 Task: Design a simple paperclip holder.
Action: Mouse moved to (206, 169)
Screenshot: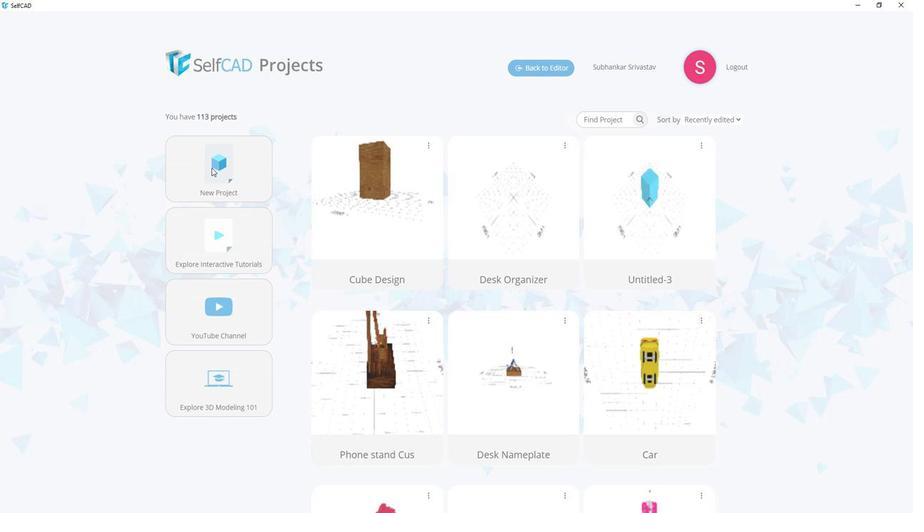 
Action: Mouse pressed left at (206, 169)
Screenshot: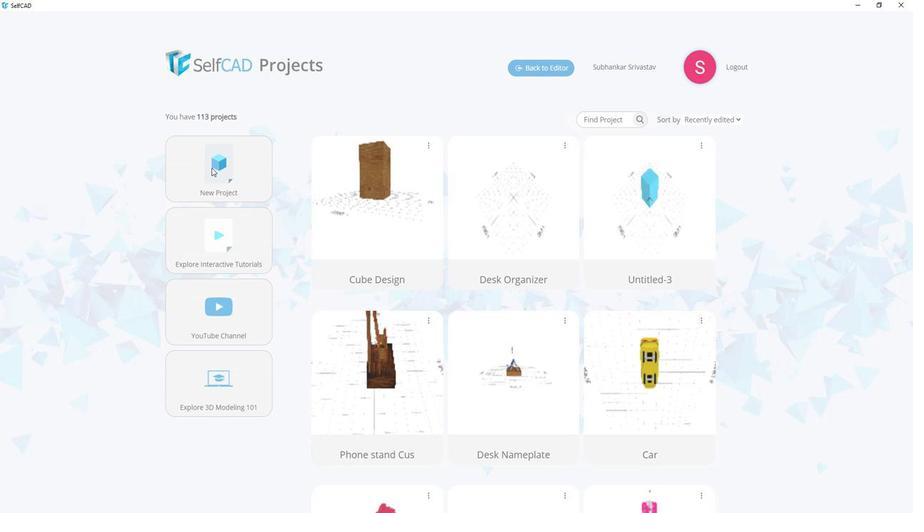 
Action: Mouse moved to (436, 216)
Screenshot: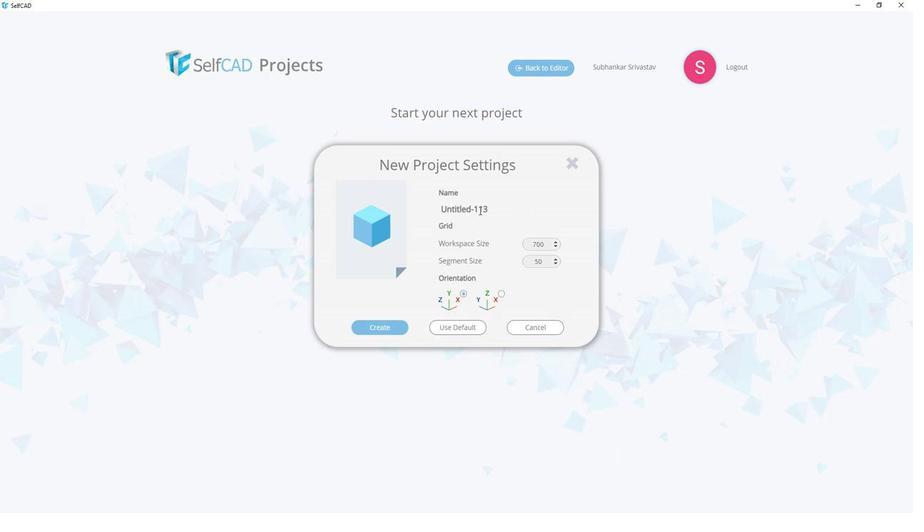 
Action: Mouse pressed left at (436, 216)
Screenshot: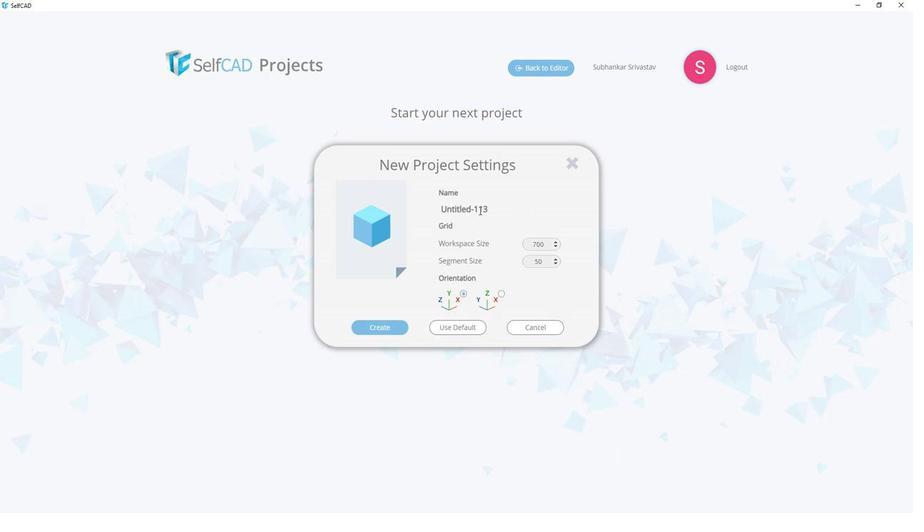 
Action: Mouse pressed left at (436, 216)
Screenshot: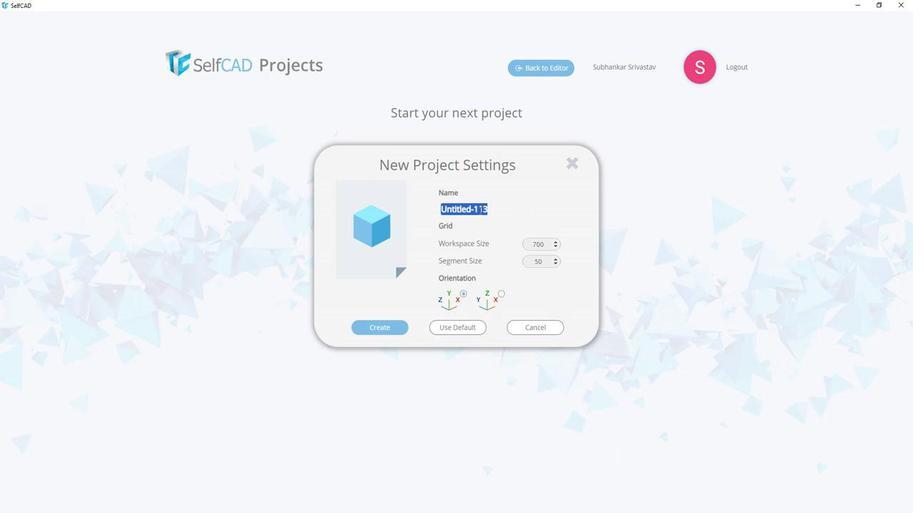 
Action: Key pressed <Key.shift><Key.shift><Key.shift>Paperclip<Key.space><Key.shift>Holder
Screenshot: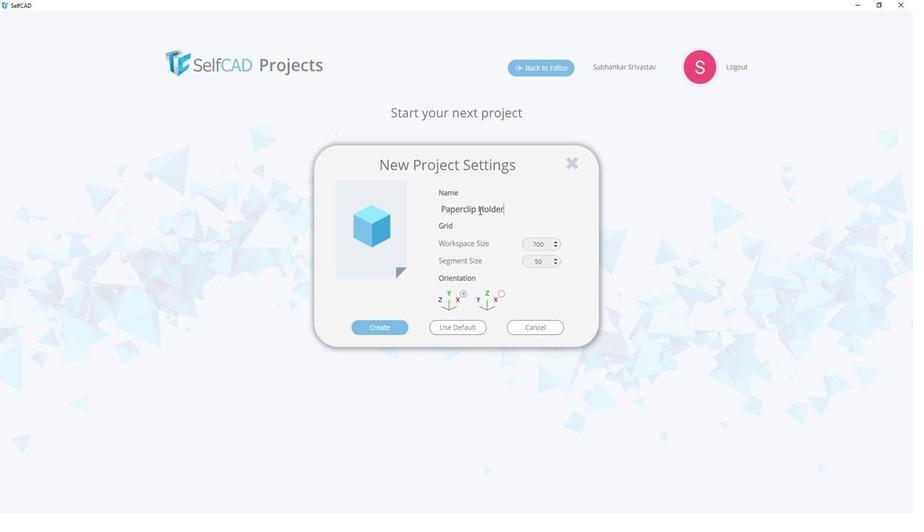 
Action: Mouse moved to (365, 343)
Screenshot: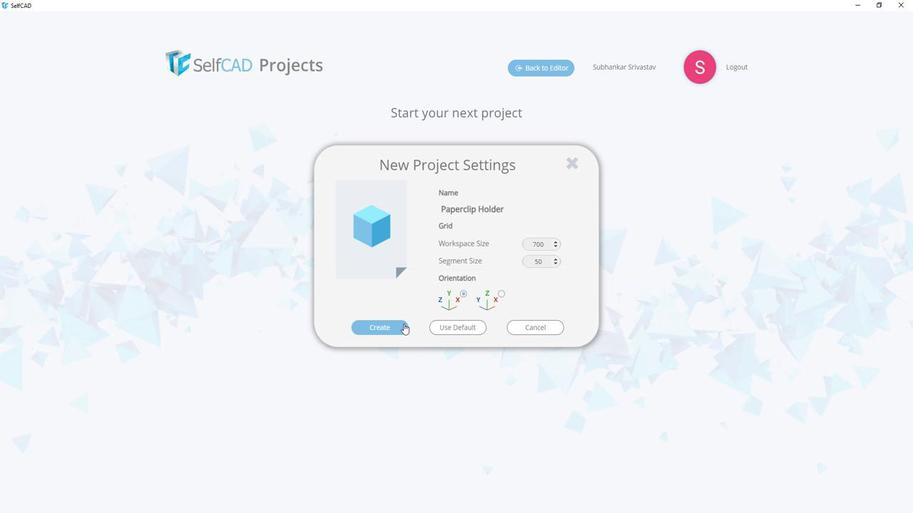 
Action: Mouse pressed left at (365, 343)
Screenshot: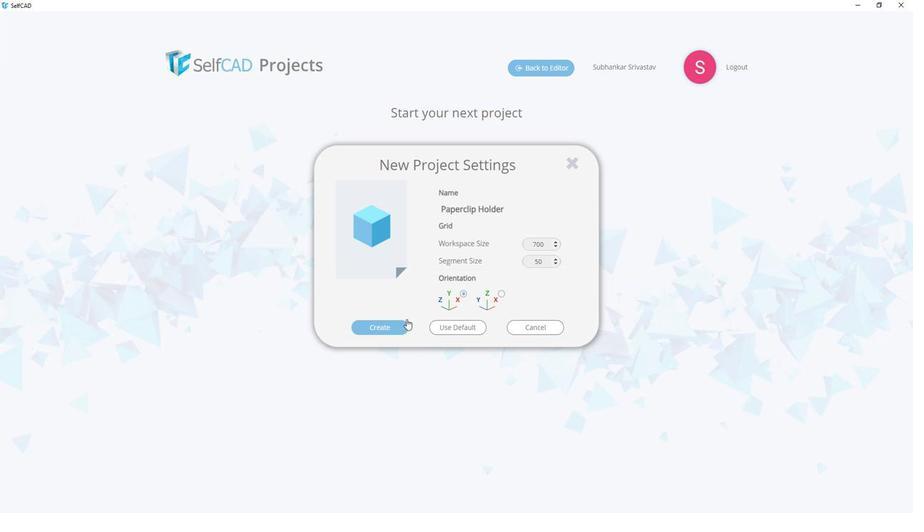 
Action: Mouse moved to (62, 211)
Screenshot: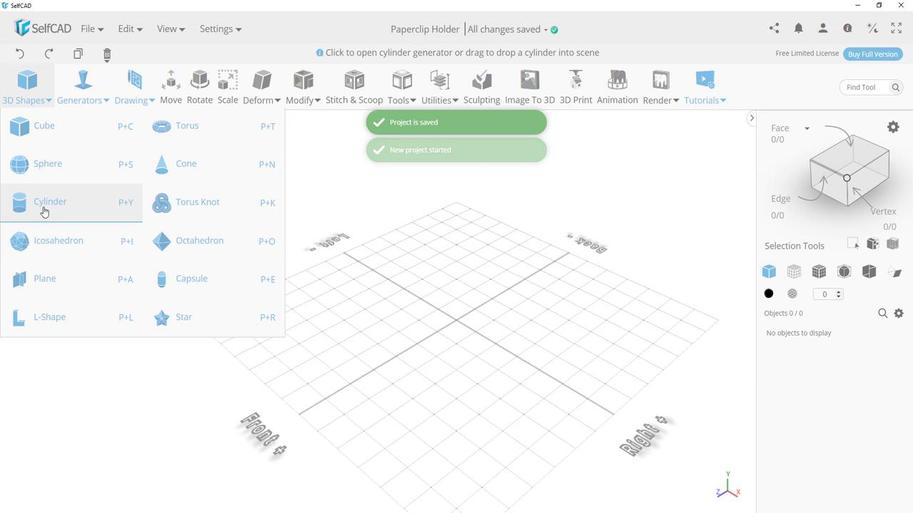 
Action: Mouse pressed left at (62, 211)
Screenshot: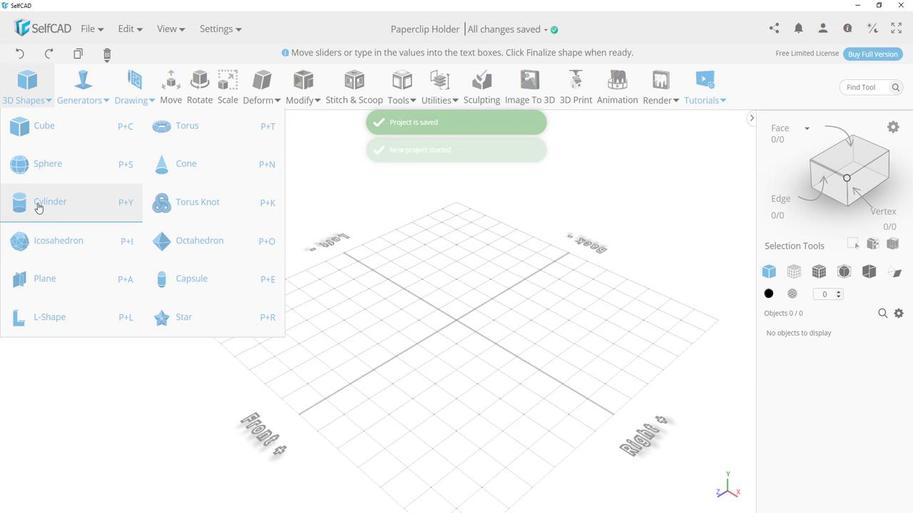 
Action: Mouse moved to (39, 184)
Screenshot: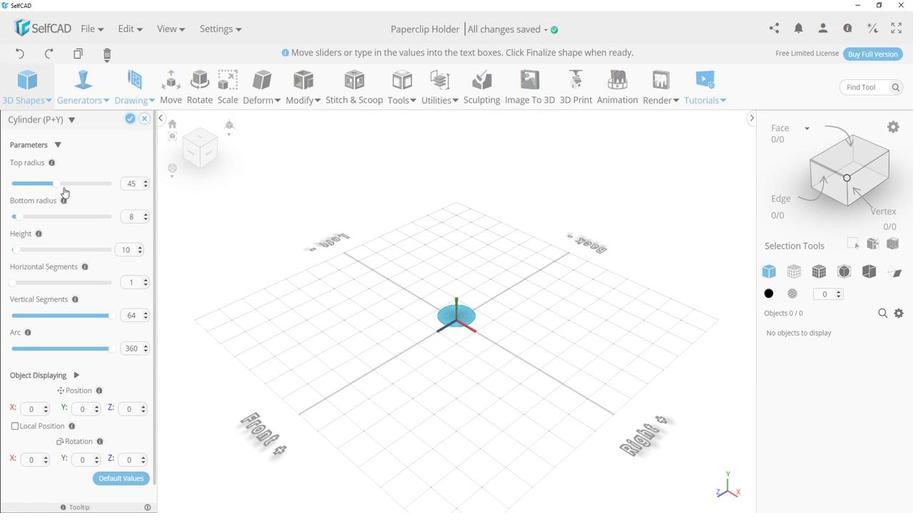 
Action: Mouse pressed left at (39, 184)
Screenshot: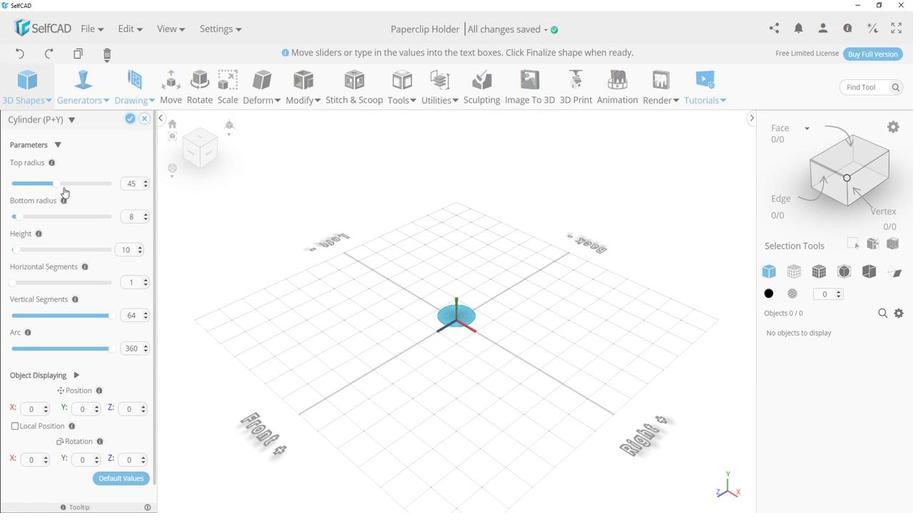 
Action: Mouse moved to (149, 189)
Screenshot: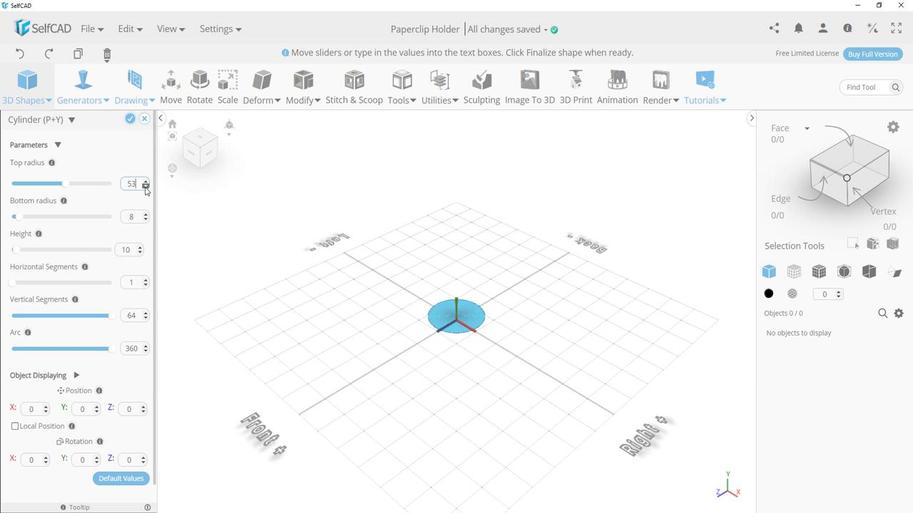 
Action: Mouse pressed left at (149, 189)
Screenshot: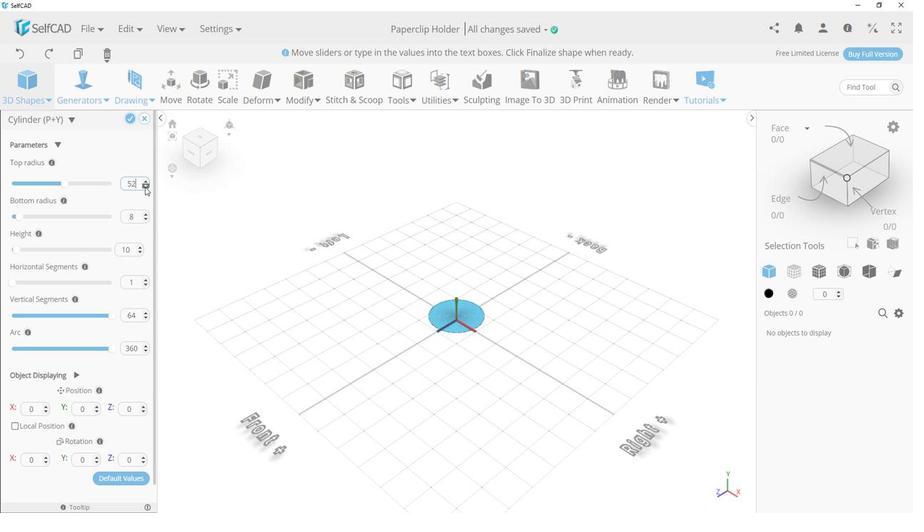 
Action: Mouse pressed left at (149, 189)
Screenshot: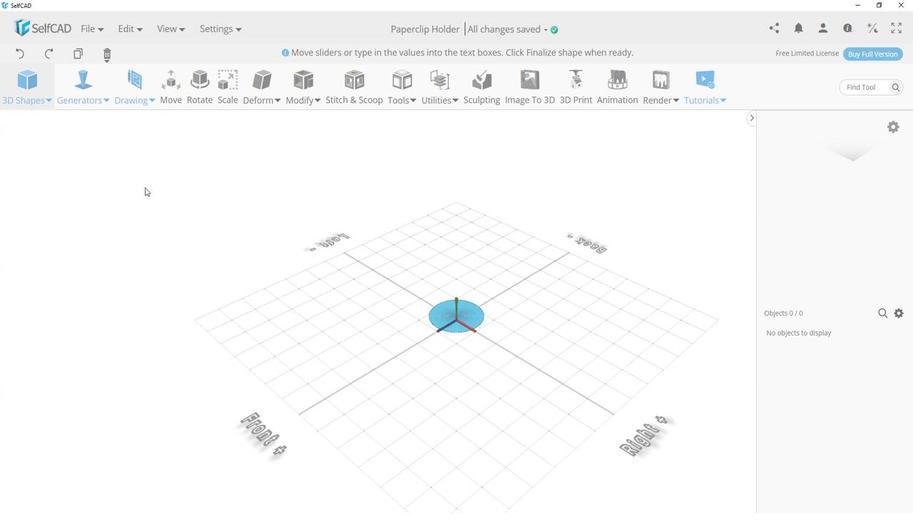 
Action: Mouse moved to (149, 190)
Screenshot: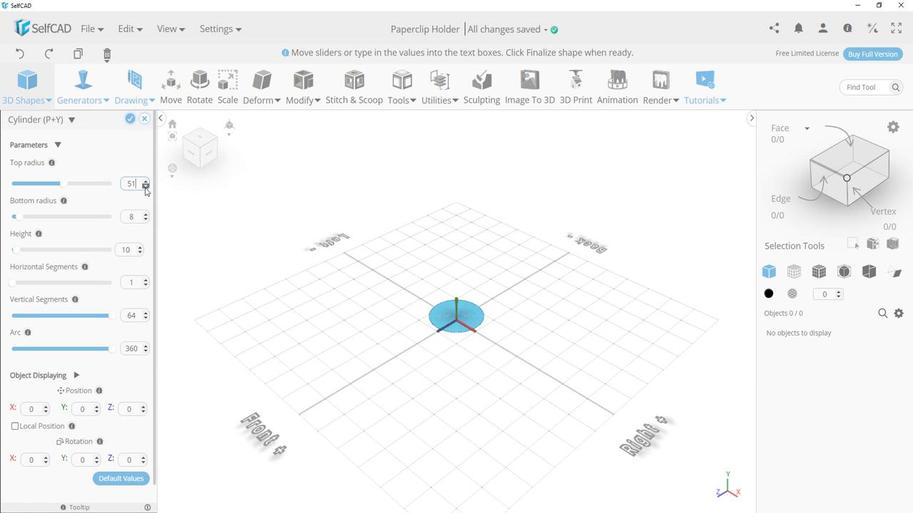 
Action: Mouse pressed left at (149, 190)
Screenshot: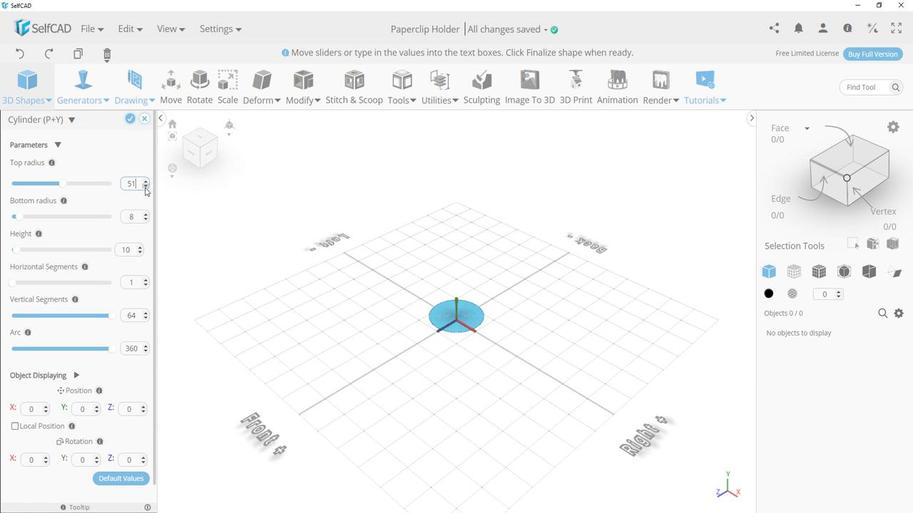 
Action: Mouse pressed left at (149, 190)
Screenshot: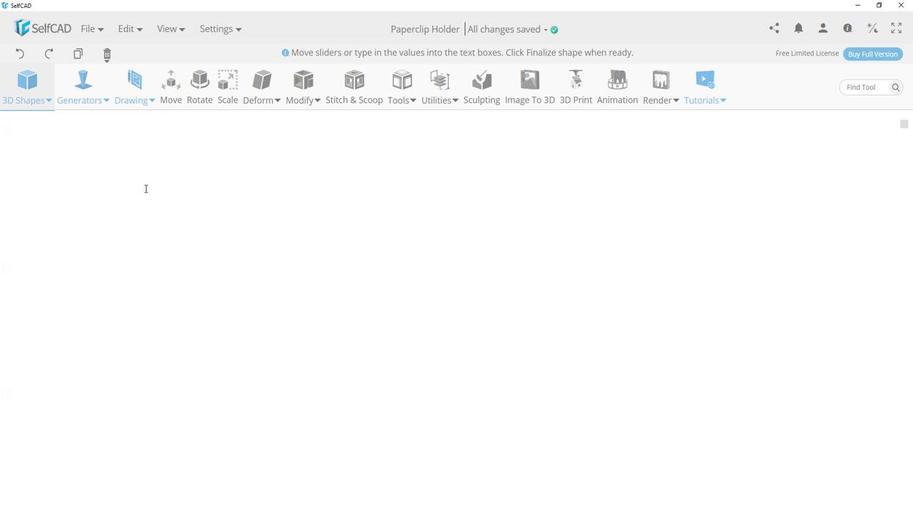 
Action: Mouse moved to (77, 220)
Screenshot: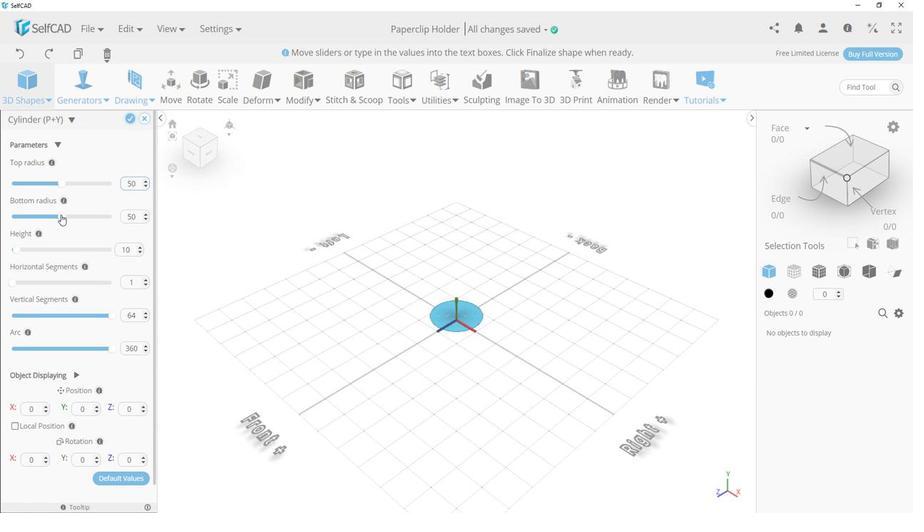 
Action: Mouse pressed left at (77, 220)
Screenshot: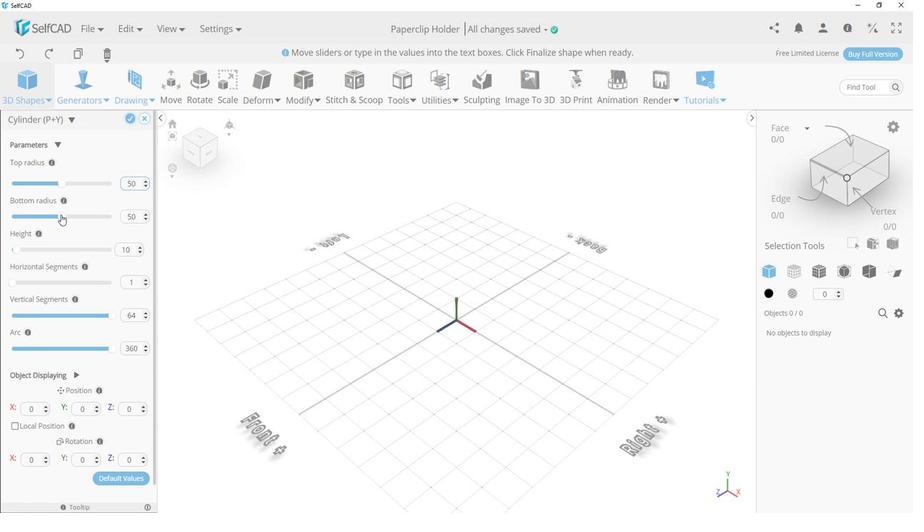 
Action: Mouse moved to (136, 118)
Screenshot: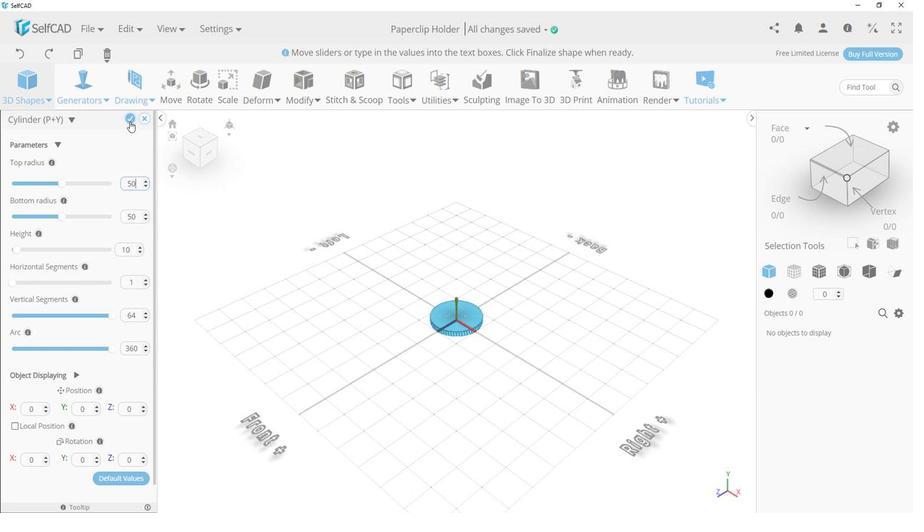 
Action: Mouse pressed left at (136, 118)
Screenshot: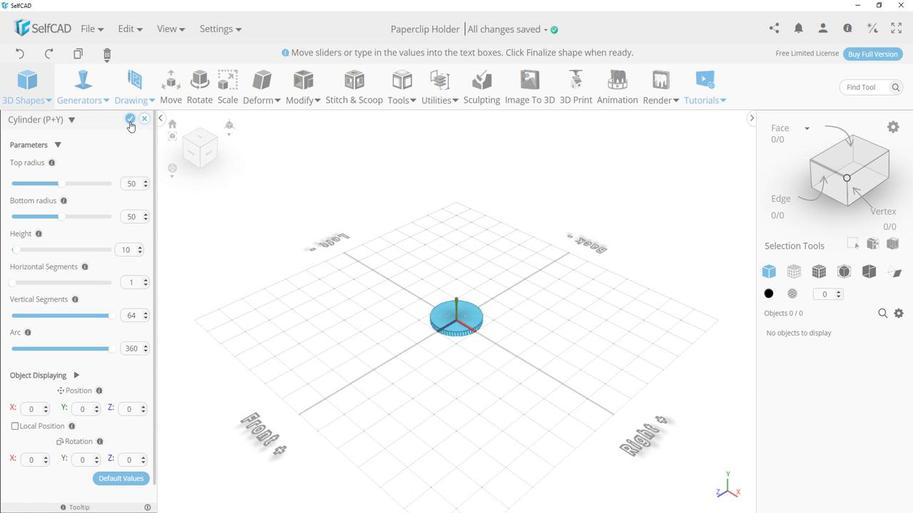 
Action: Mouse moved to (729, 281)
Screenshot: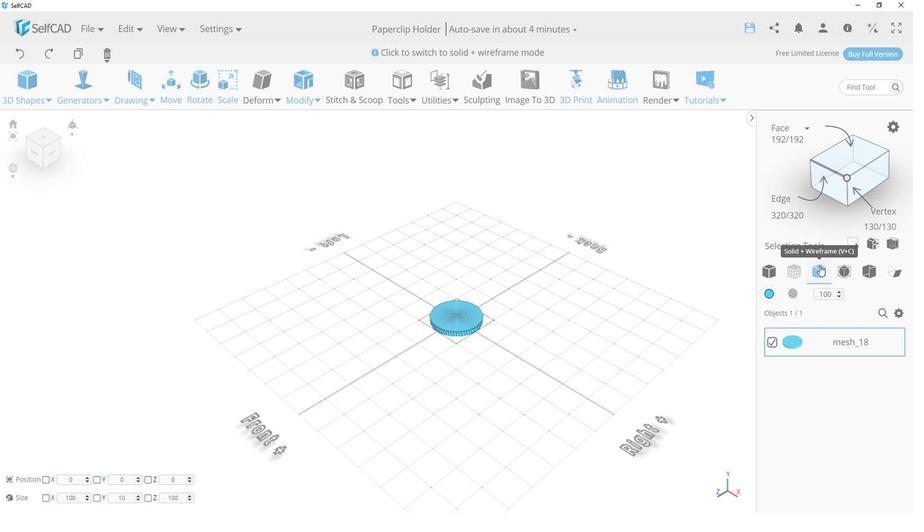 
Action: Mouse pressed left at (729, 281)
Screenshot: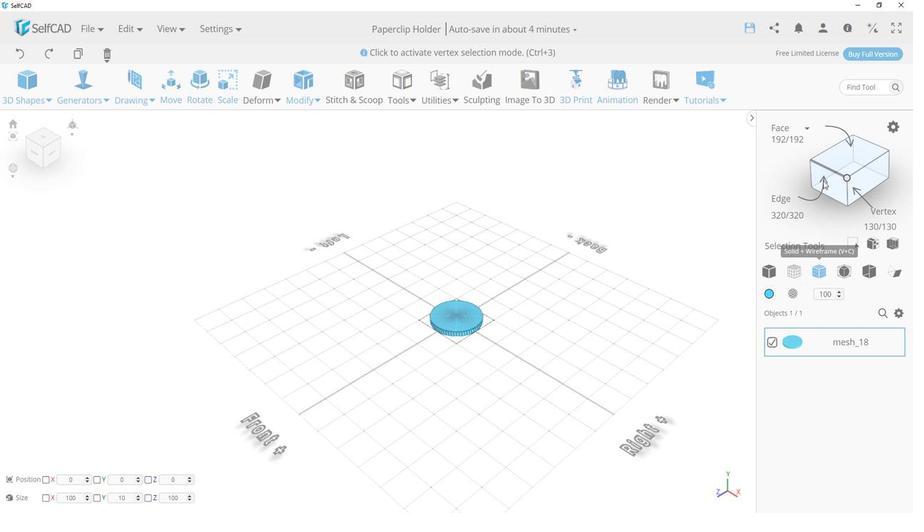 
Action: Mouse moved to (749, 159)
Screenshot: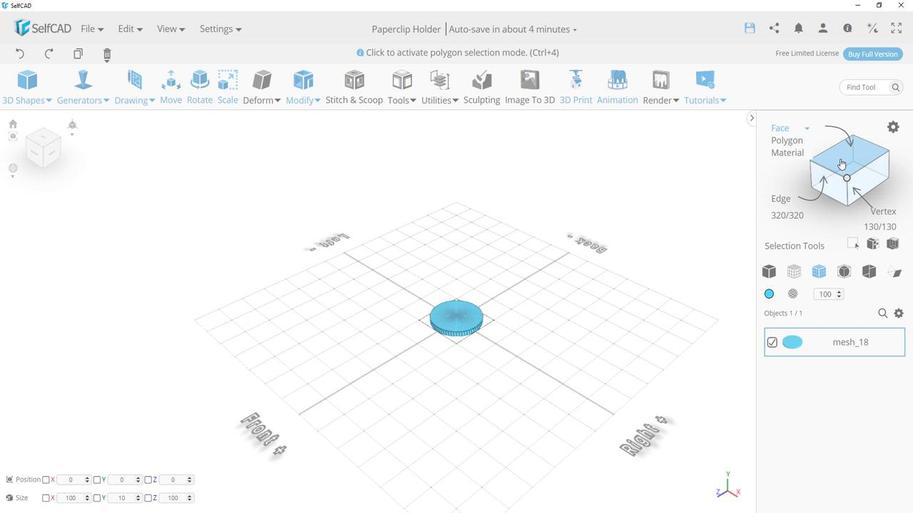 
Action: Mouse pressed left at (749, 159)
Screenshot: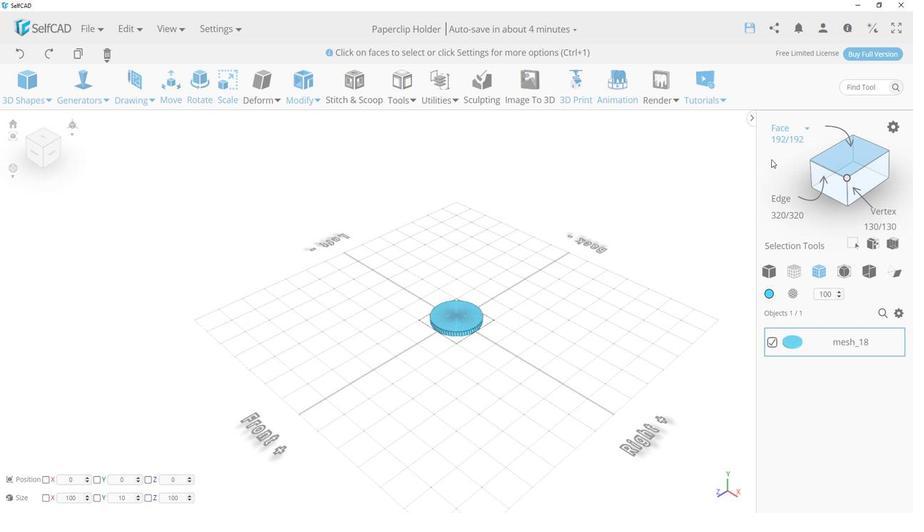 
Action: Mouse moved to (711, 129)
Screenshot: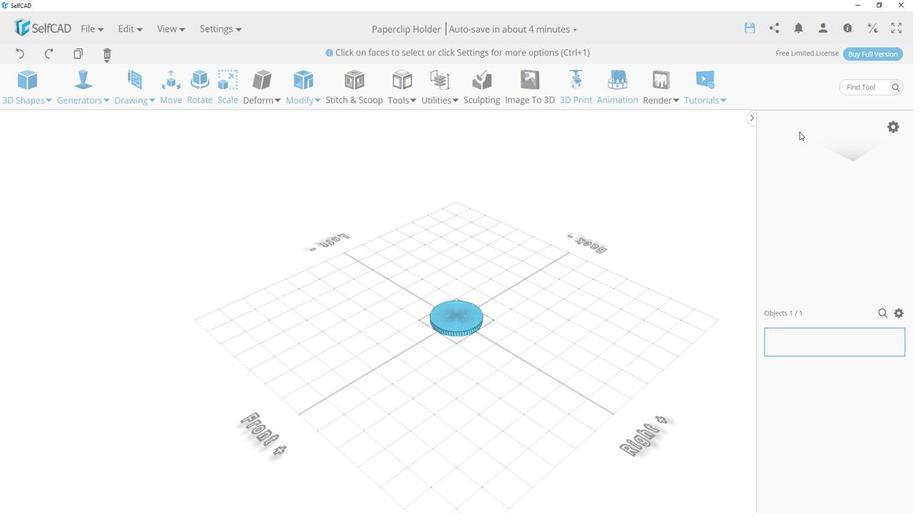
Action: Mouse pressed left at (711, 129)
Screenshot: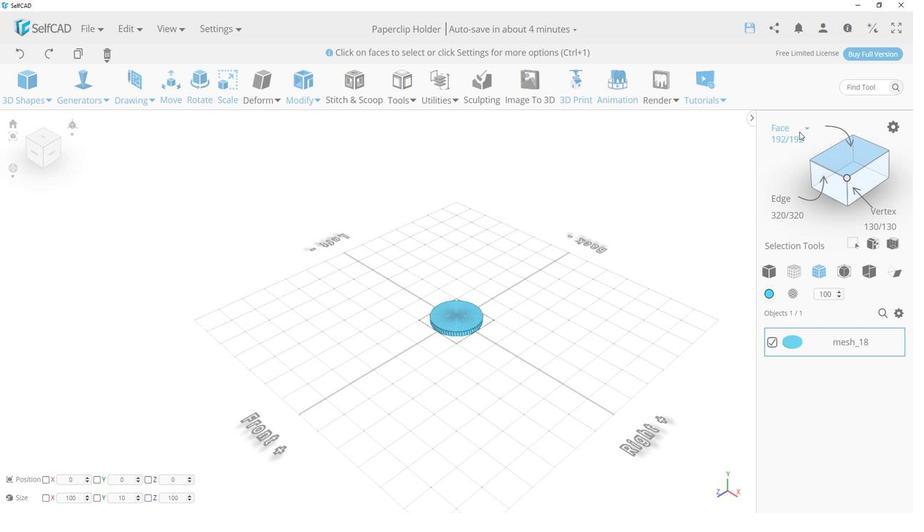 
Action: Mouse moved to (701, 139)
Screenshot: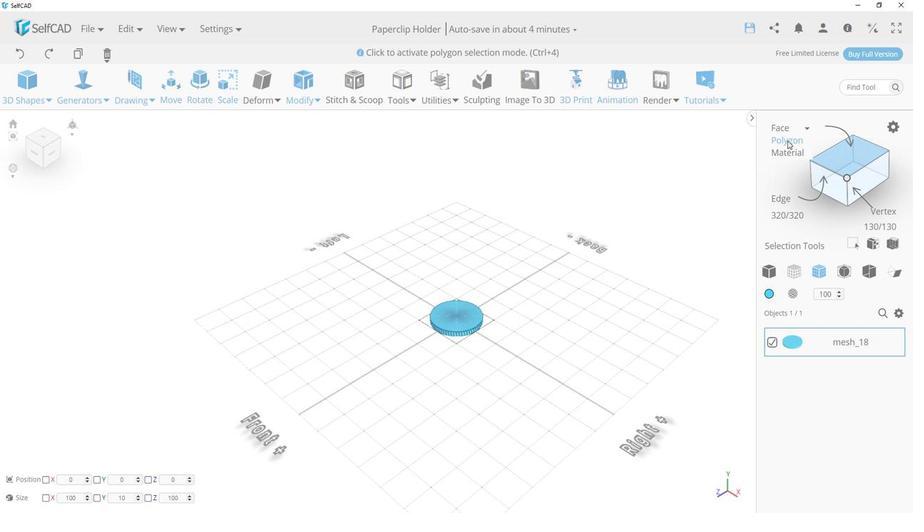 
Action: Mouse pressed left at (701, 139)
Screenshot: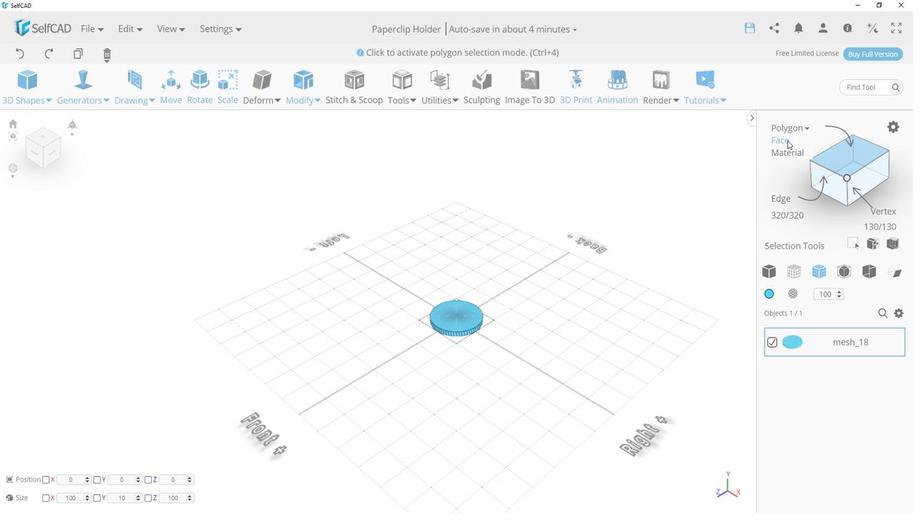 
Action: Mouse moved to (415, 328)
Screenshot: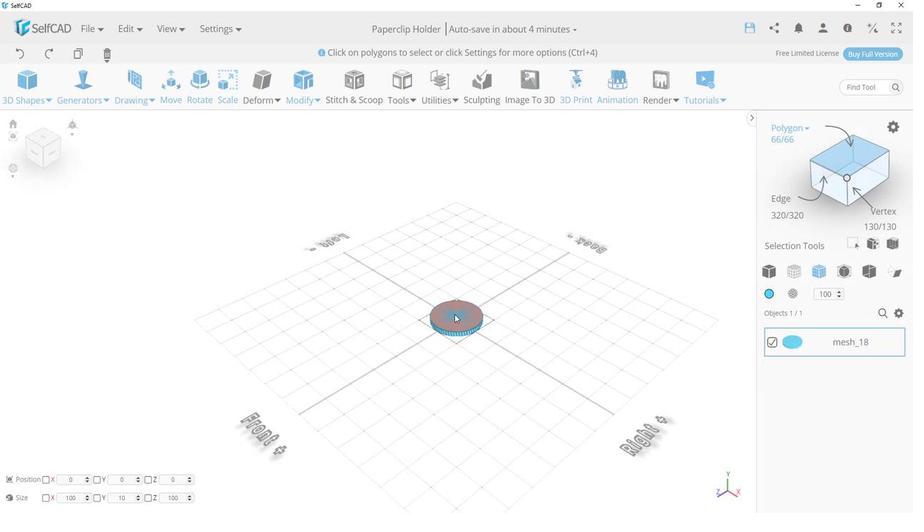 
Action: Mouse pressed left at (415, 328)
Screenshot: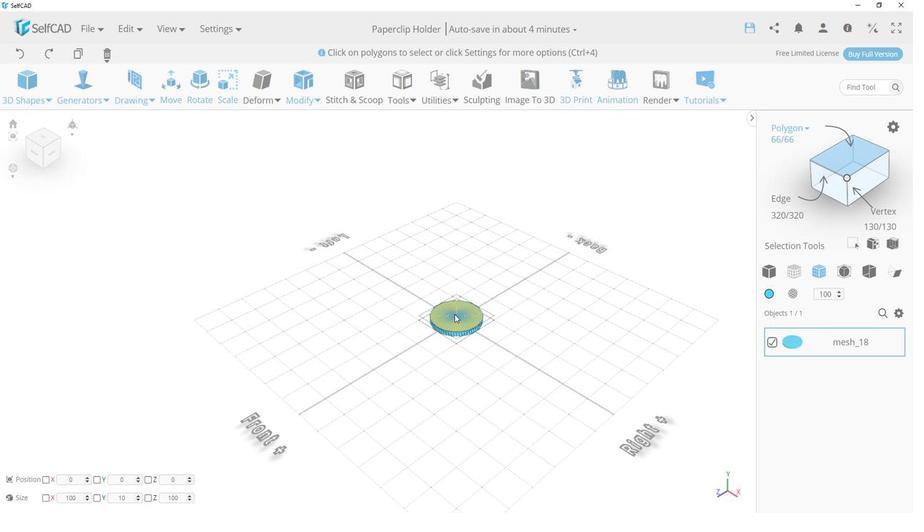 
Action: Mouse moved to (490, 287)
Screenshot: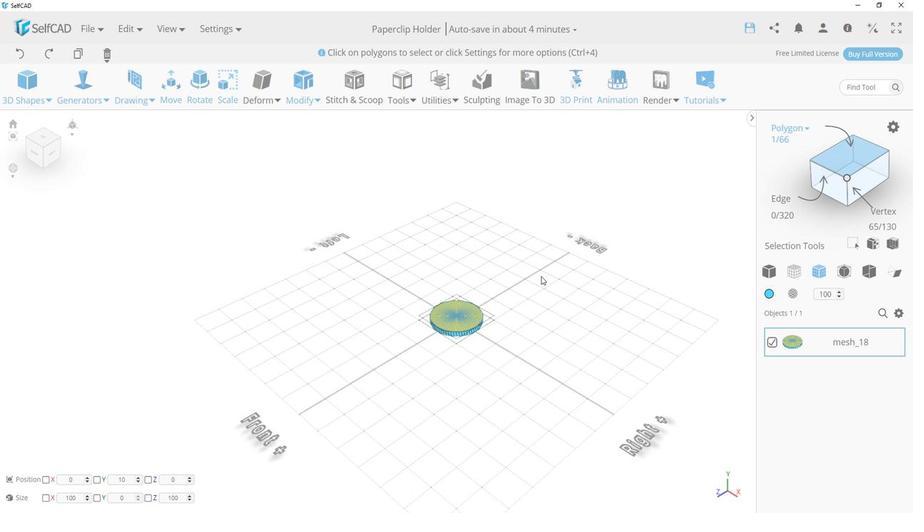 
Action: Mouse scrolled (490, 287) with delta (0, 0)
Screenshot: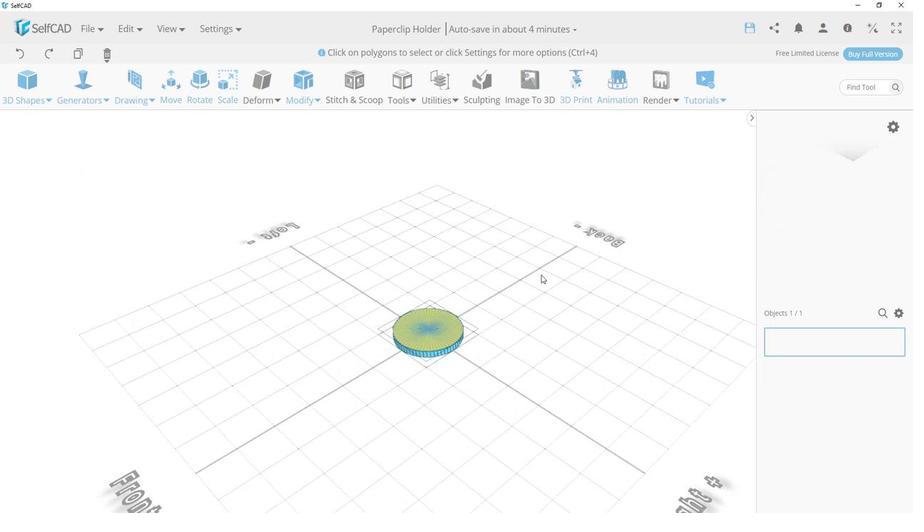 
Action: Mouse scrolled (490, 287) with delta (0, 0)
Screenshot: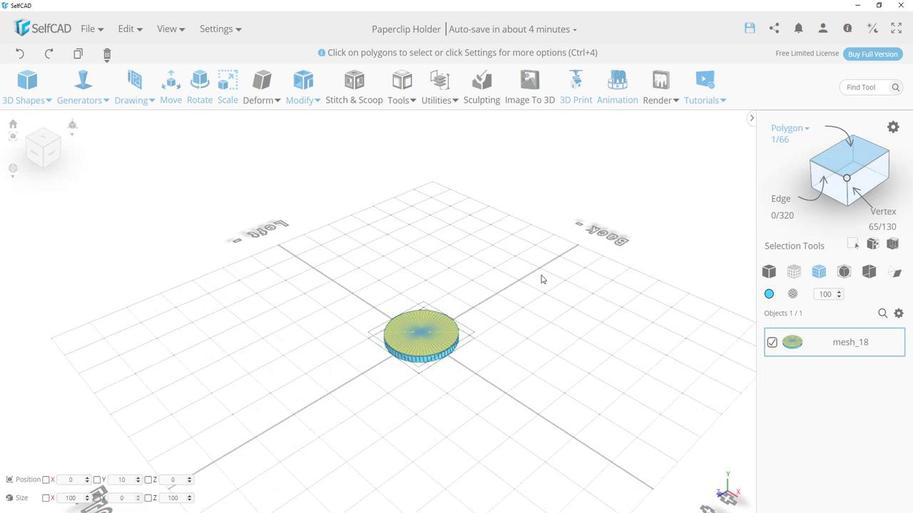 
Action: Mouse scrolled (490, 287) with delta (0, 0)
Screenshot: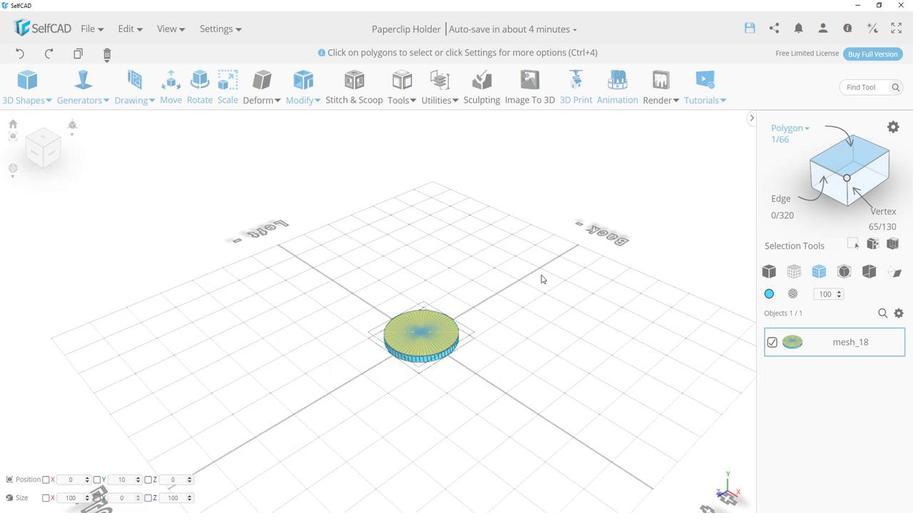 
Action: Mouse scrolled (490, 287) with delta (0, 0)
Screenshot: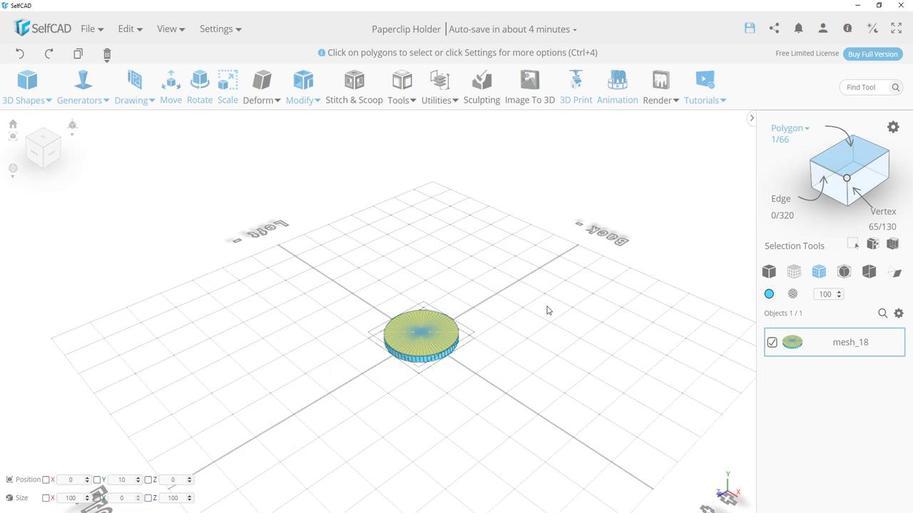 
Action: Mouse scrolled (490, 287) with delta (0, 0)
Screenshot: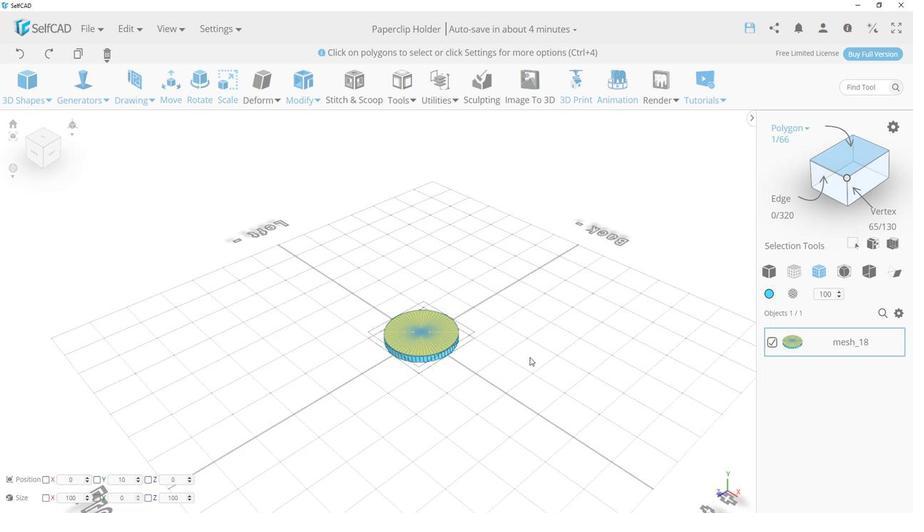 
Action: Mouse scrolled (490, 287) with delta (0, 0)
Screenshot: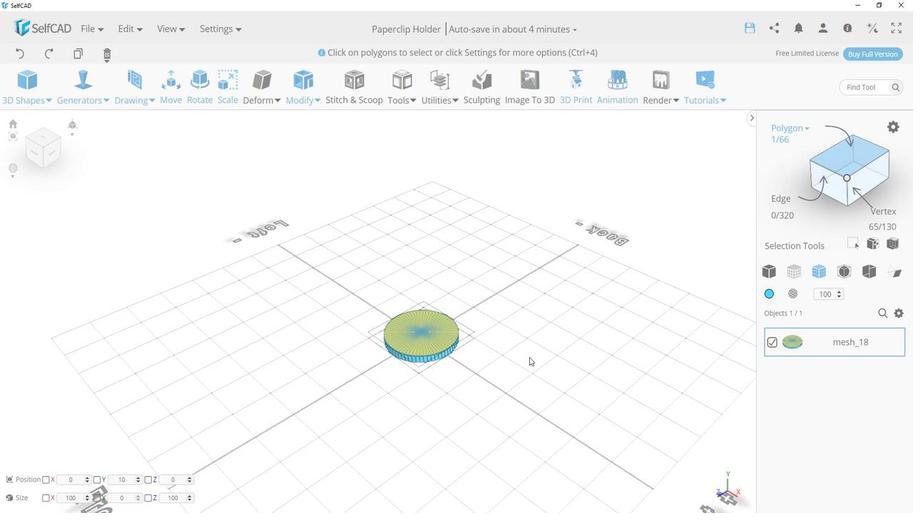 
Action: Mouse moved to (480, 375)
Screenshot: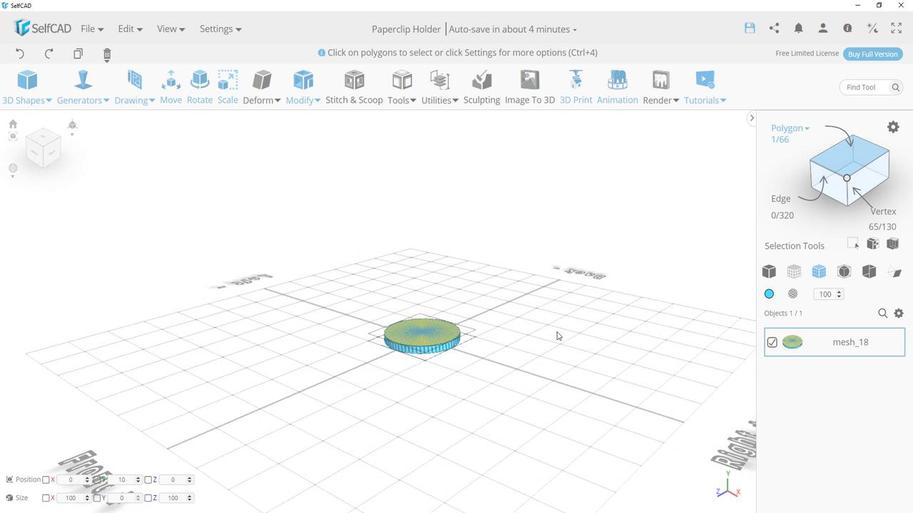 
Action: Mouse pressed left at (480, 375)
Screenshot: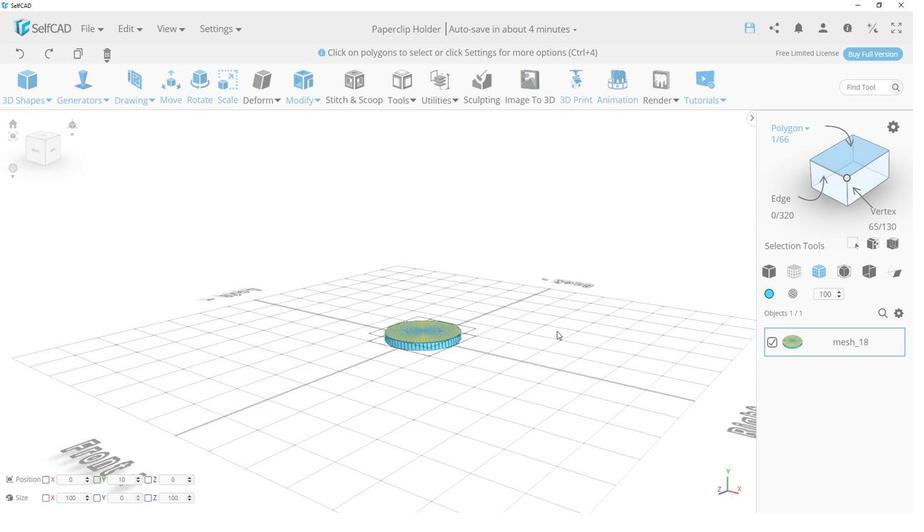 
Action: Mouse moved to (298, 131)
Screenshot: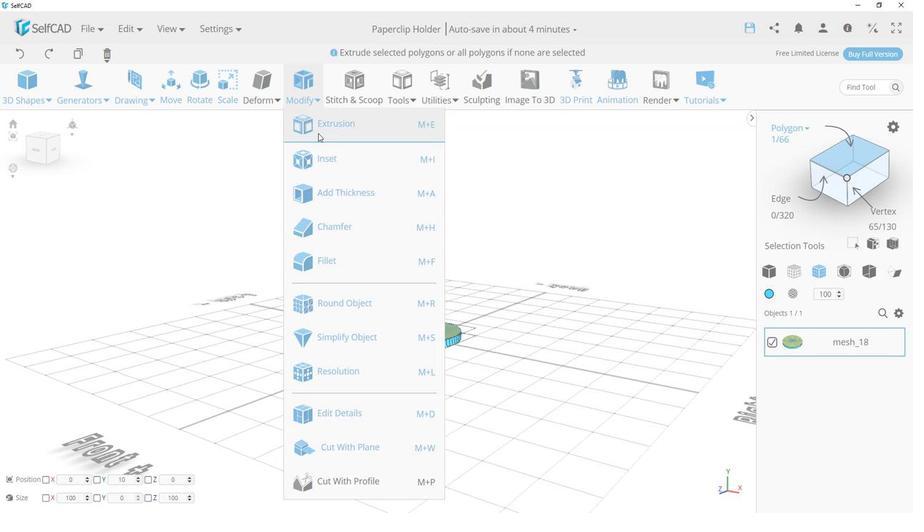 
Action: Mouse pressed left at (298, 131)
Screenshot: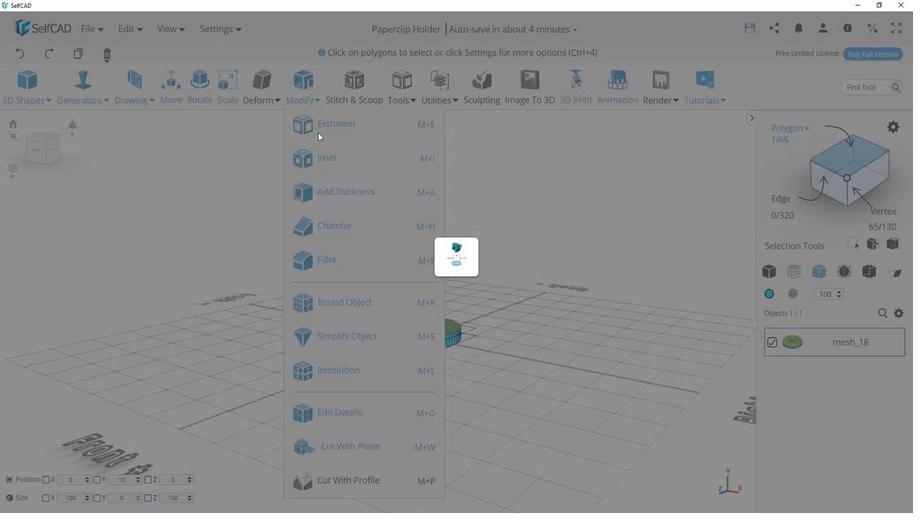 
Action: Mouse moved to (149, 152)
Screenshot: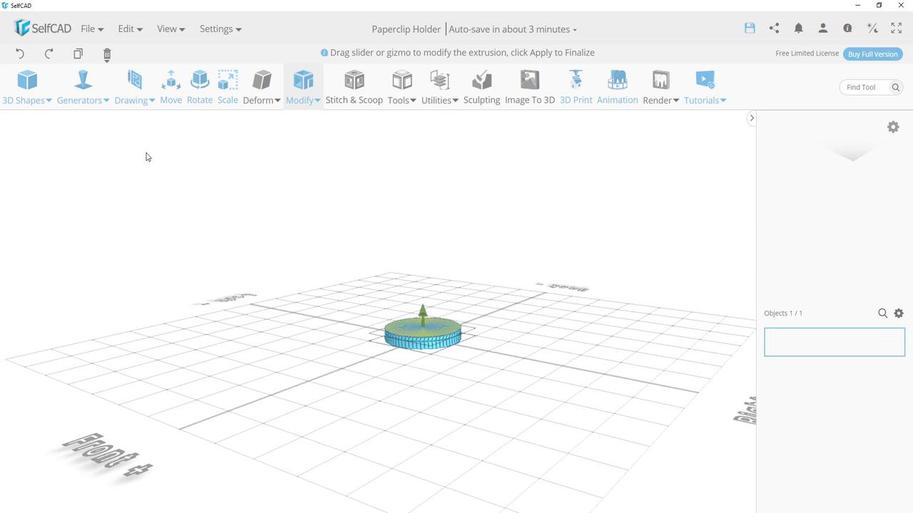 
Action: Mouse pressed left at (149, 152)
Screenshot: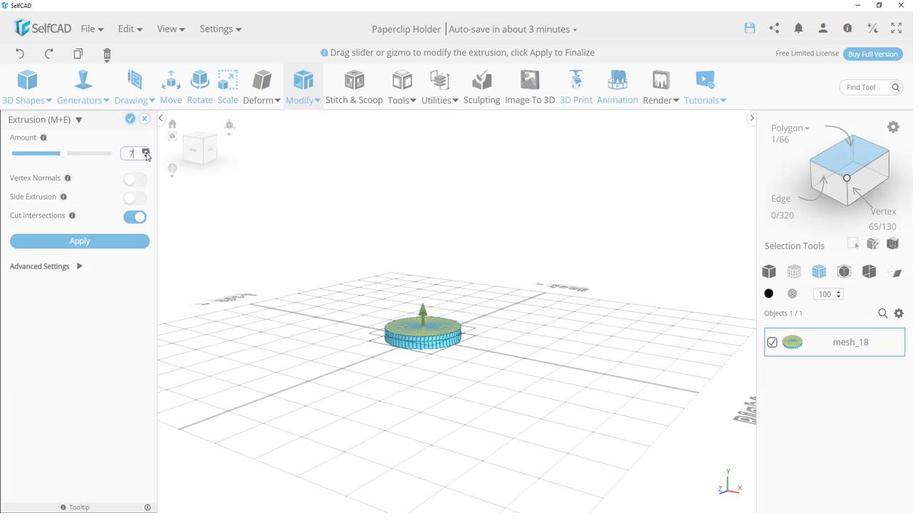 
Action: Mouse pressed left at (149, 152)
Screenshot: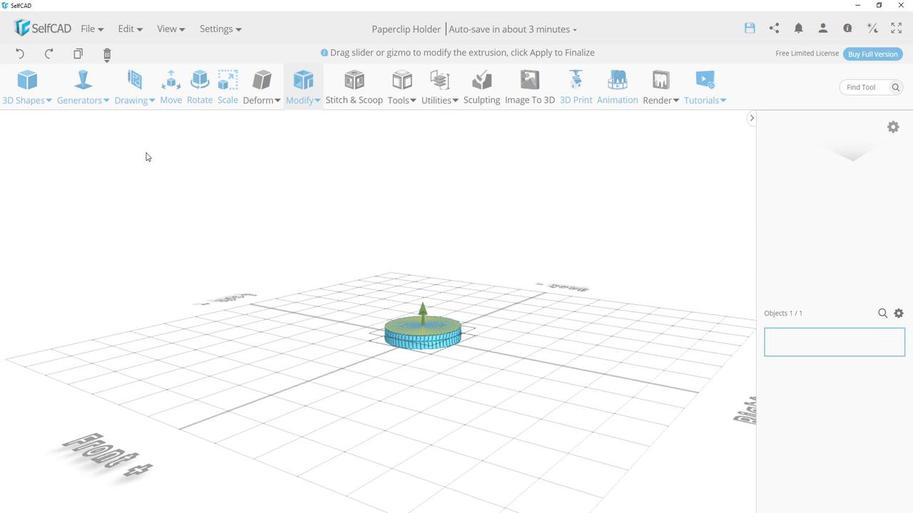 
Action: Mouse pressed left at (149, 152)
Screenshot: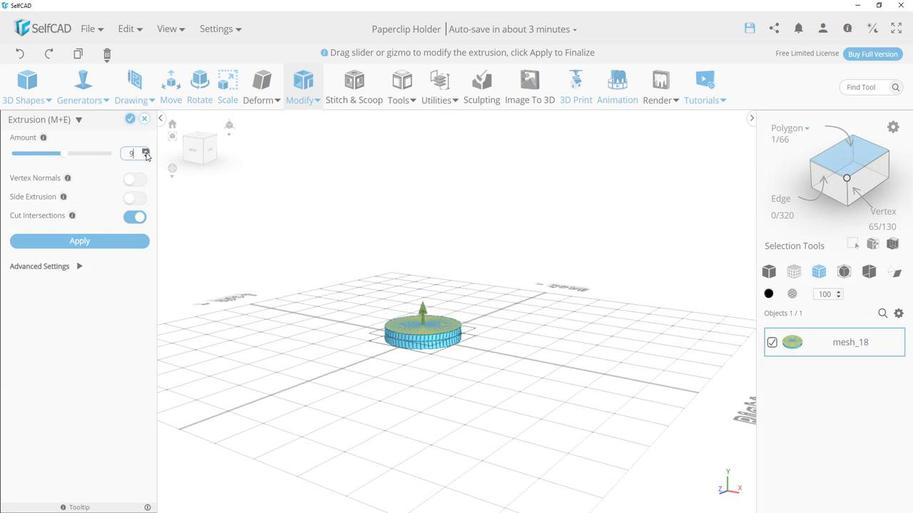 
Action: Mouse pressed left at (149, 152)
Screenshot: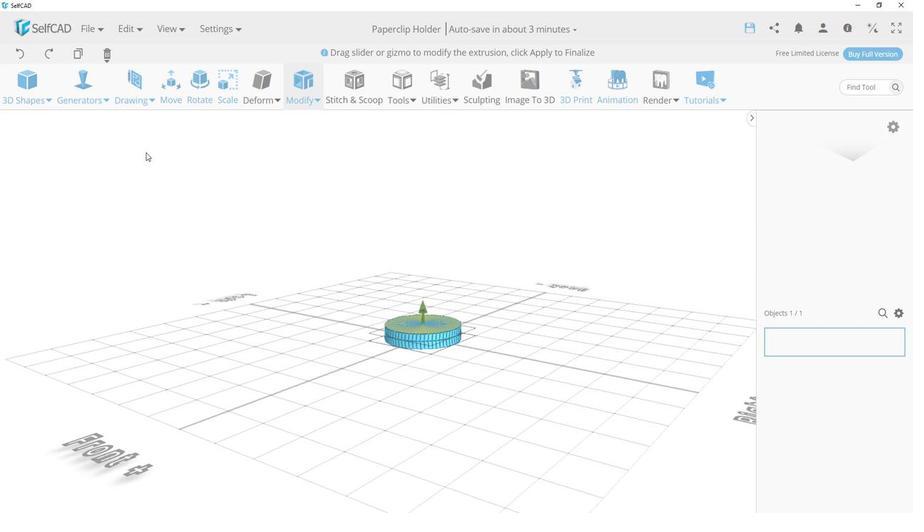 
Action: Mouse pressed left at (149, 152)
Screenshot: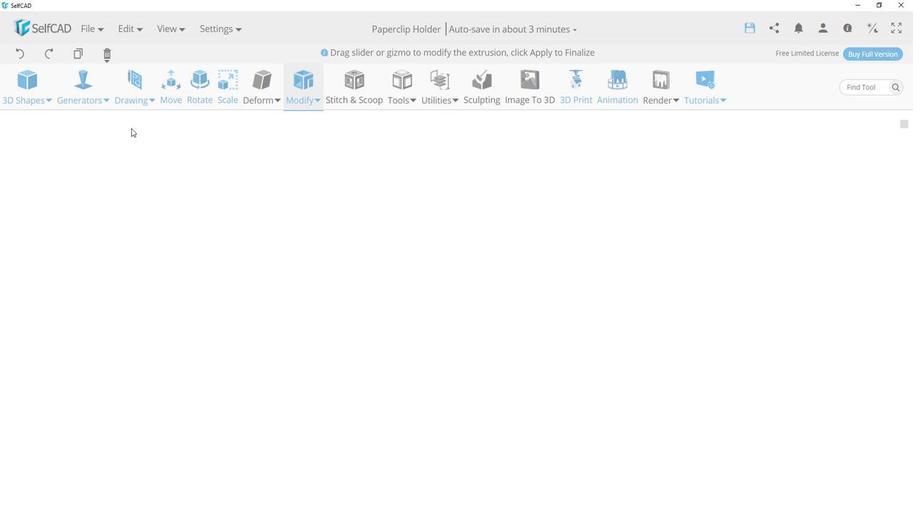 
Action: Mouse moved to (136, 116)
Screenshot: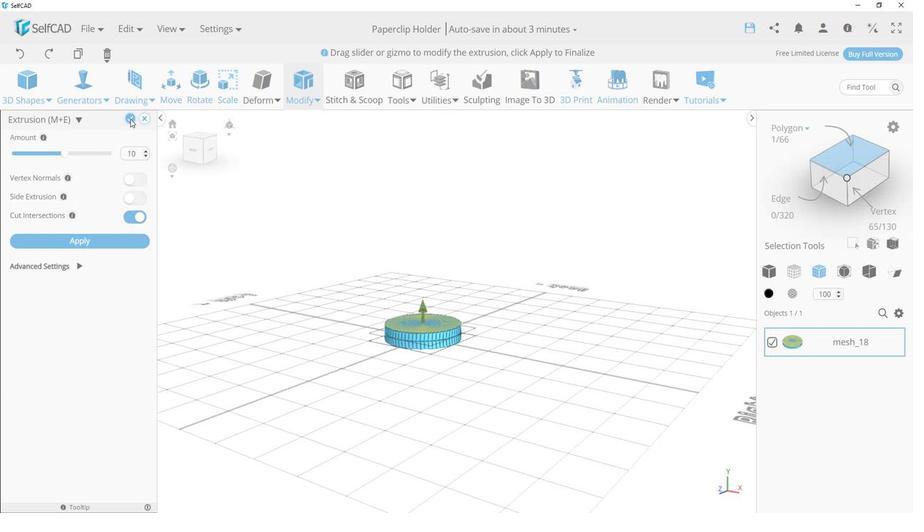 
Action: Mouse pressed left at (136, 116)
Screenshot: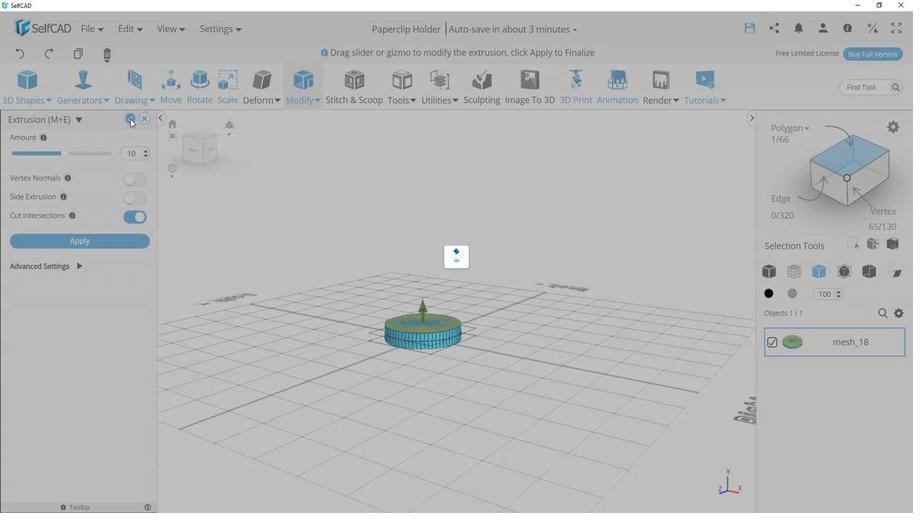 
Action: Mouse moved to (49, 528)
Screenshot: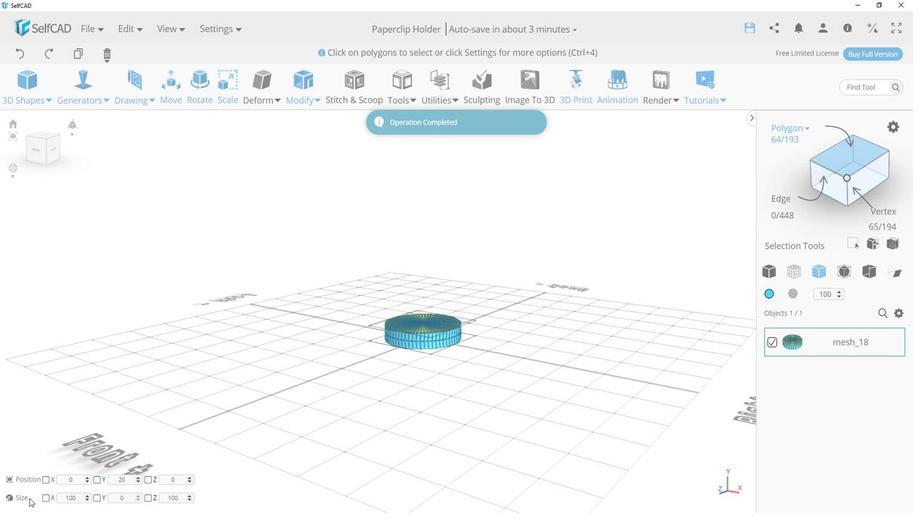 
Action: Mouse pressed left at (49, 528)
Screenshot: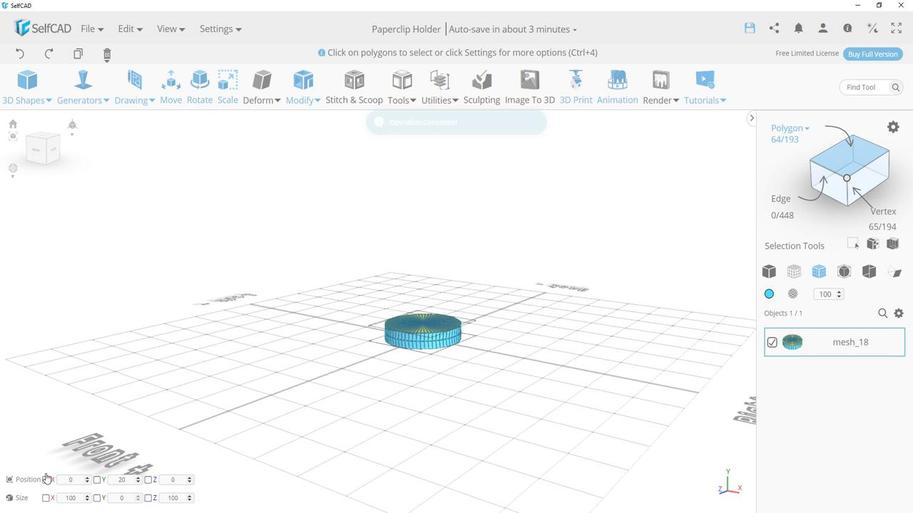 
Action: Mouse moved to (269, 352)
Screenshot: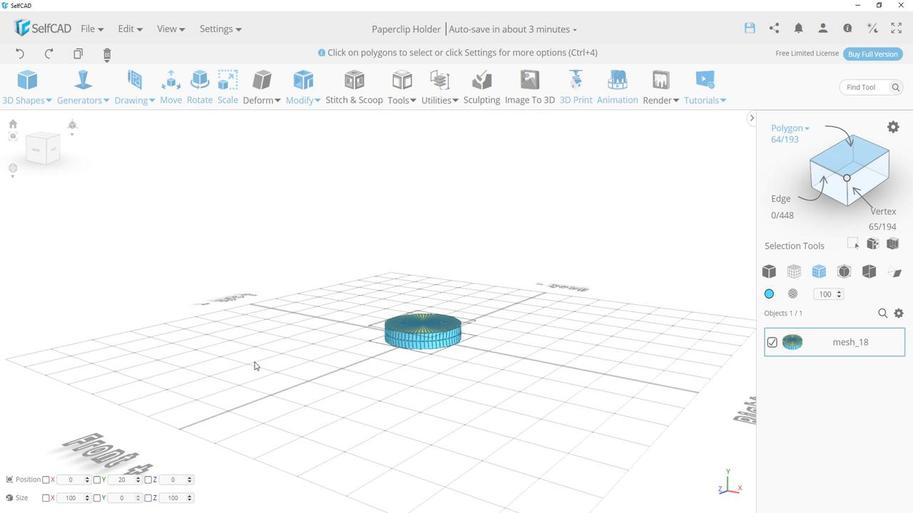 
Action: Mouse pressed left at (269, 352)
Screenshot: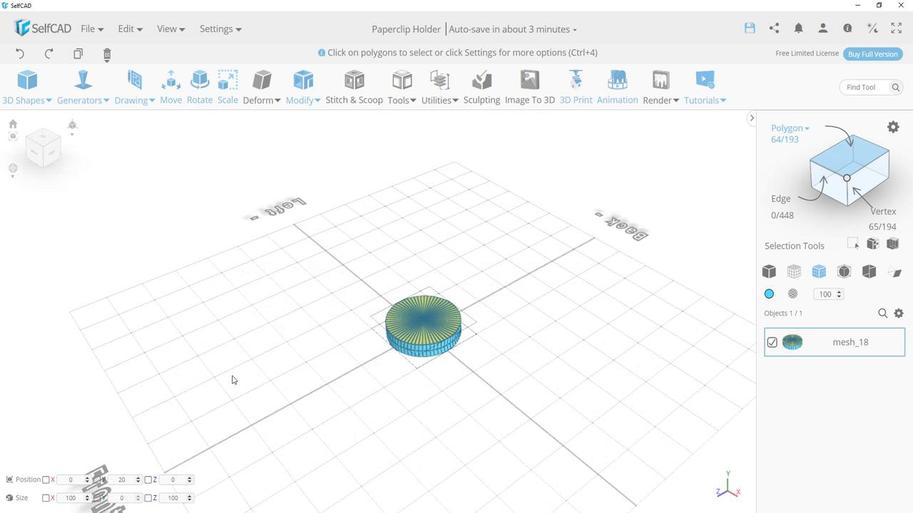 
Action: Mouse moved to (48, 528)
Screenshot: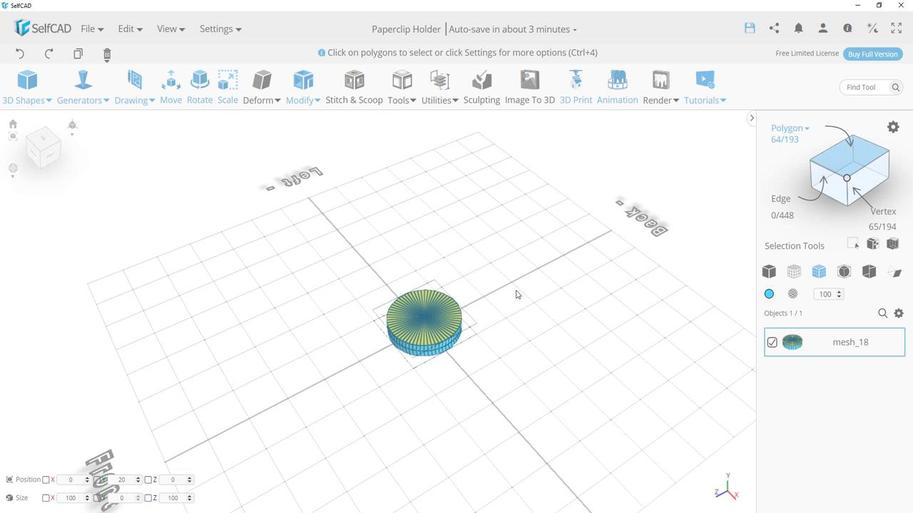 
Action: Mouse pressed left at (48, 528)
Screenshot: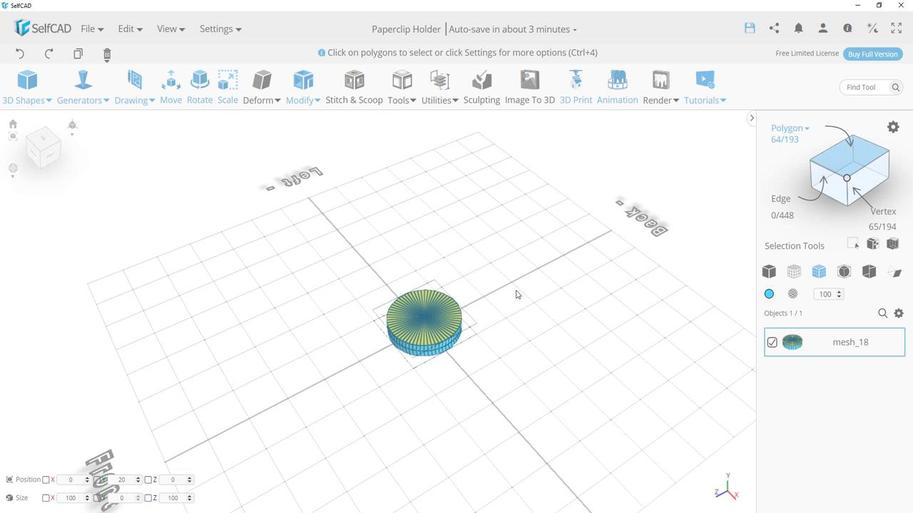 
Action: Mouse moved to (373, 321)
Screenshot: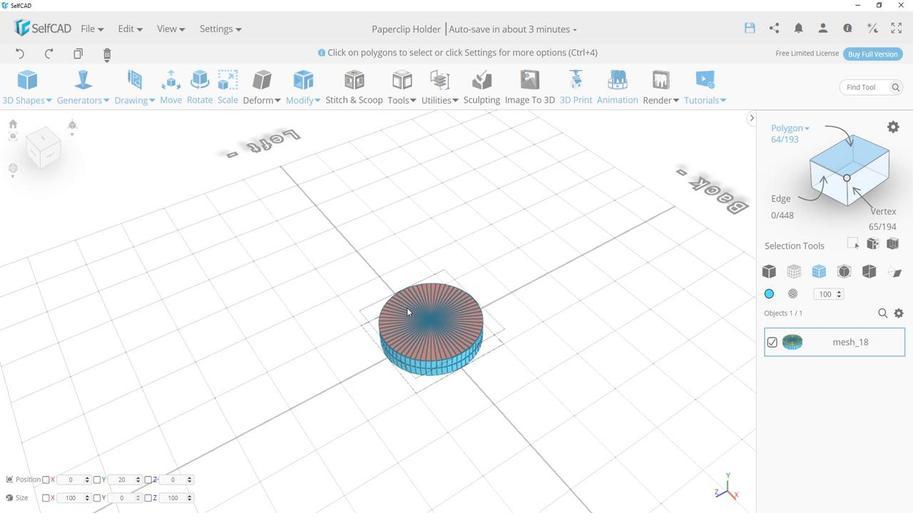 
Action: Mouse scrolled (373, 322) with delta (0, 0)
Screenshot: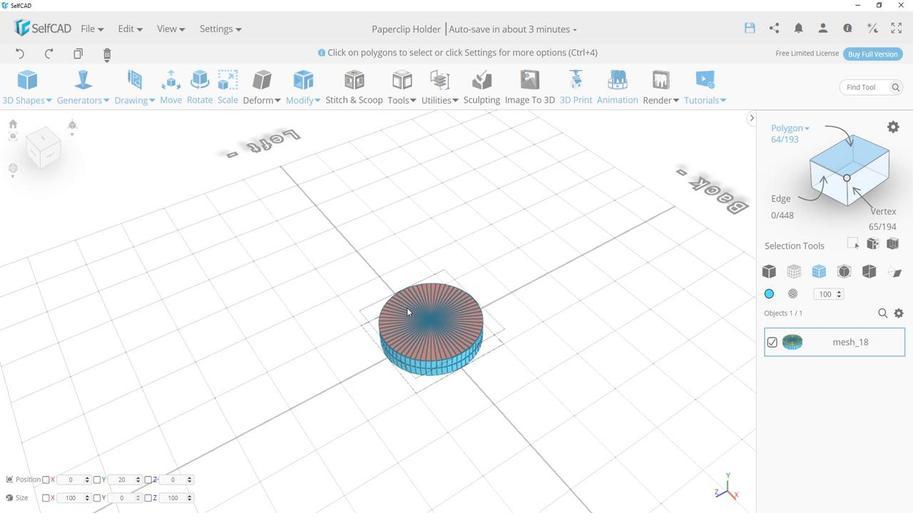
Action: Mouse scrolled (373, 322) with delta (0, 0)
Screenshot: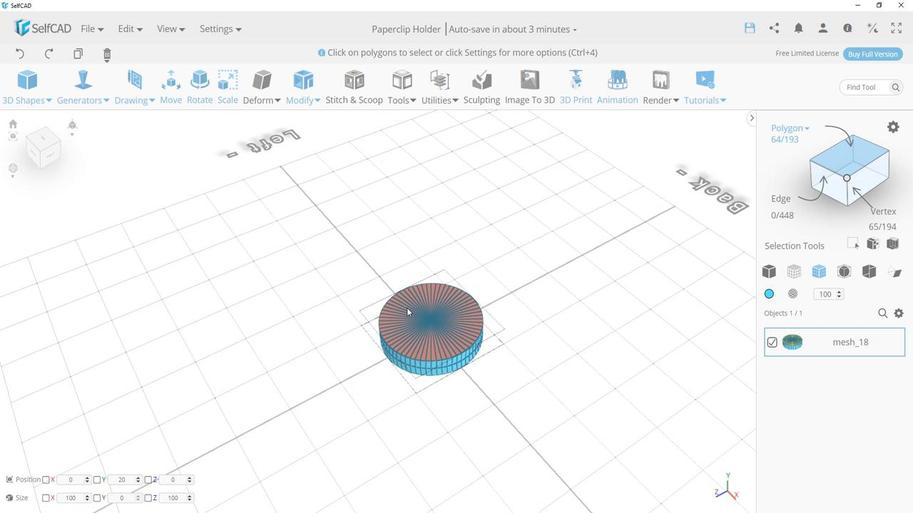 
Action: Mouse moved to (374, 321)
Screenshot: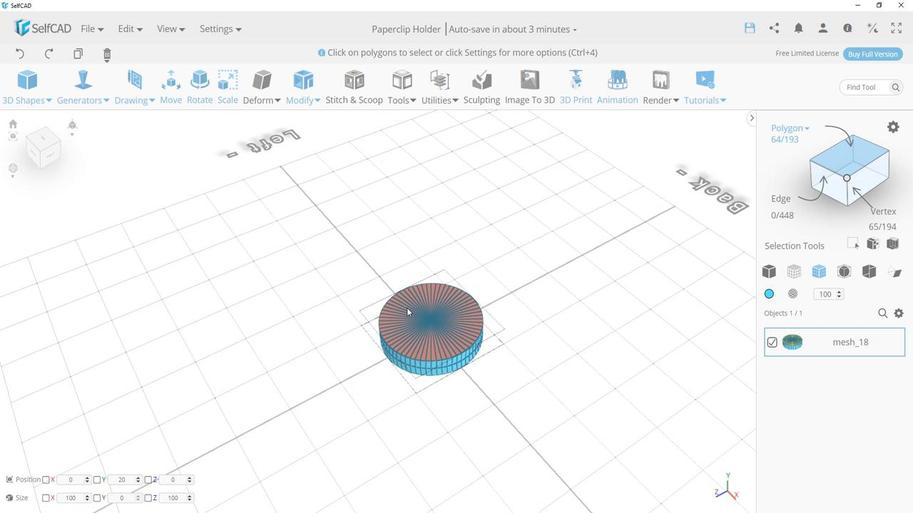 
Action: Mouse scrolled (374, 322) with delta (0, 0)
Screenshot: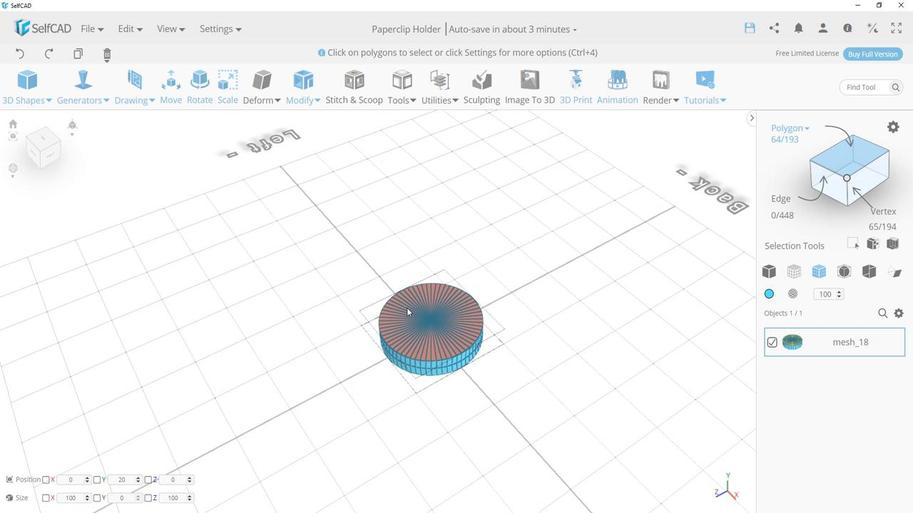 
Action: Mouse moved to (374, 321)
Screenshot: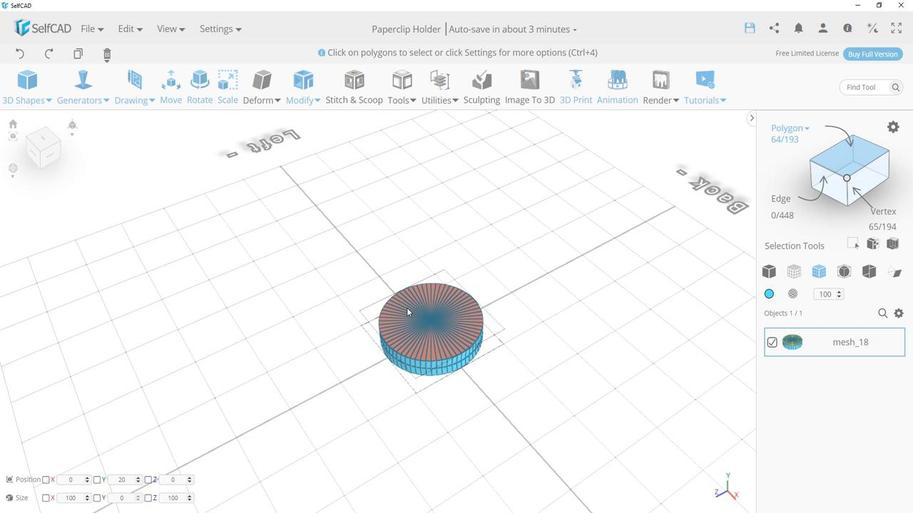
Action: Mouse scrolled (374, 321) with delta (0, 0)
Screenshot: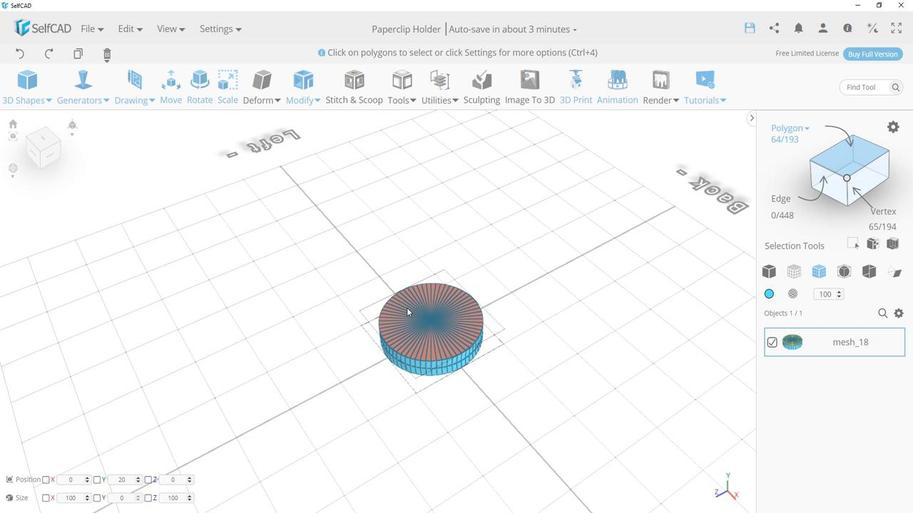 
Action: Mouse scrolled (374, 321) with delta (0, 0)
Screenshot: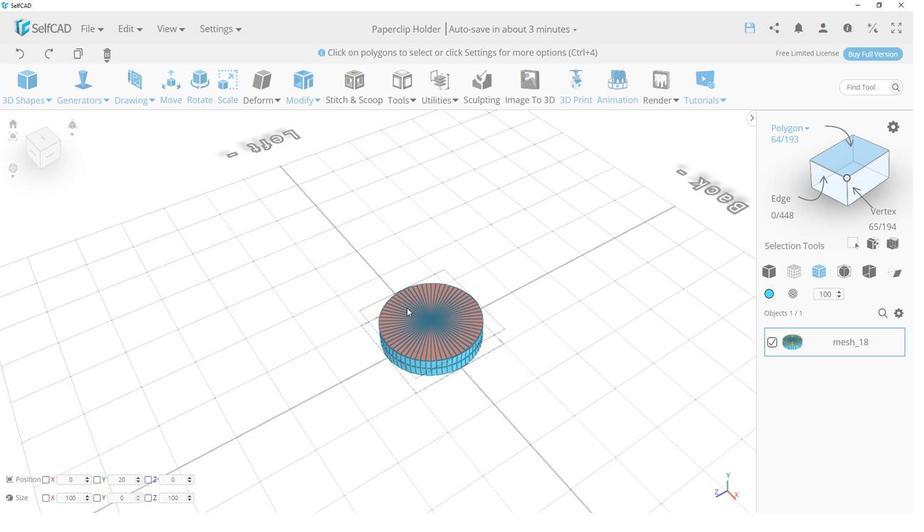 
Action: Mouse scrolled (374, 321) with delta (0, 0)
Screenshot: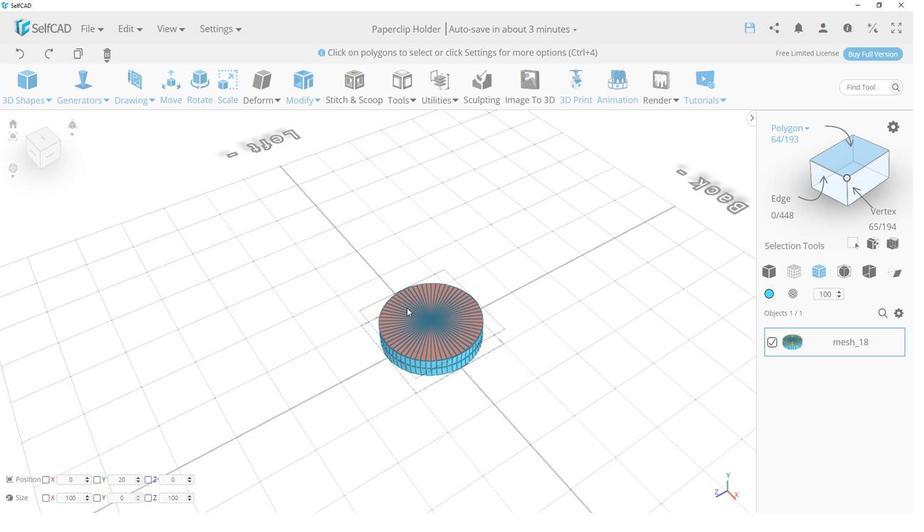 
Action: Mouse moved to (42, 530)
Screenshot: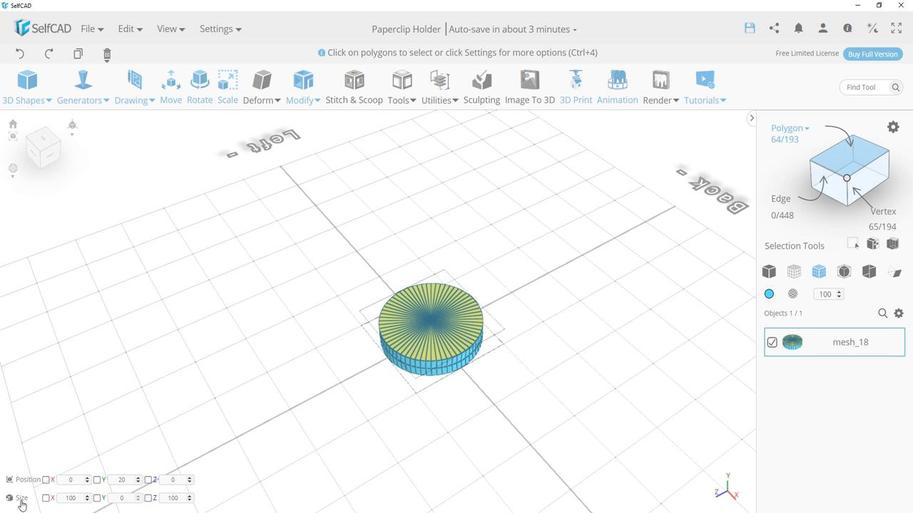 
Action: Mouse pressed left at (42, 530)
Screenshot: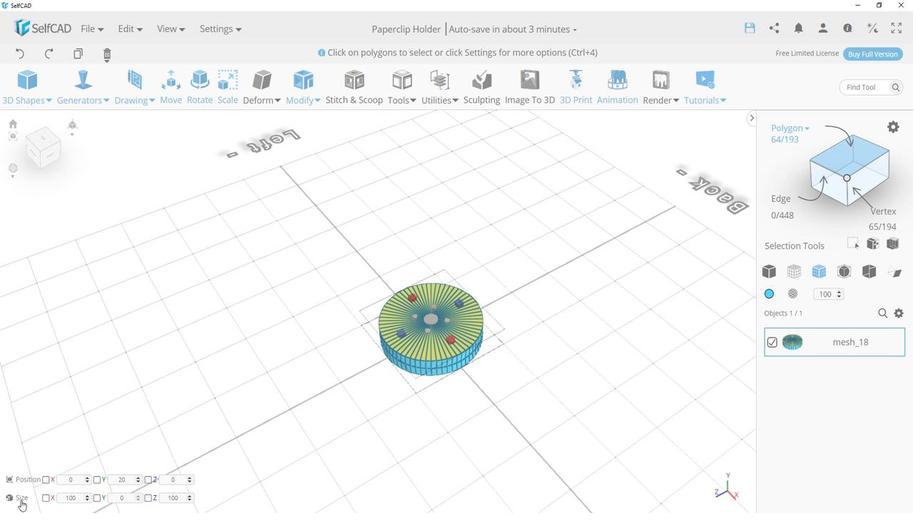 
Action: Mouse moved to (393, 332)
Screenshot: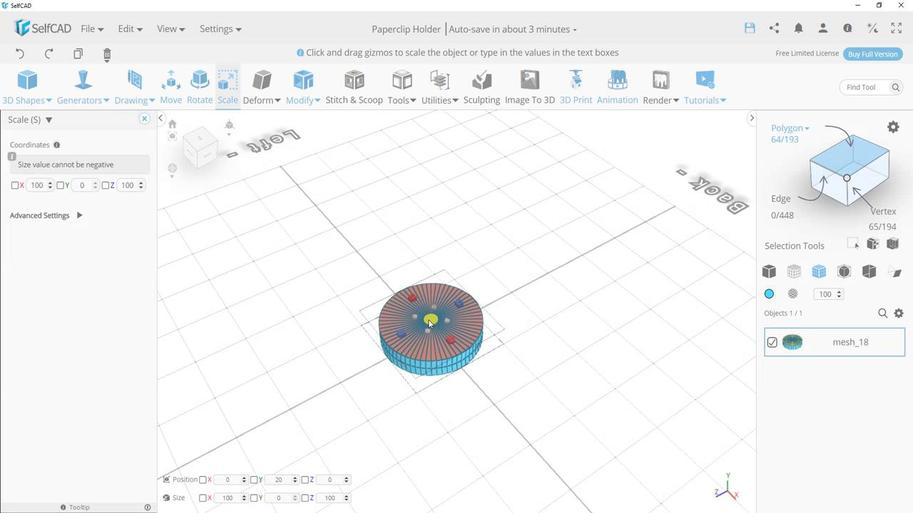 
Action: Mouse pressed left at (393, 332)
Screenshot: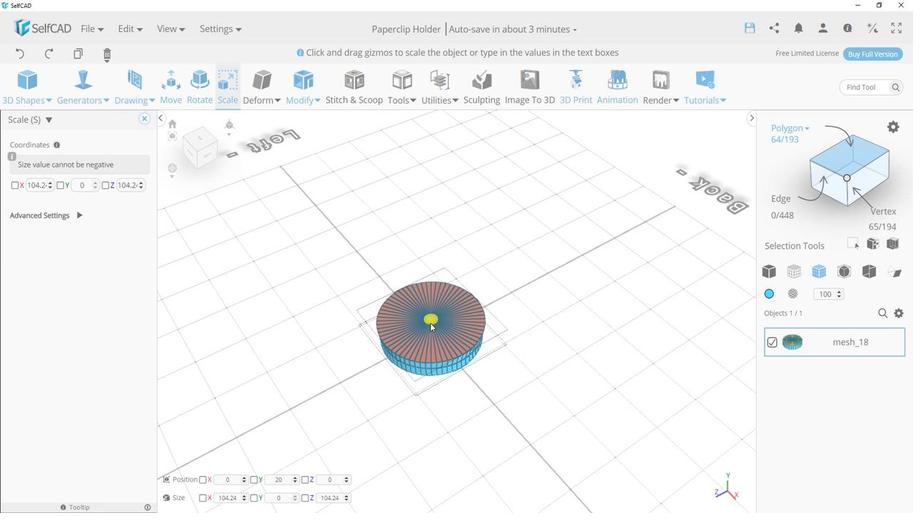 
Action: Mouse moved to (318, 425)
Screenshot: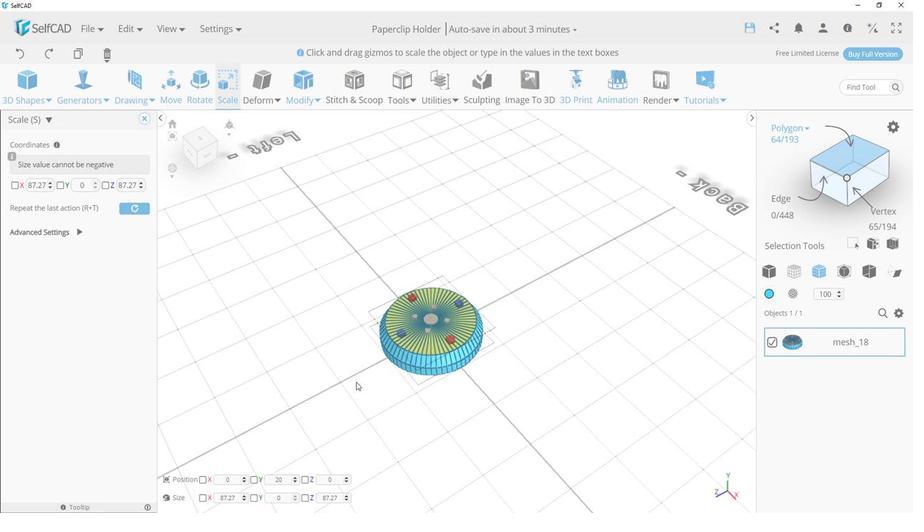 
Action: Mouse pressed left at (318, 425)
Screenshot: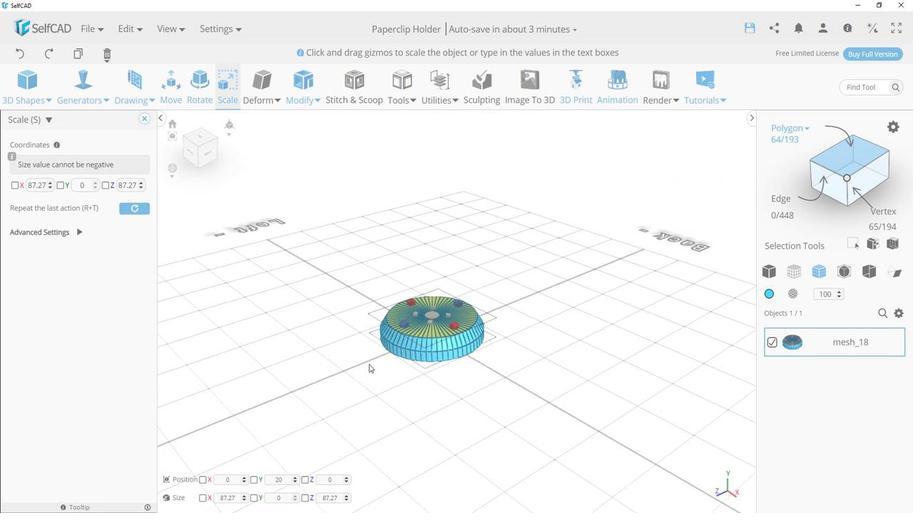
Action: Mouse moved to (350, 369)
Screenshot: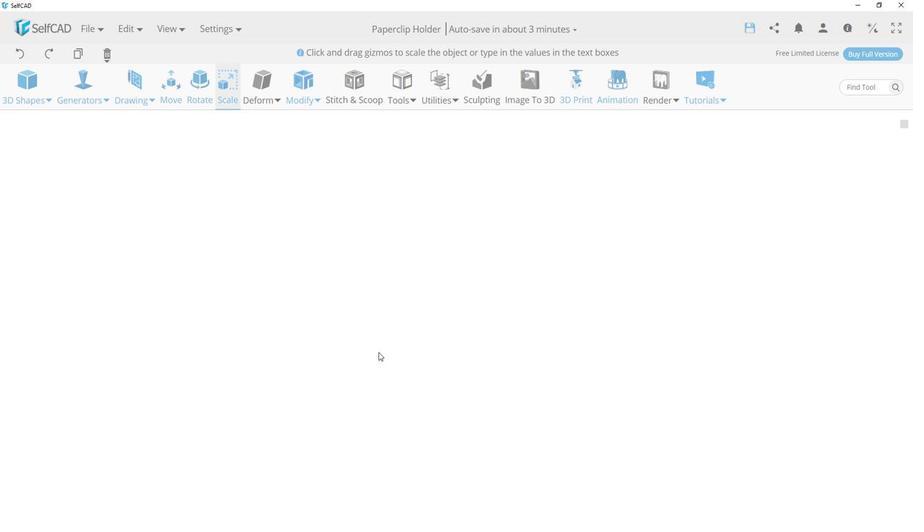 
Action: Mouse pressed left at (350, 369)
Screenshot: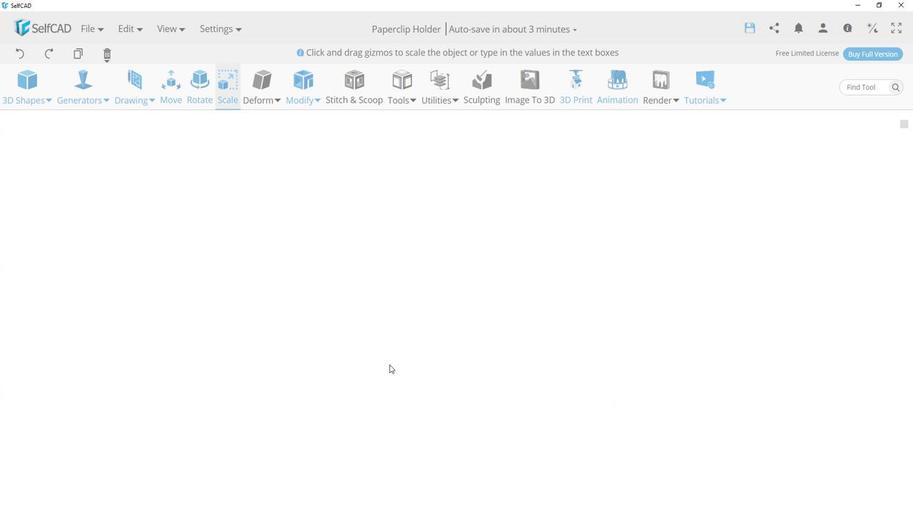 
Action: Mouse moved to (287, 131)
Screenshot: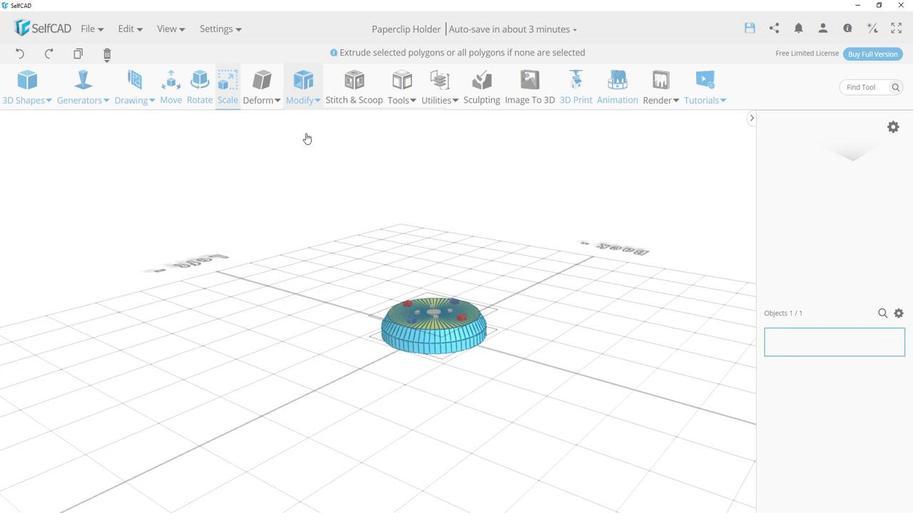 
Action: Mouse pressed left at (287, 131)
Screenshot: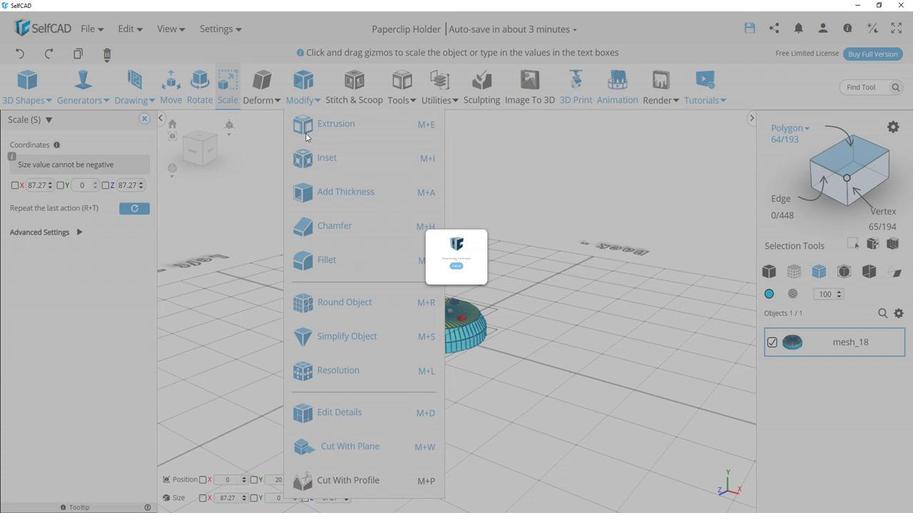 
Action: Mouse moved to (137, 111)
Screenshot: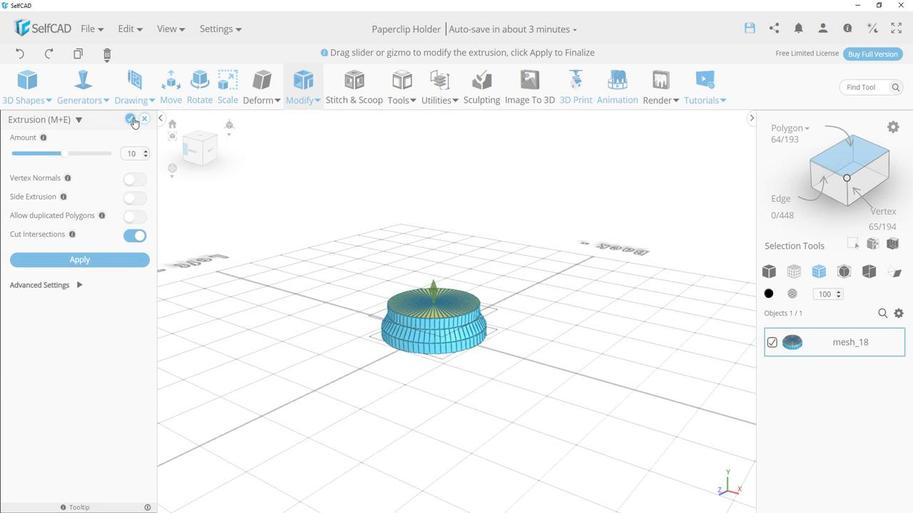
Action: Mouse pressed left at (137, 111)
Screenshot: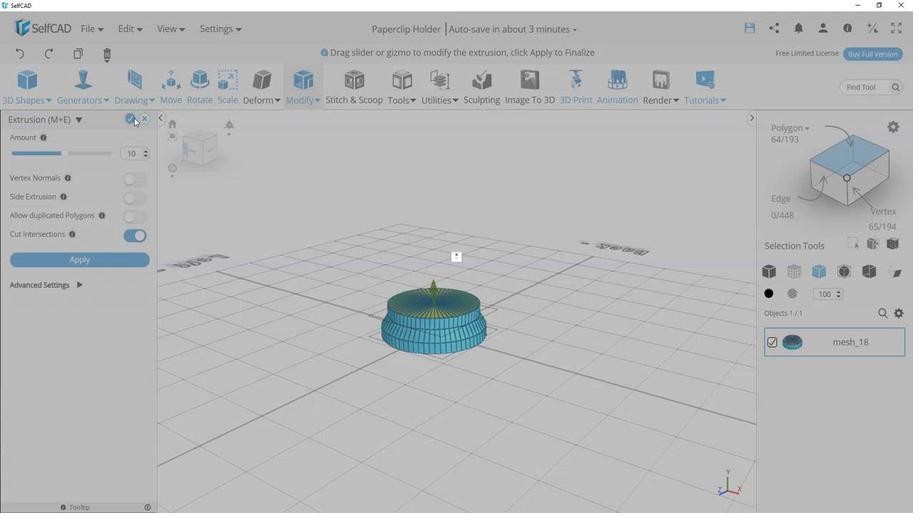 
Action: Mouse moved to (43, 527)
Screenshot: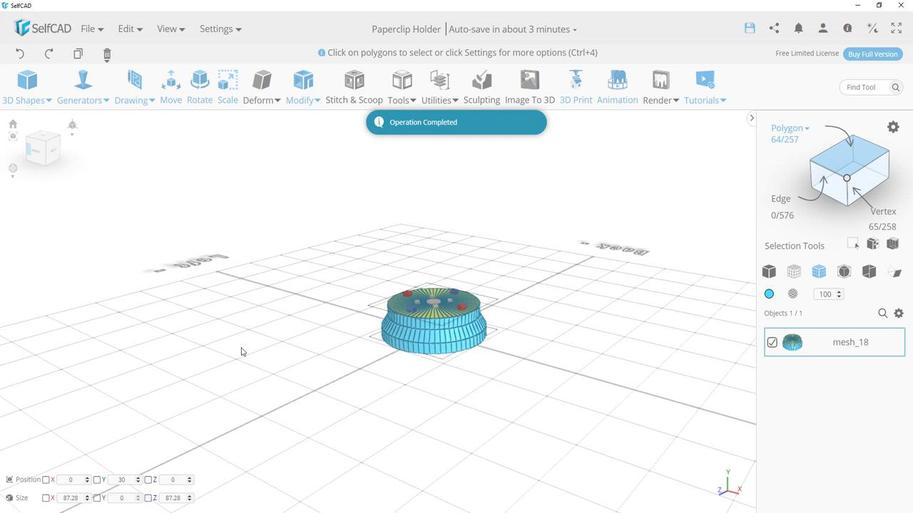 
Action: Mouse pressed left at (43, 527)
Screenshot: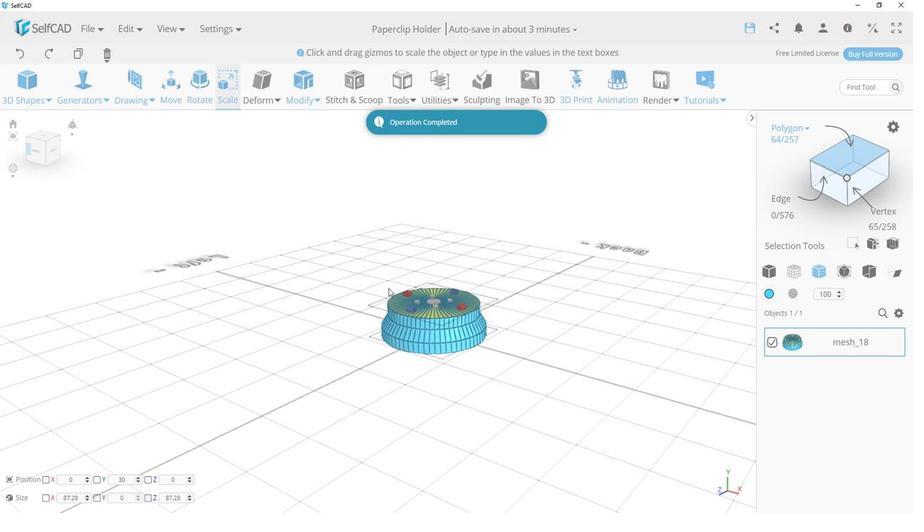 
Action: Mouse moved to (360, 299)
Screenshot: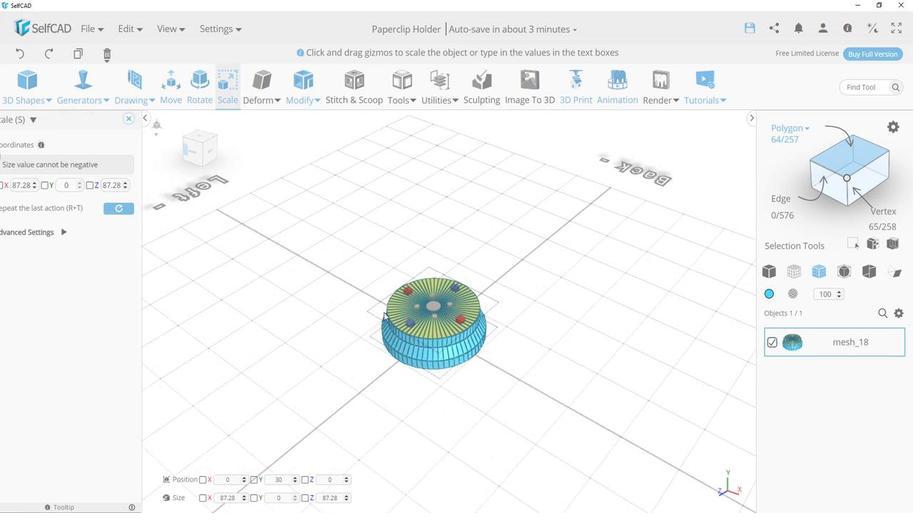 
Action: Mouse pressed left at (360, 299)
Screenshot: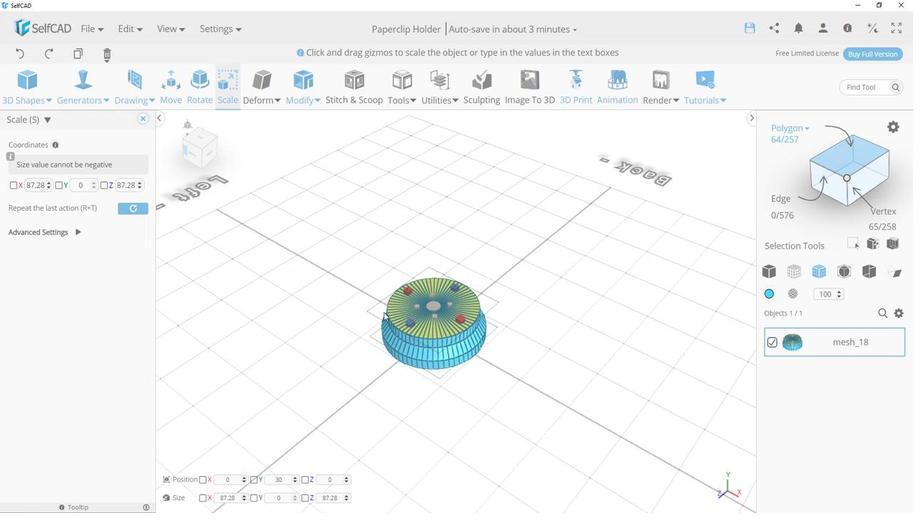 
Action: Mouse moved to (393, 319)
Screenshot: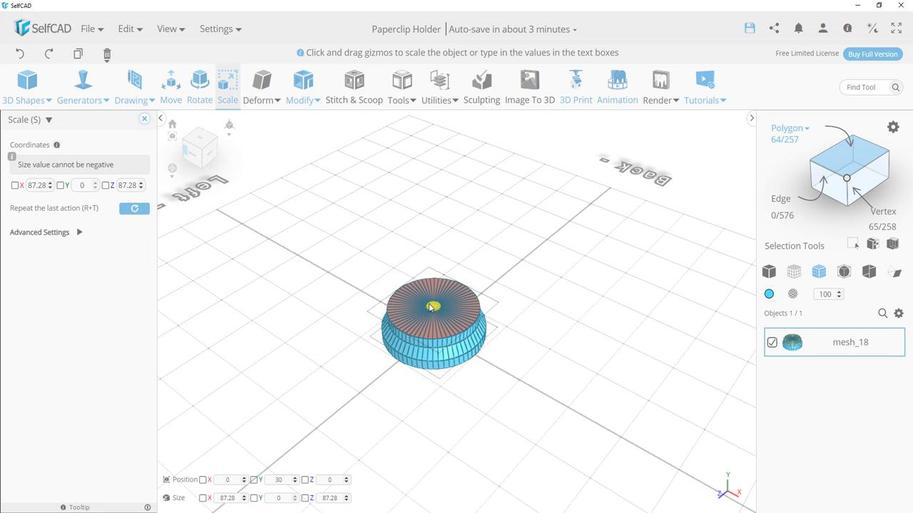 
Action: Mouse pressed left at (393, 319)
Screenshot: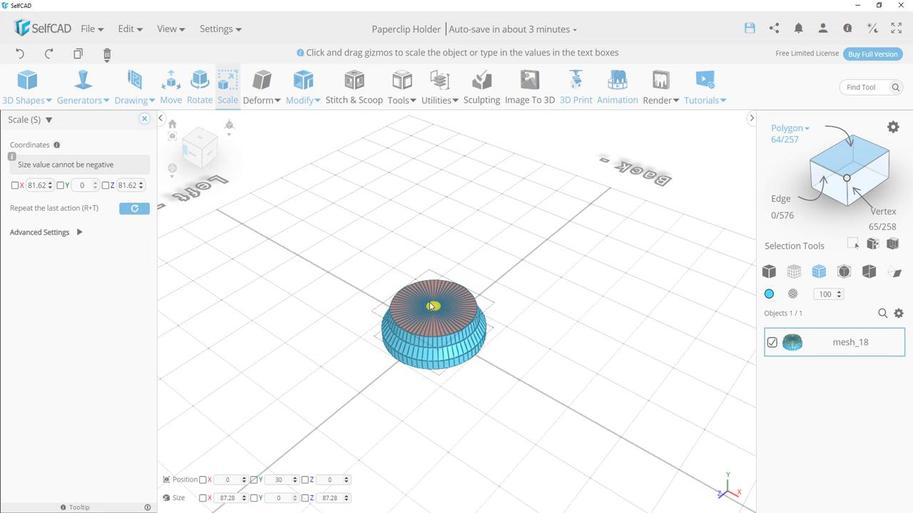 
Action: Mouse moved to (287, 410)
Screenshot: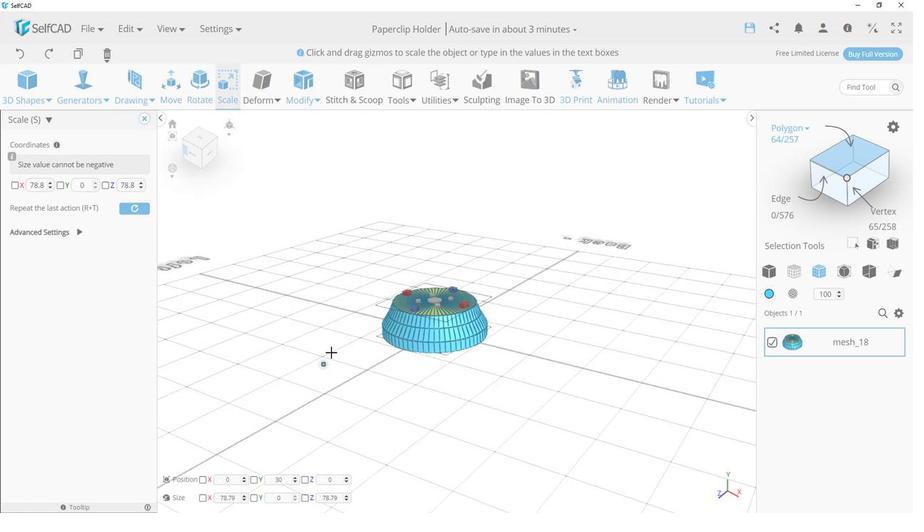 
Action: Mouse pressed left at (287, 410)
Screenshot: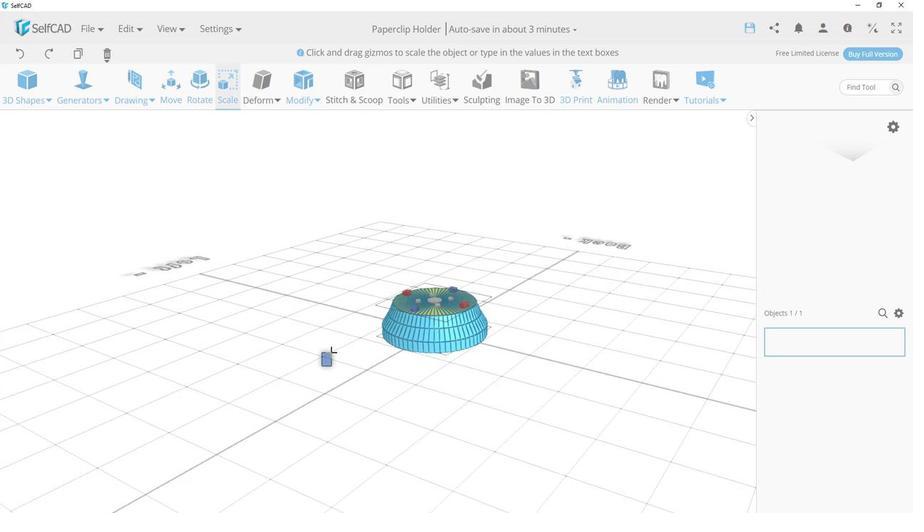
Action: Mouse moved to (301, 384)
Screenshot: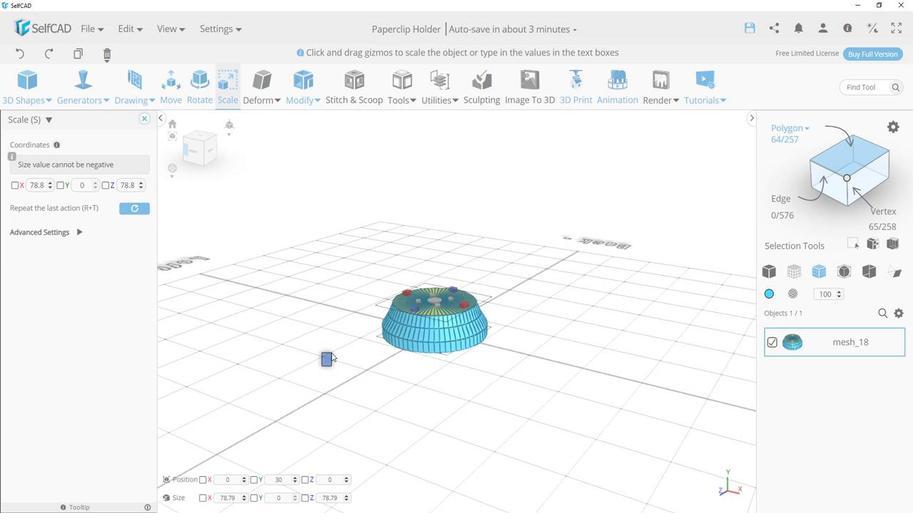 
Action: Mouse pressed right at (301, 384)
Screenshot: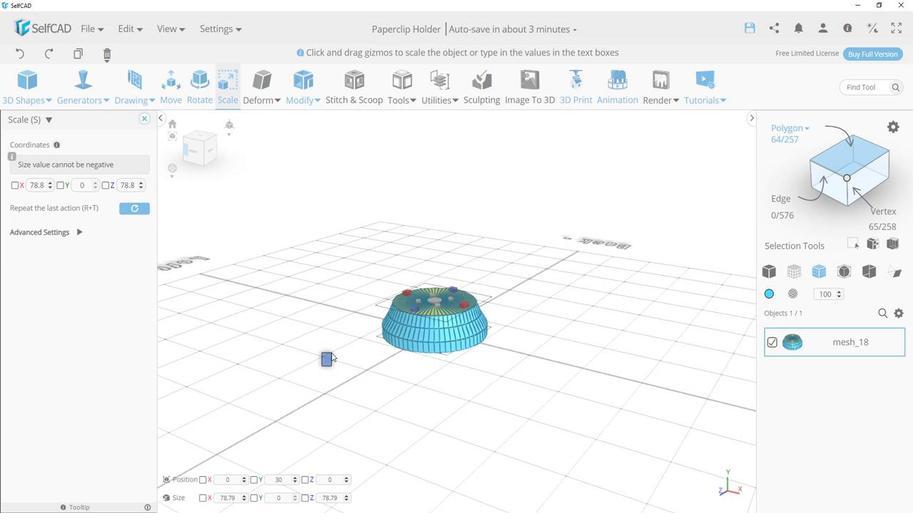
Action: Mouse moved to (308, 387)
Screenshot: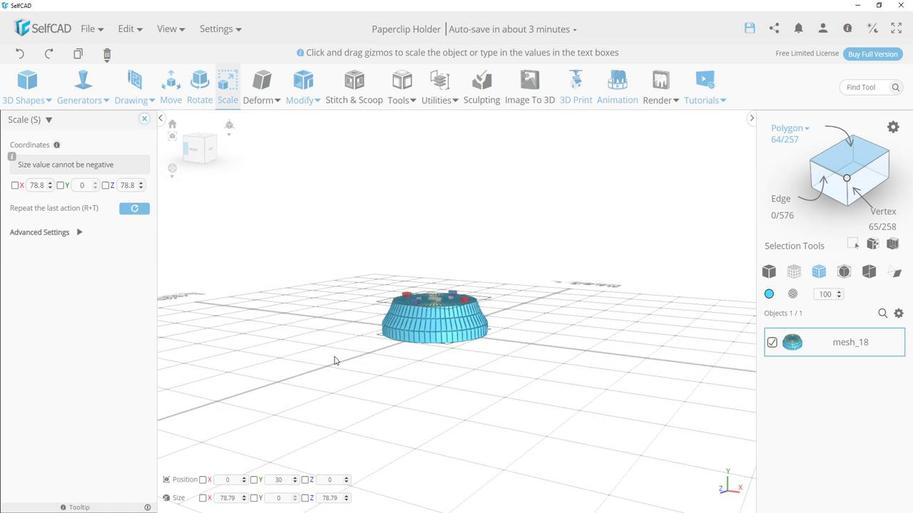 
Action: Mouse pressed left at (308, 387)
Screenshot: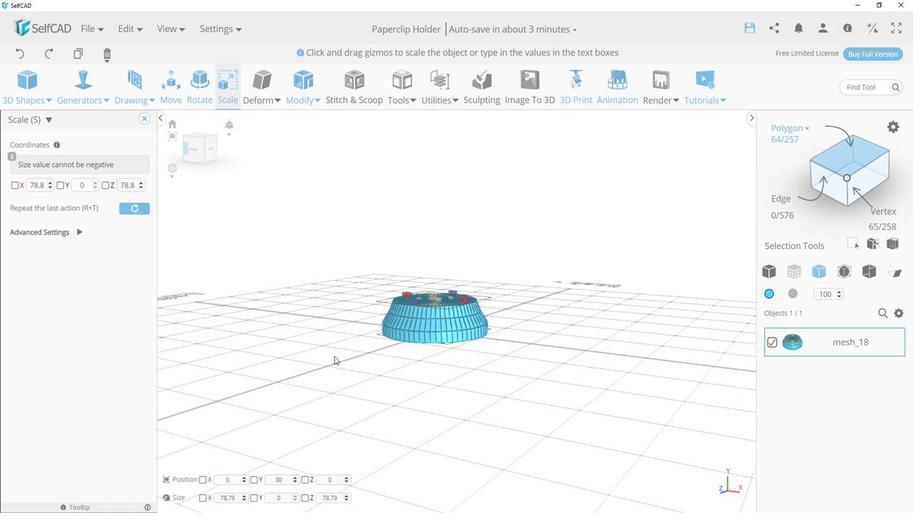 
Action: Mouse moved to (323, 378)
Screenshot: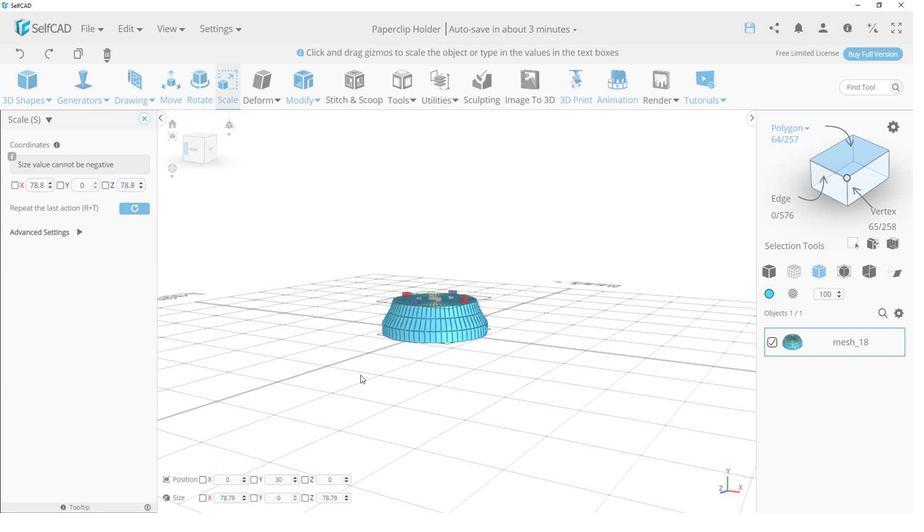 
Action: Mouse pressed left at (323, 378)
Screenshot: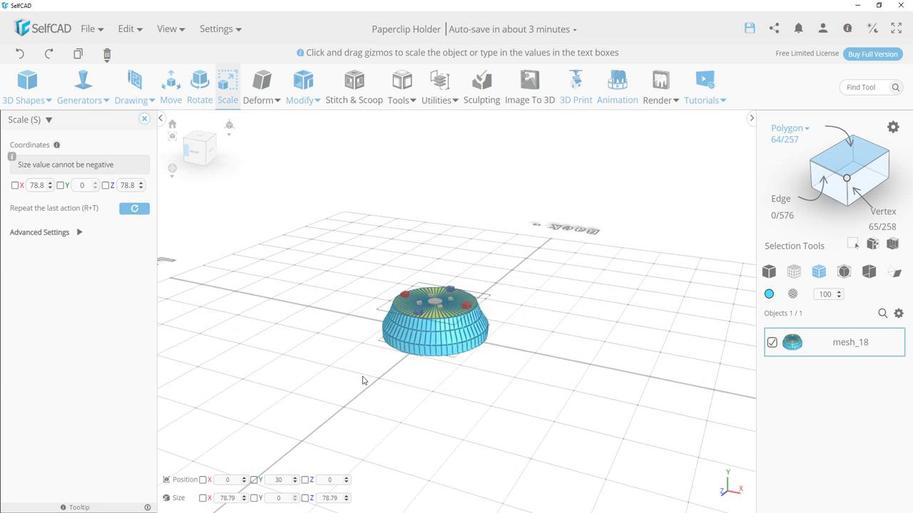 
Action: Mouse moved to (340, 382)
Screenshot: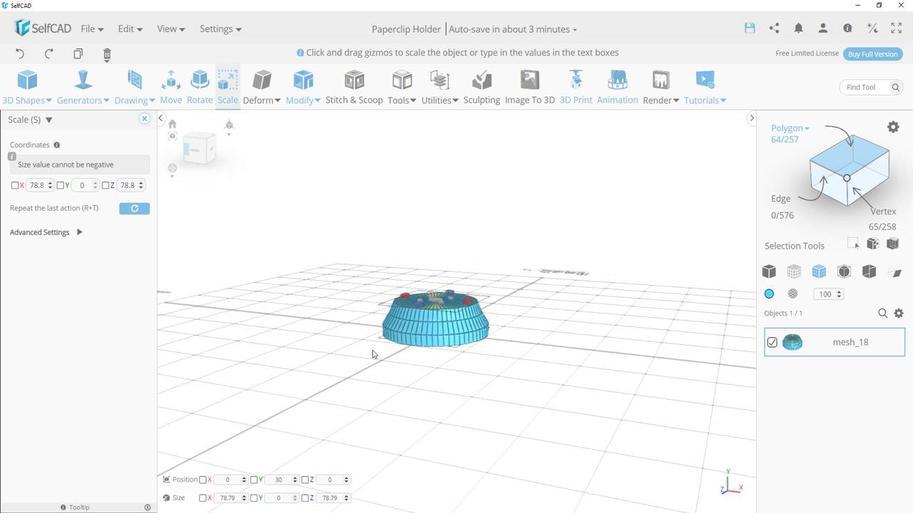 
Action: Mouse pressed left at (340, 382)
Screenshot: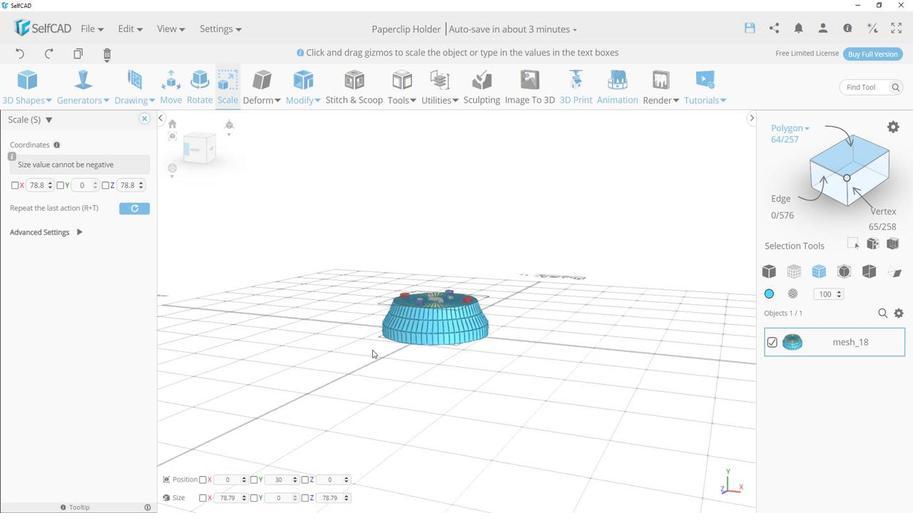 
Action: Mouse moved to (471, 251)
Screenshot: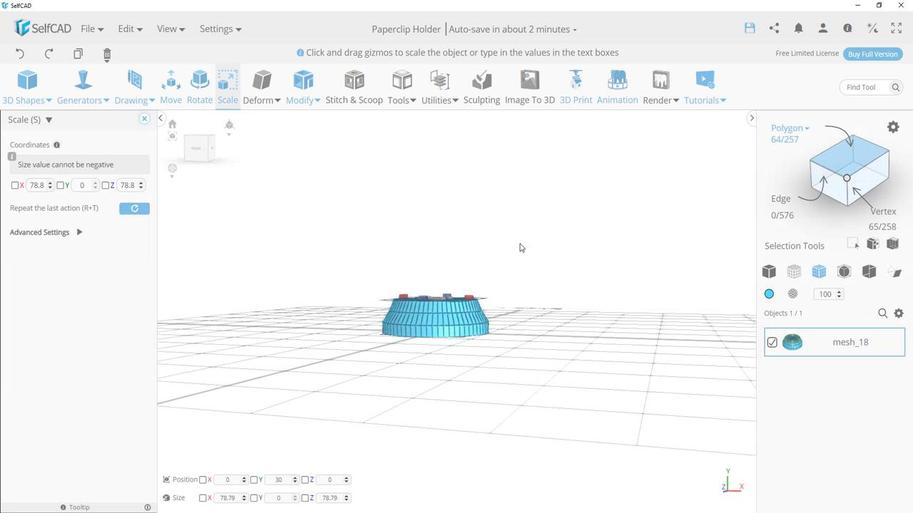 
Action: Mouse pressed left at (471, 251)
Screenshot: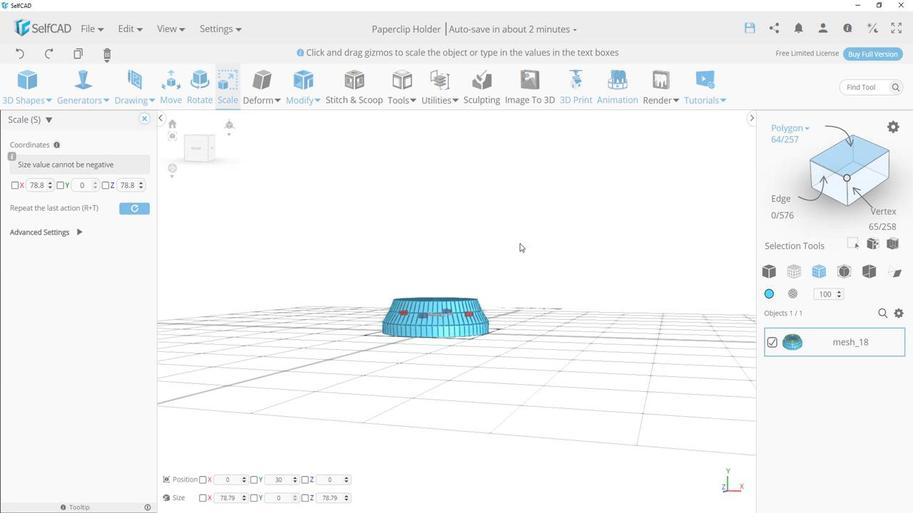 
Action: Mouse moved to (733, 170)
Screenshot: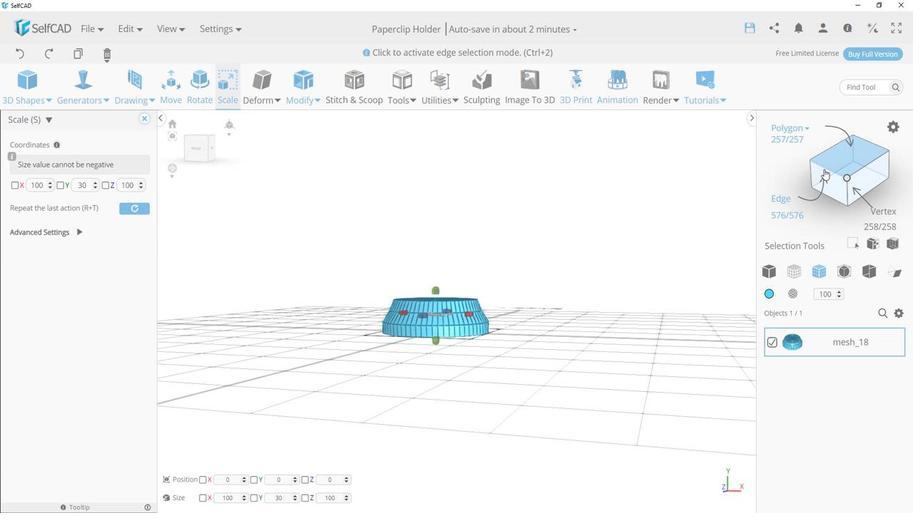 
Action: Mouse pressed left at (733, 170)
Screenshot: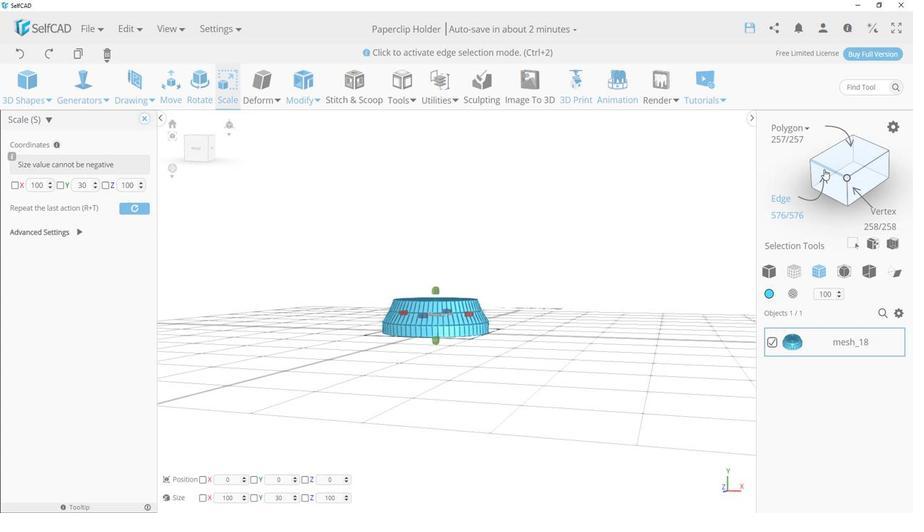 
Action: Mouse moved to (179, 522)
Screenshot: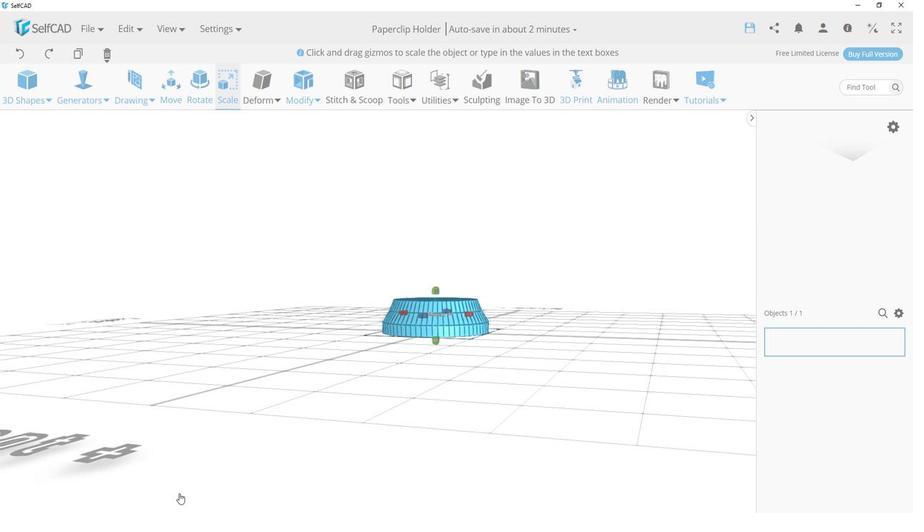 
Action: Mouse pressed left at (179, 522)
Screenshot: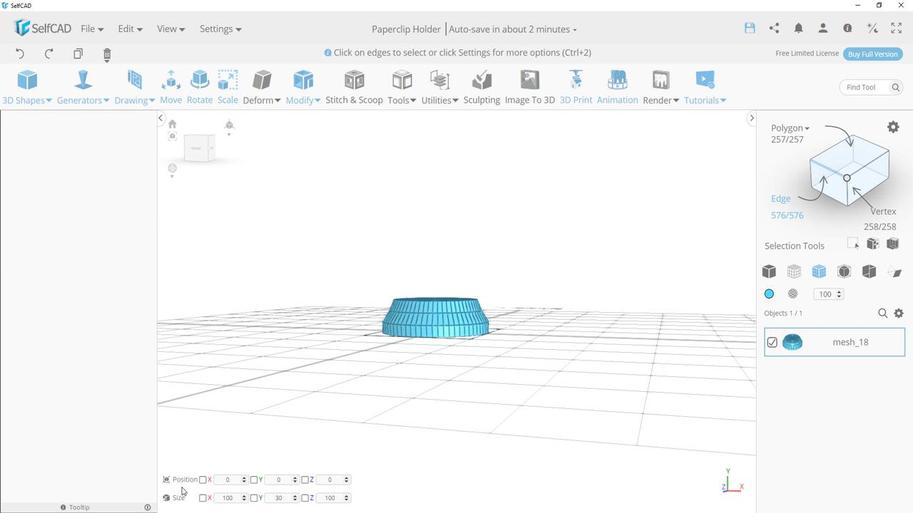 
Action: Mouse moved to (350, 355)
Screenshot: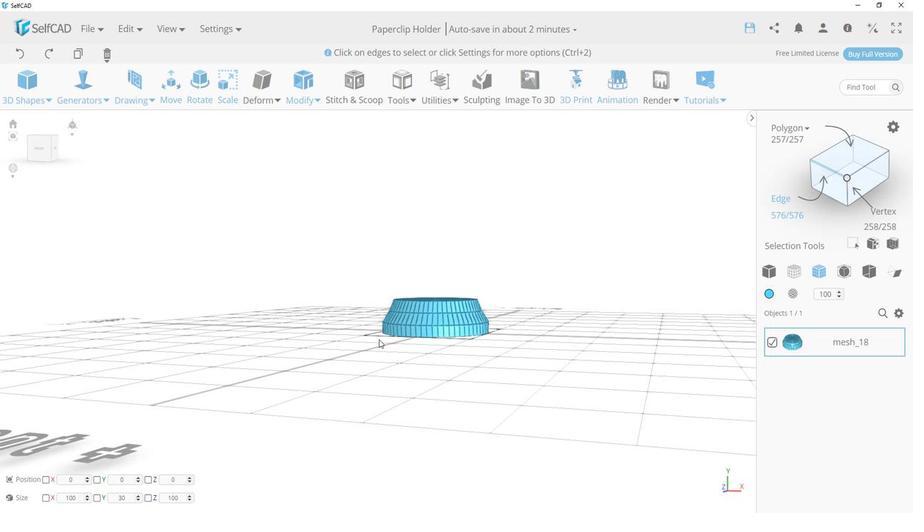 
Action: Mouse scrolled (350, 356) with delta (0, 0)
Screenshot: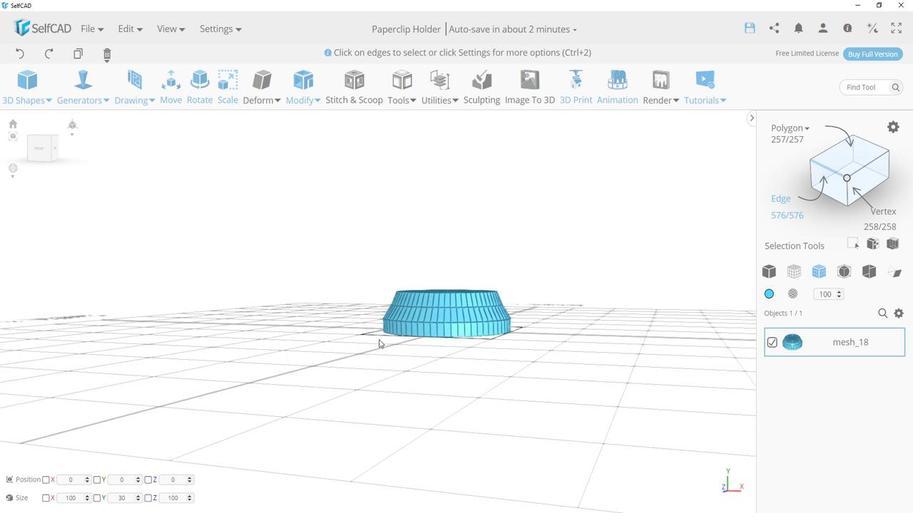 
Action: Mouse scrolled (350, 356) with delta (0, 0)
Screenshot: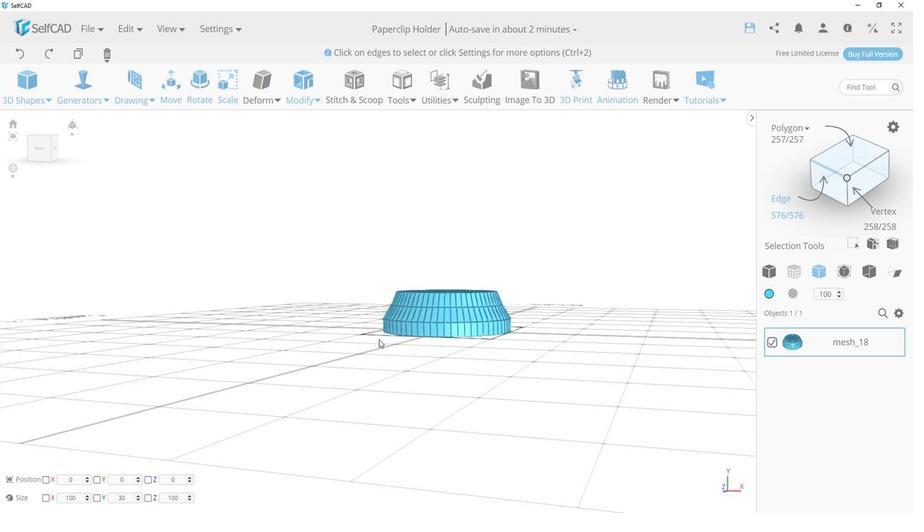 
Action: Mouse scrolled (350, 356) with delta (0, 0)
Screenshot: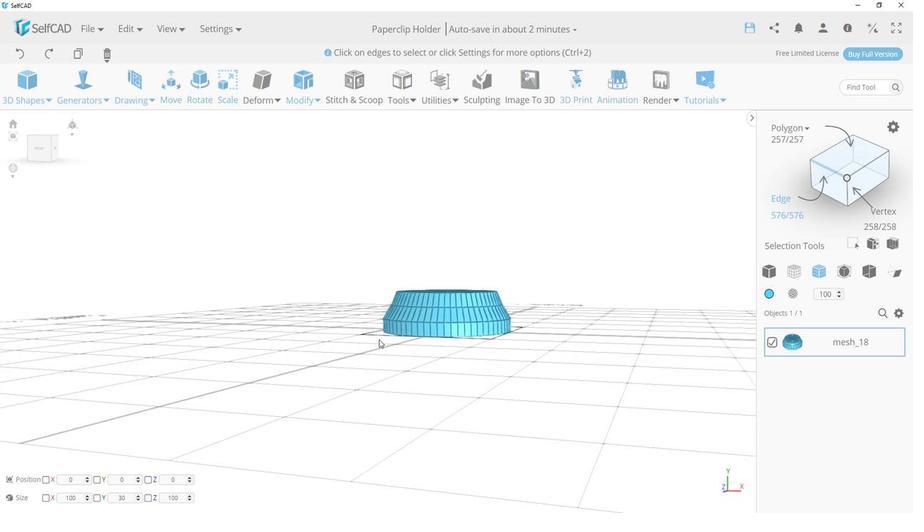 
Action: Mouse scrolled (350, 356) with delta (0, 0)
Screenshot: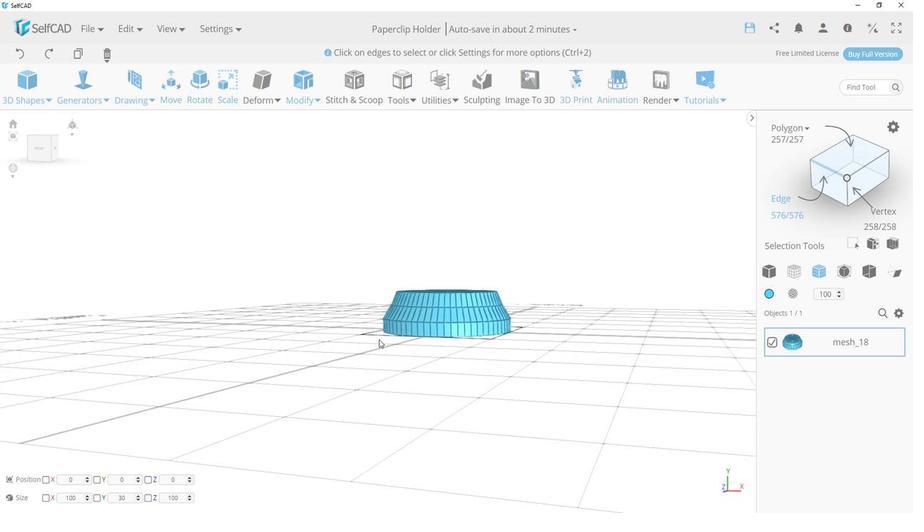 
Action: Mouse scrolled (350, 356) with delta (0, 0)
Screenshot: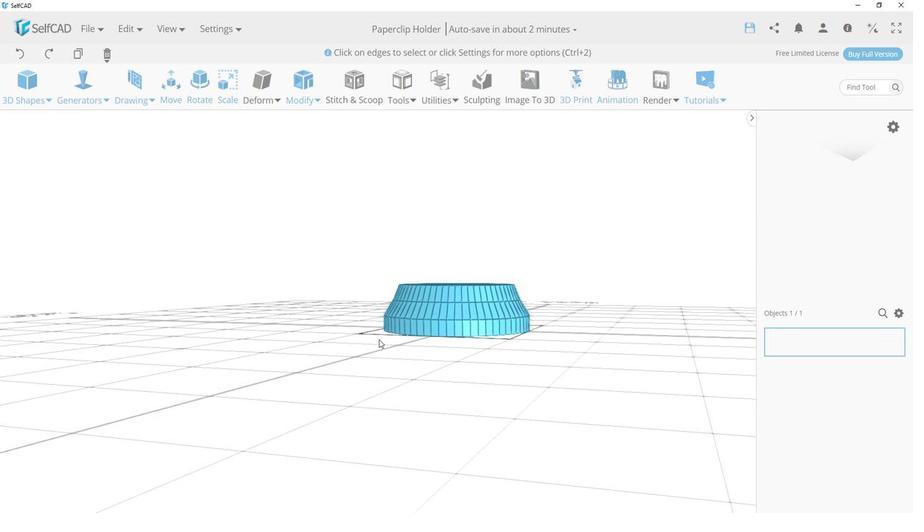 
Action: Mouse scrolled (350, 356) with delta (0, 0)
Screenshot: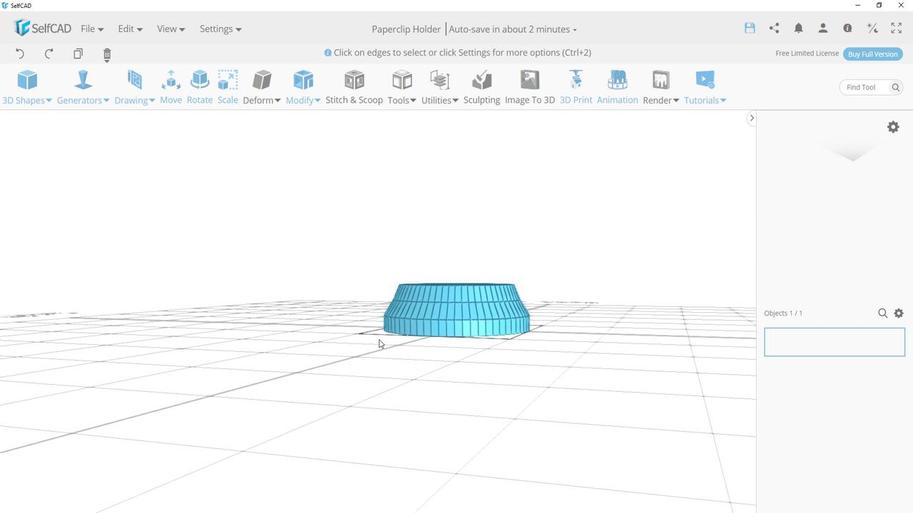 
Action: Mouse scrolled (350, 356) with delta (0, 0)
Screenshot: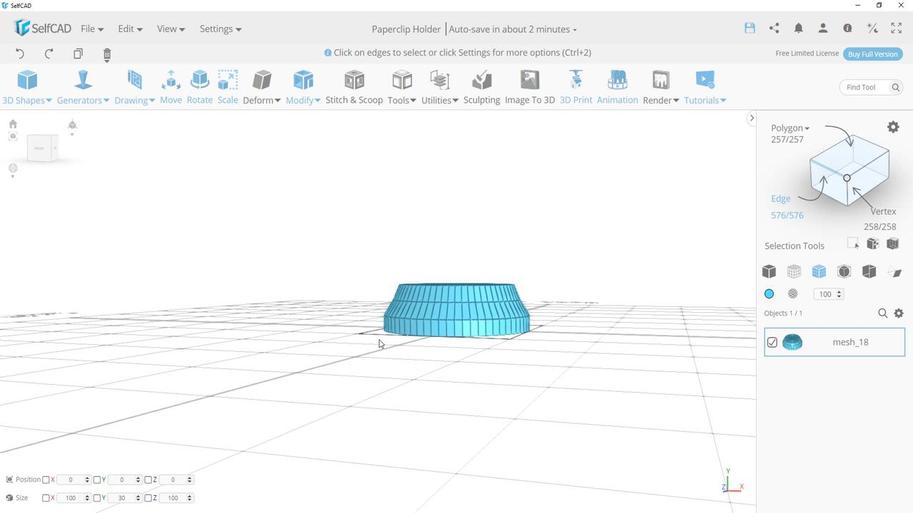 
Action: Mouse moved to (59, 148)
Screenshot: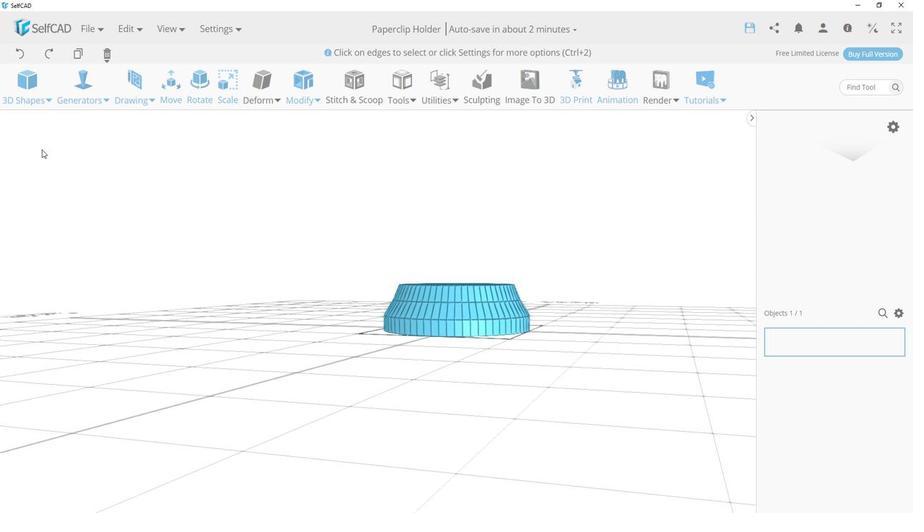 
Action: Mouse pressed left at (59, 148)
Screenshot: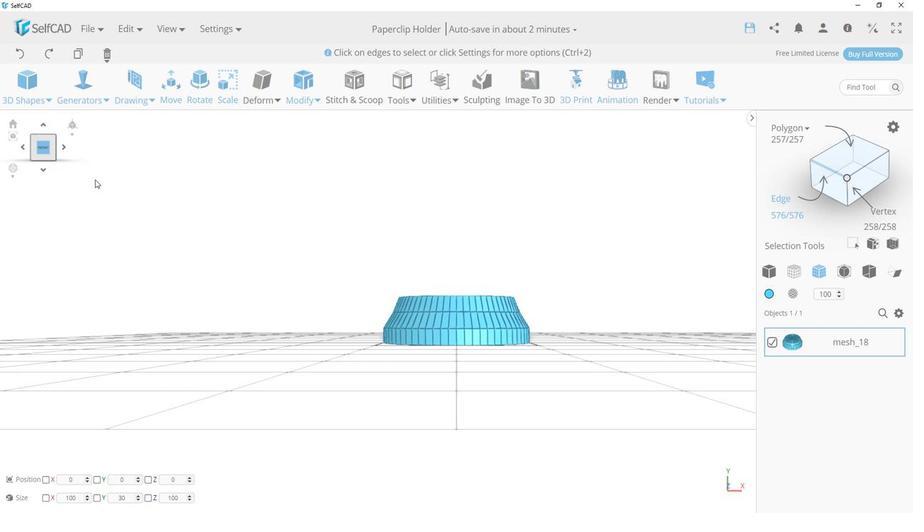 
Action: Mouse moved to (344, 313)
Screenshot: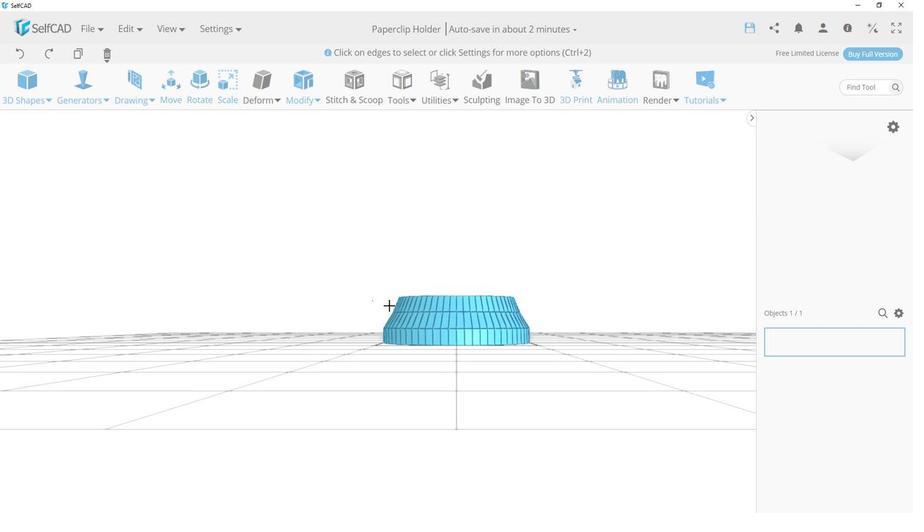 
Action: Mouse pressed right at (344, 313)
Screenshot: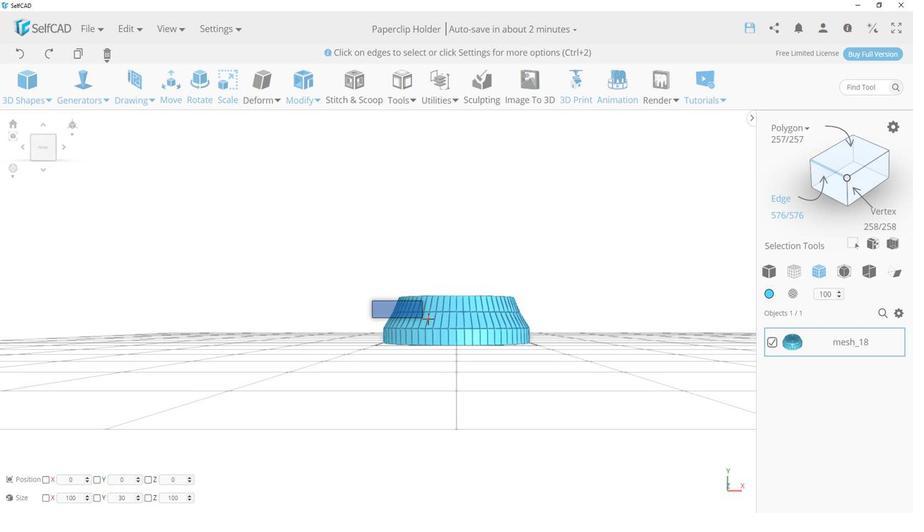 
Action: Mouse moved to (705, 286)
Screenshot: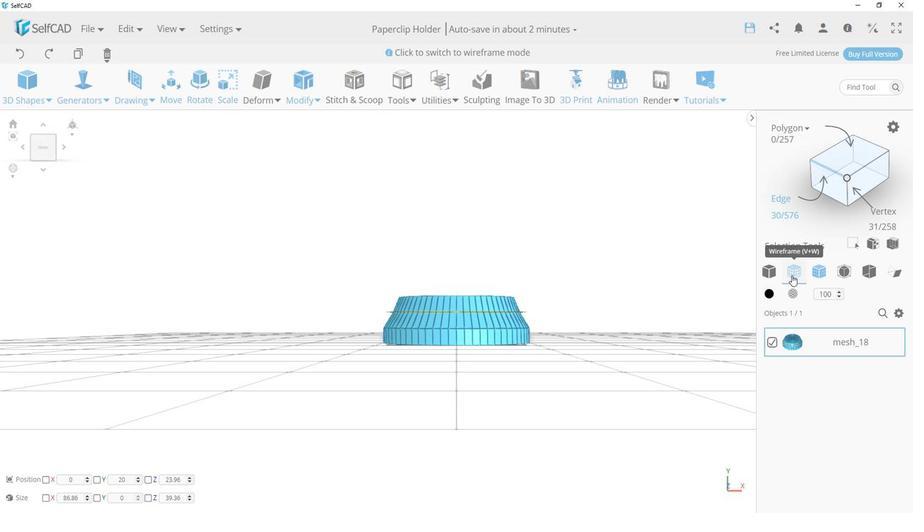 
Action: Mouse pressed left at (705, 286)
Screenshot: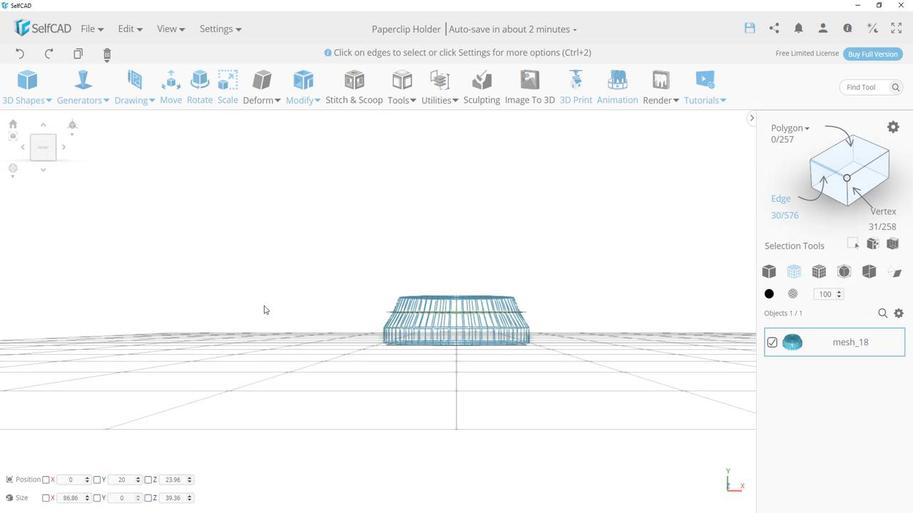 
Action: Mouse moved to (360, 318)
Screenshot: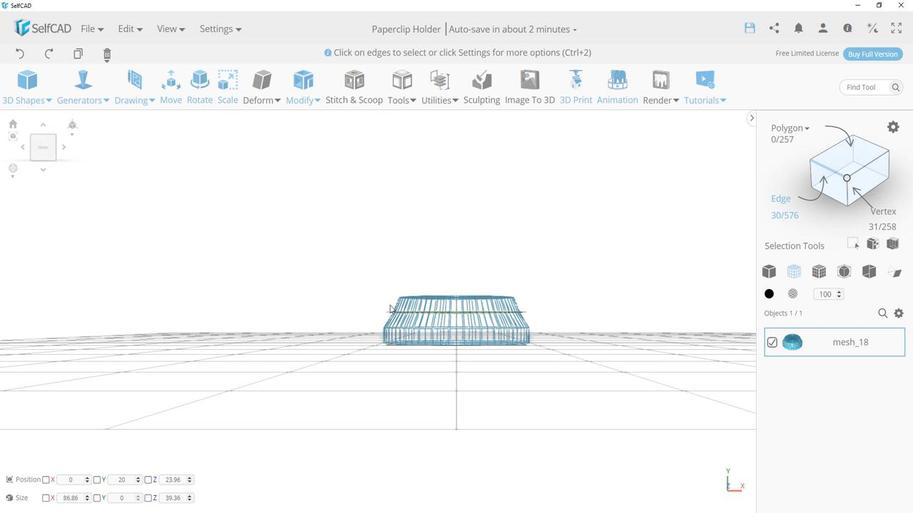 
Action: Mouse pressed right at (360, 318)
Screenshot: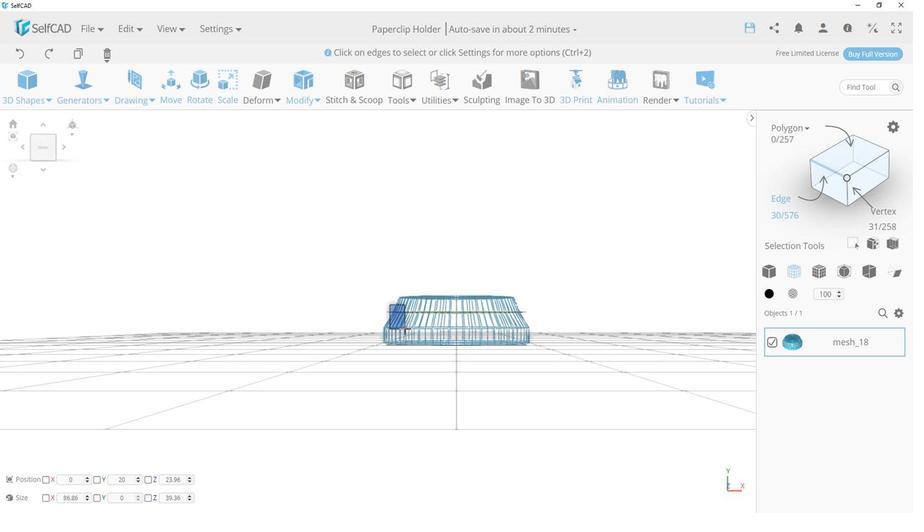 
Action: Mouse moved to (216, 378)
Screenshot: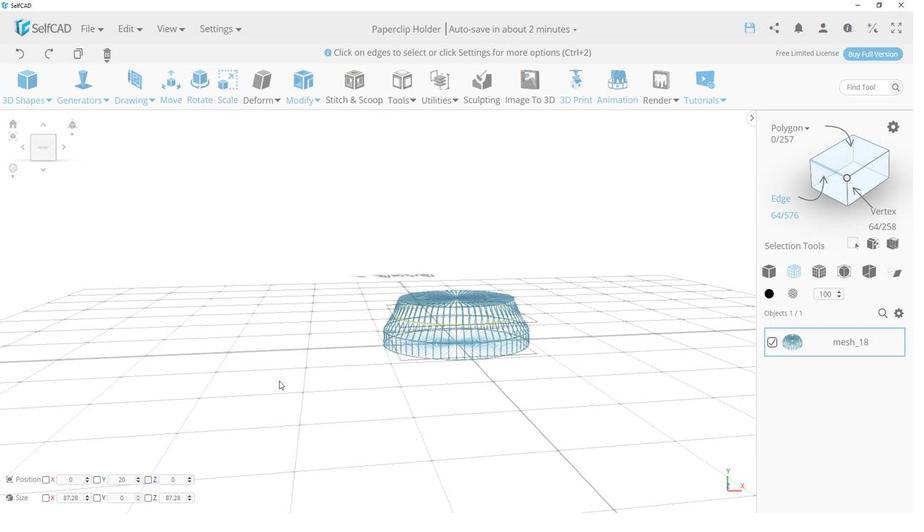 
Action: Mouse pressed left at (216, 378)
Screenshot: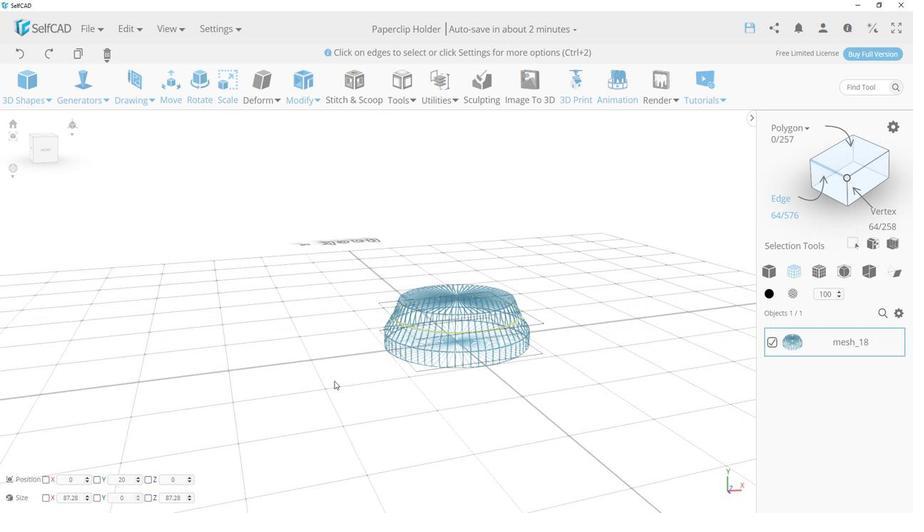 
Action: Mouse moved to (293, 418)
Screenshot: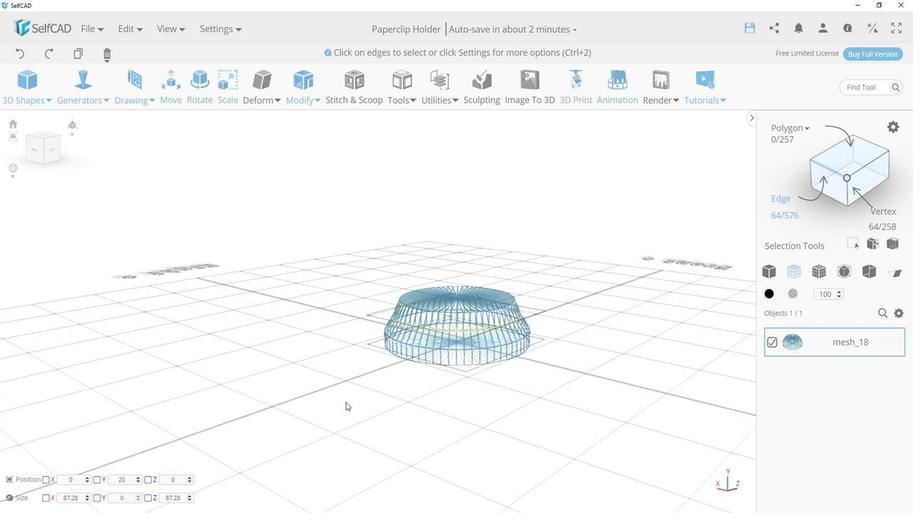 
Action: Mouse pressed left at (293, 418)
Screenshot: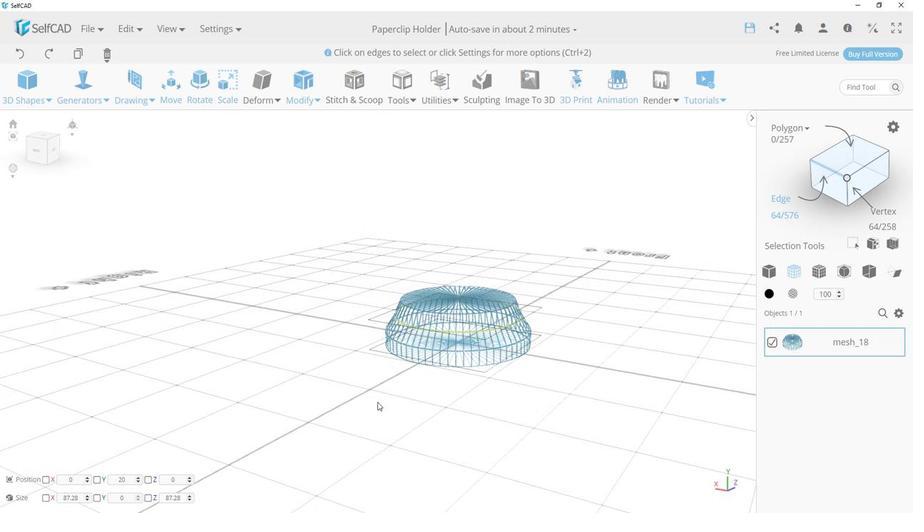 
Action: Mouse moved to (685, 281)
Screenshot: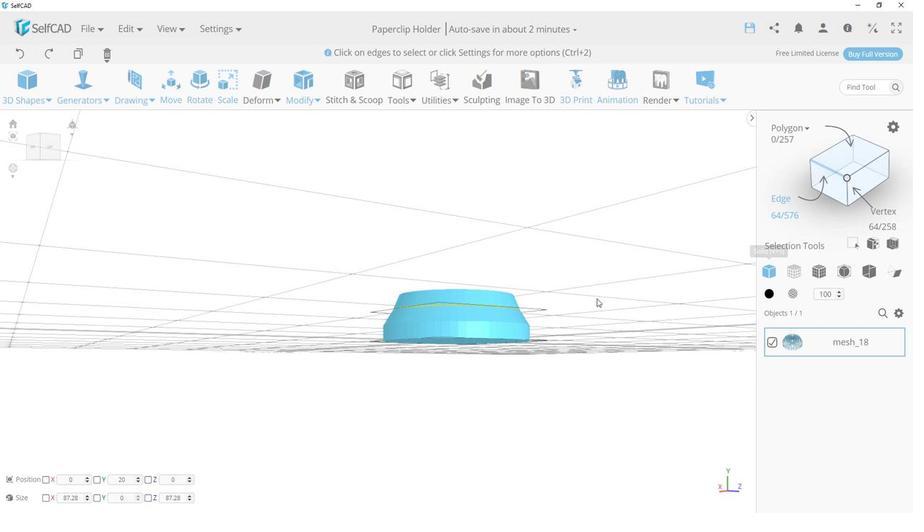 
Action: Mouse pressed left at (685, 281)
Screenshot: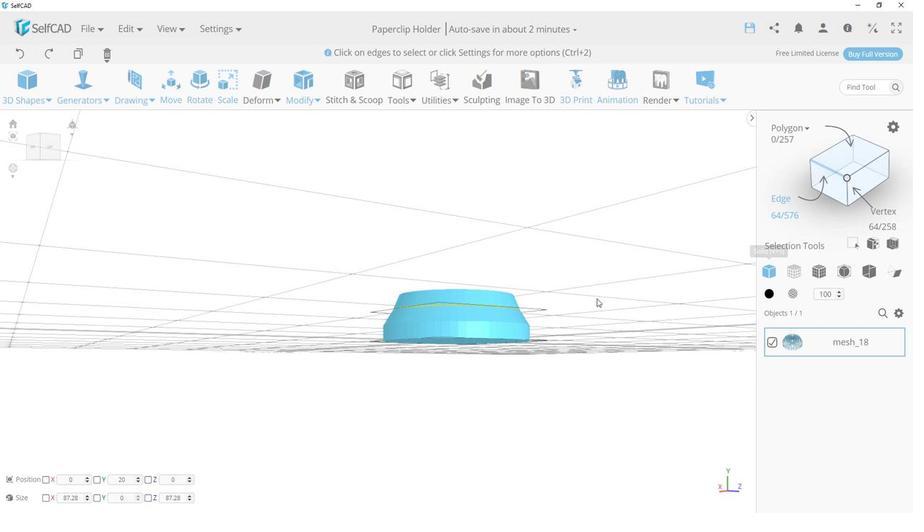 
Action: Mouse moved to (537, 310)
Screenshot: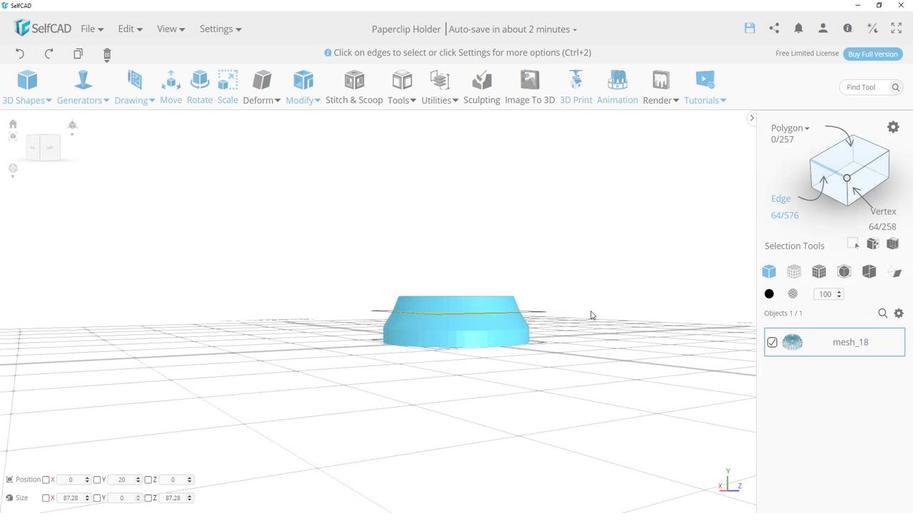
Action: Mouse pressed left at (537, 310)
Screenshot: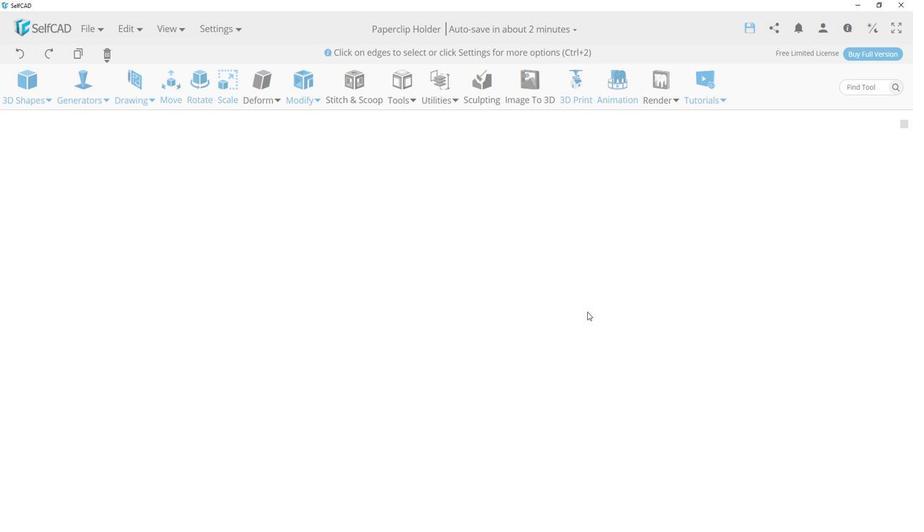 
Action: Mouse moved to (41, 524)
Screenshot: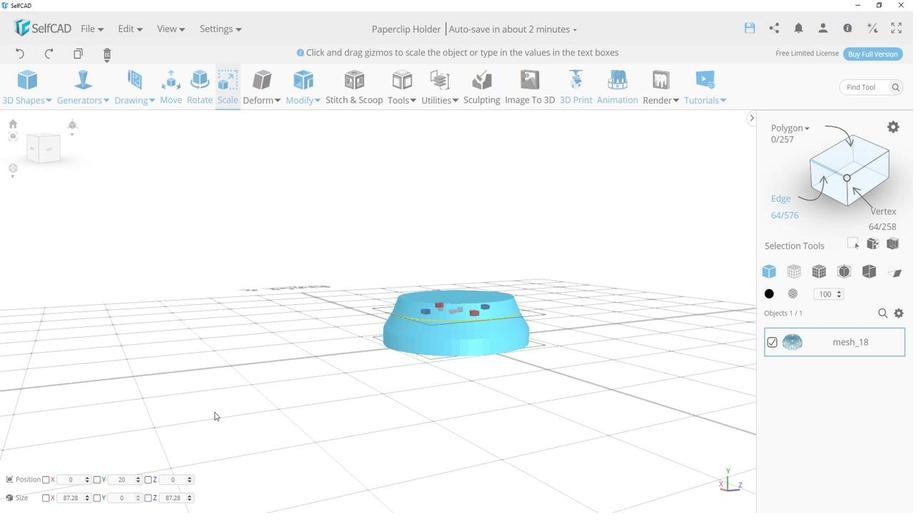 
Action: Mouse pressed left at (41, 524)
Screenshot: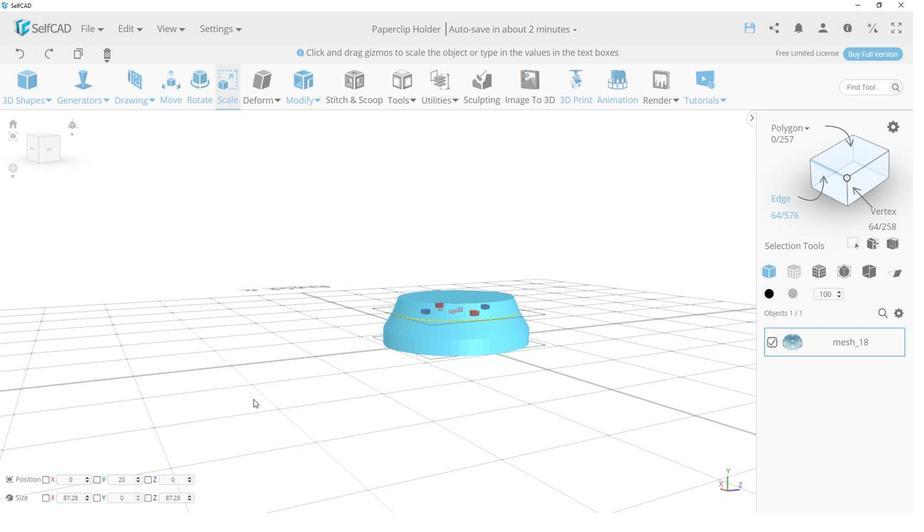
Action: Mouse moved to (258, 412)
Screenshot: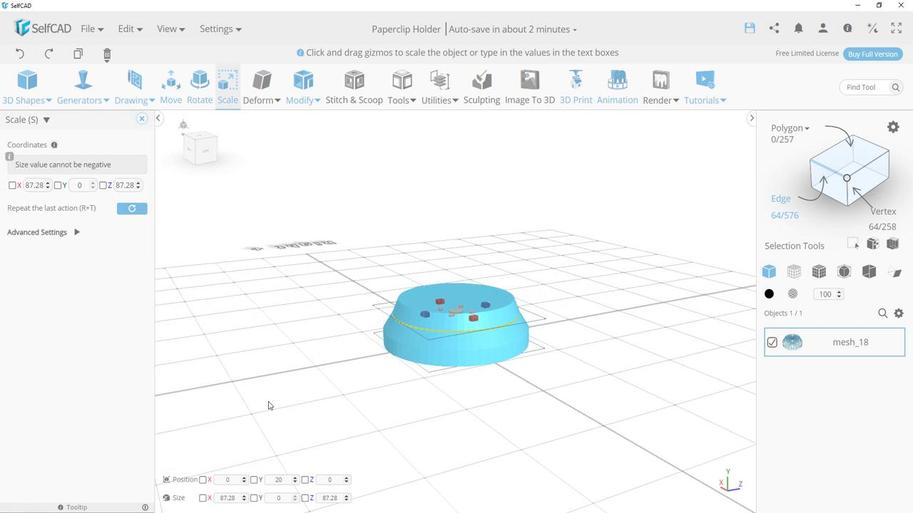
Action: Mouse pressed left at (258, 412)
Screenshot: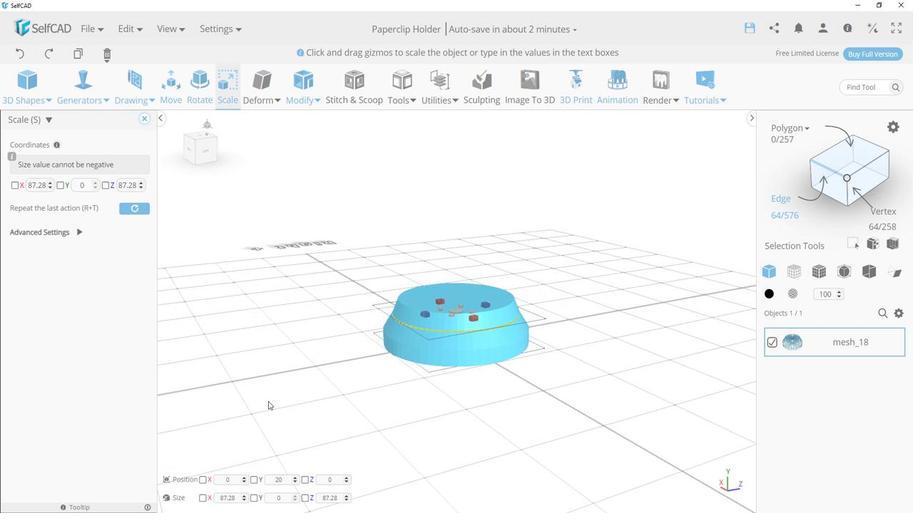 
Action: Mouse moved to (419, 323)
Screenshot: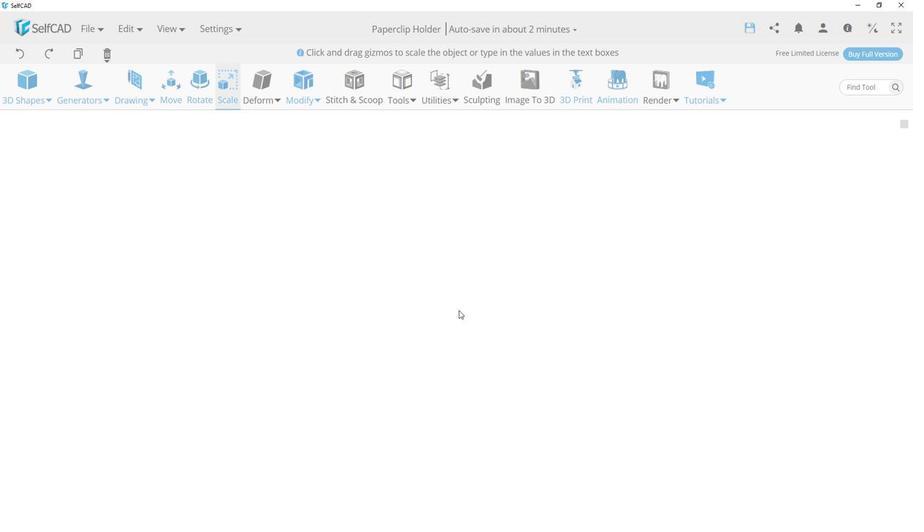 
Action: Mouse pressed left at (419, 323)
Screenshot: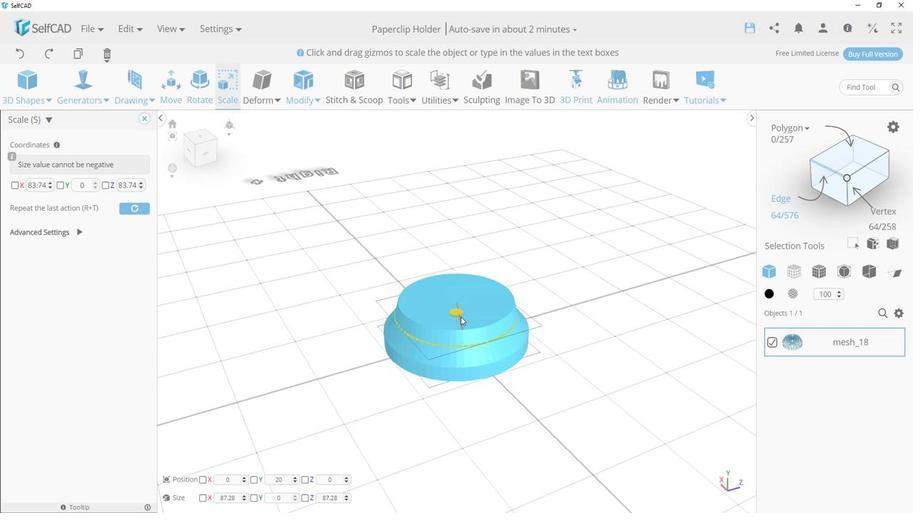 
Action: Mouse moved to (366, 395)
Screenshot: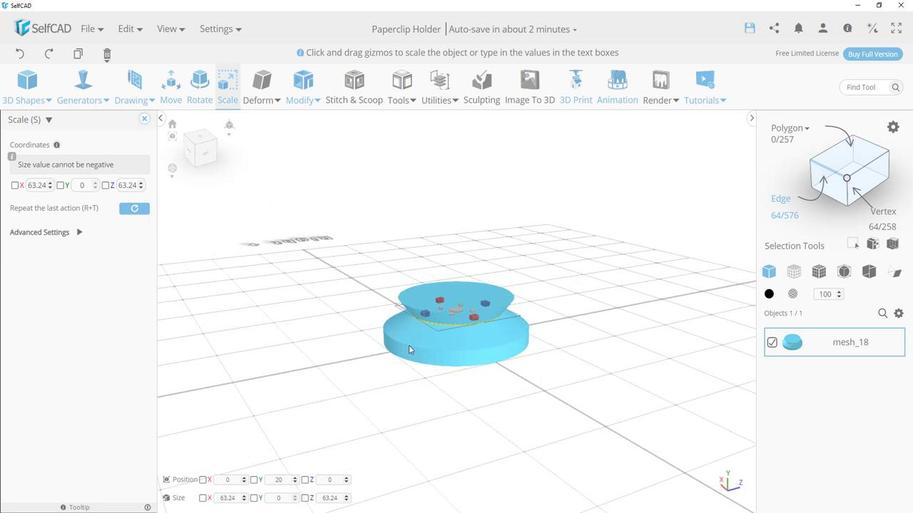 
Action: Mouse pressed left at (366, 395)
Screenshot: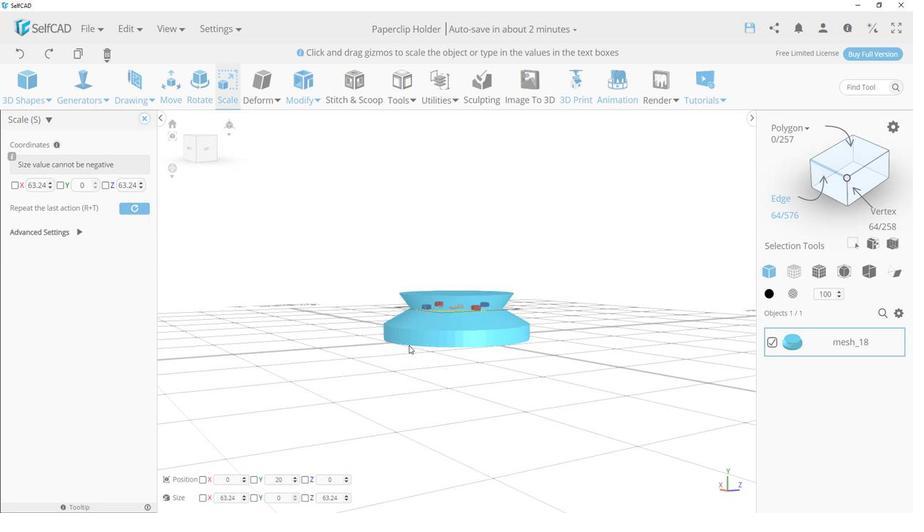 
Action: Mouse moved to (536, 310)
Screenshot: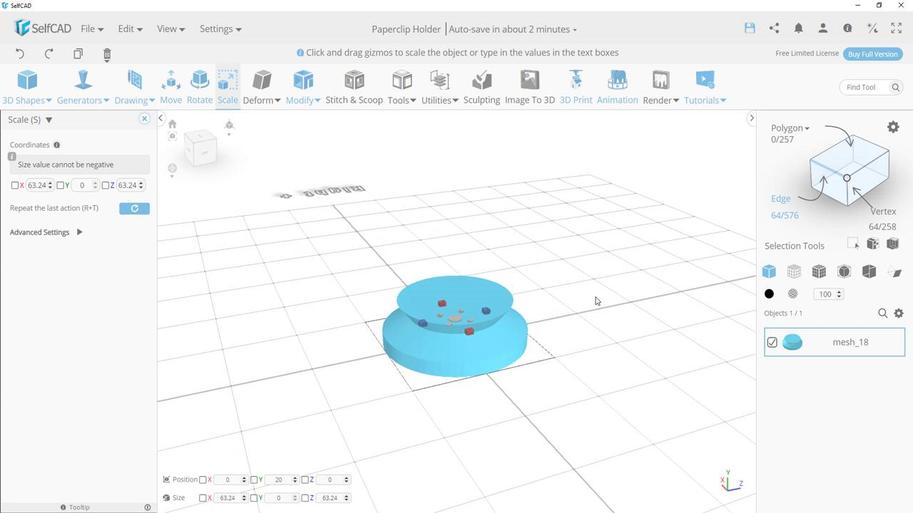 
Action: Mouse pressed left at (536, 310)
Screenshot: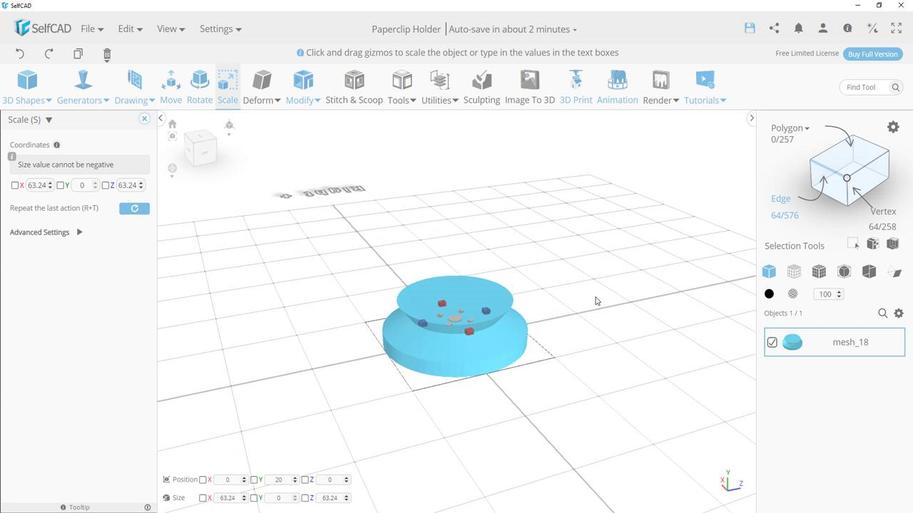 
Action: Mouse moved to (752, 155)
Screenshot: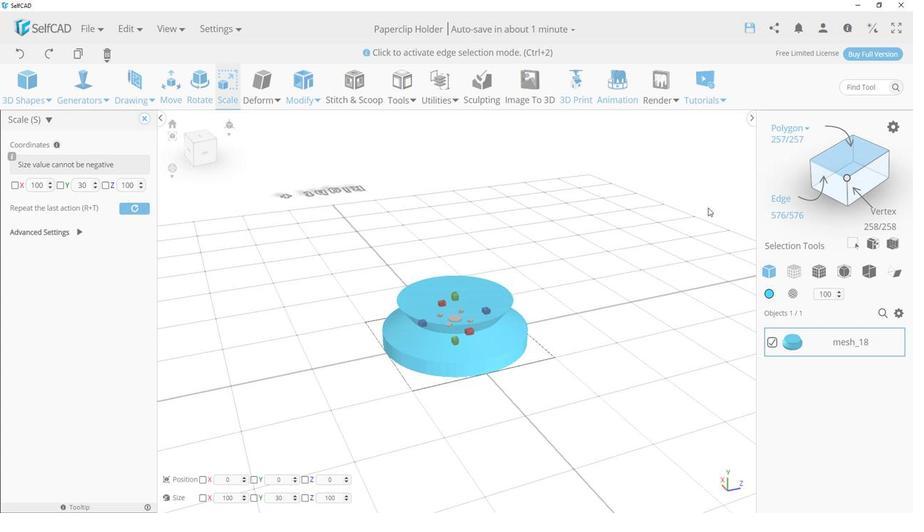 
Action: Mouse pressed left at (752, 155)
Screenshot: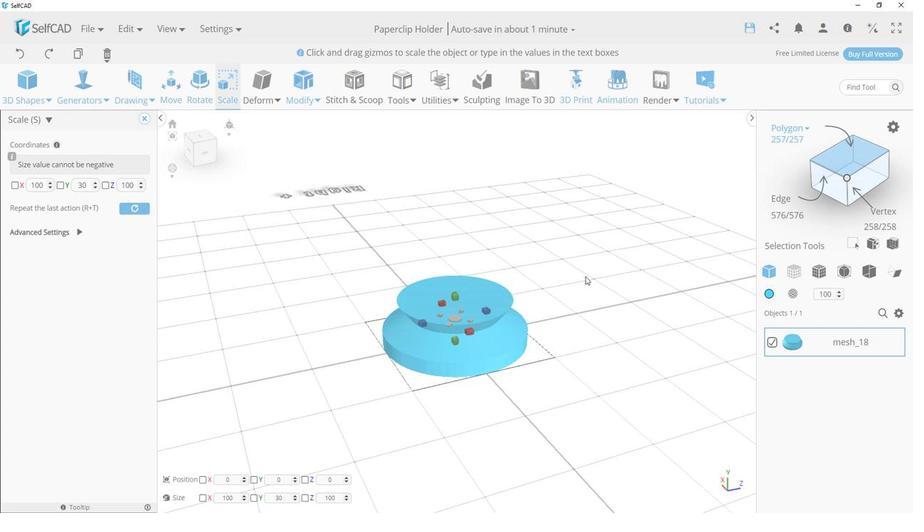 
Action: Mouse moved to (380, 315)
Screenshot: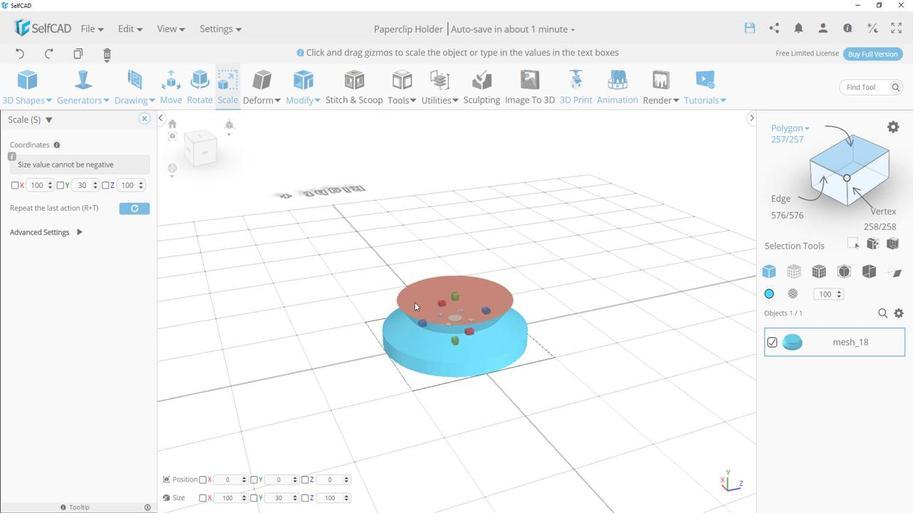 
Action: Mouse pressed left at (380, 315)
Screenshot: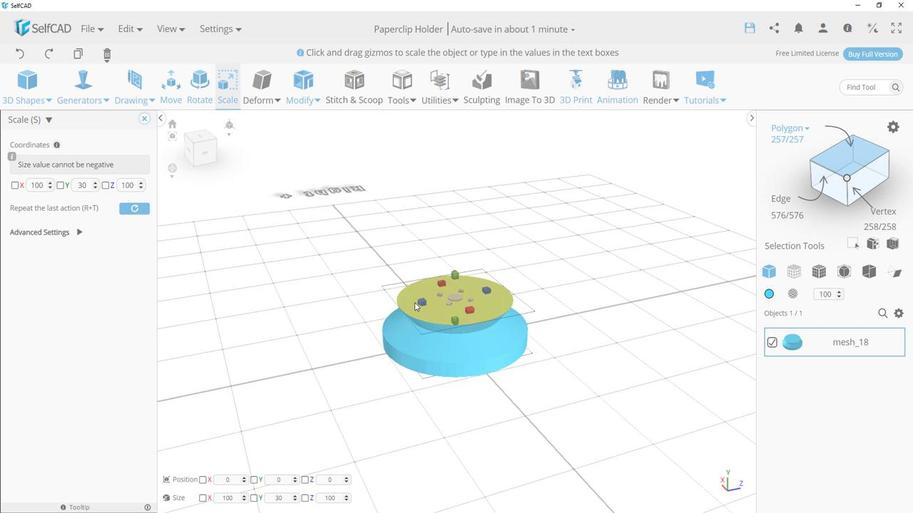 
Action: Mouse moved to (294, 131)
Screenshot: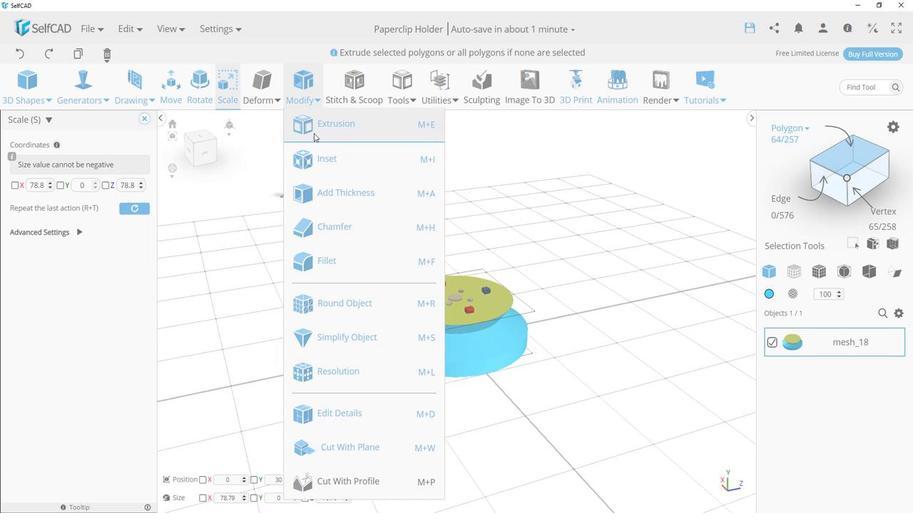 
Action: Mouse pressed left at (294, 131)
Screenshot: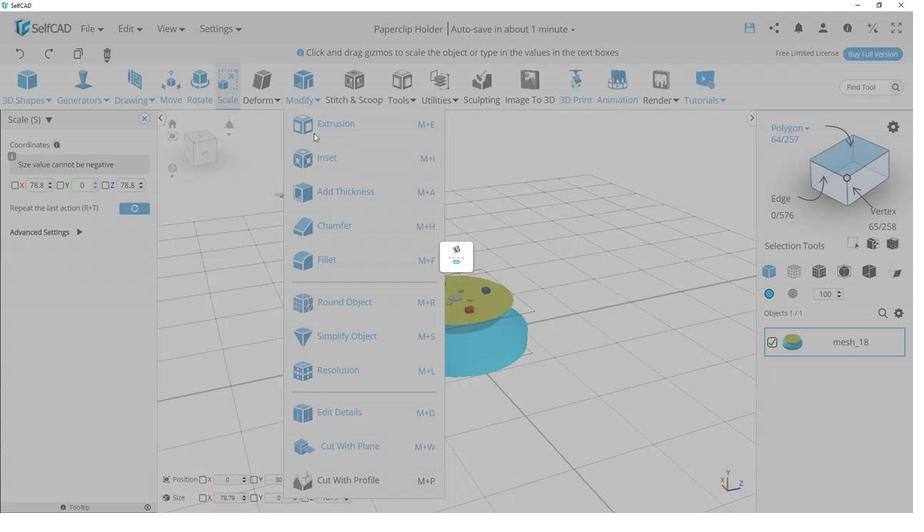 
Action: Mouse moved to (134, 114)
Screenshot: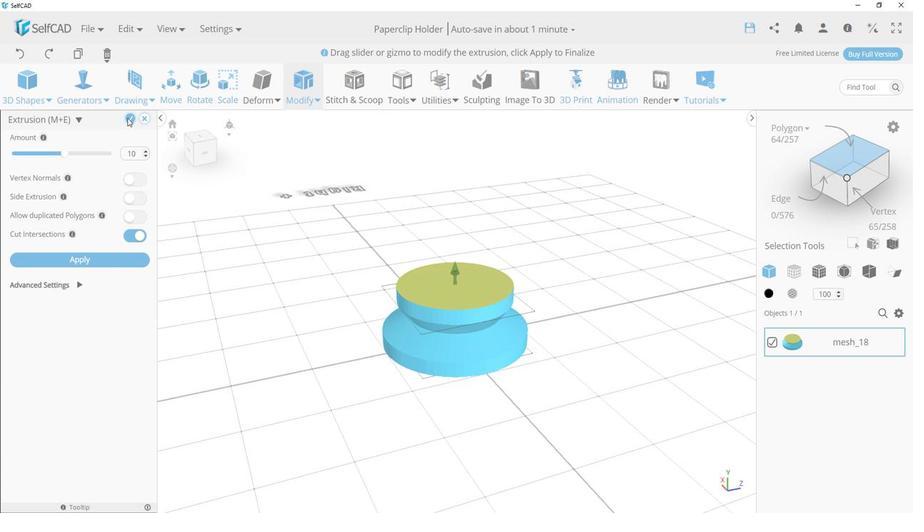 
Action: Mouse pressed left at (134, 114)
Screenshot: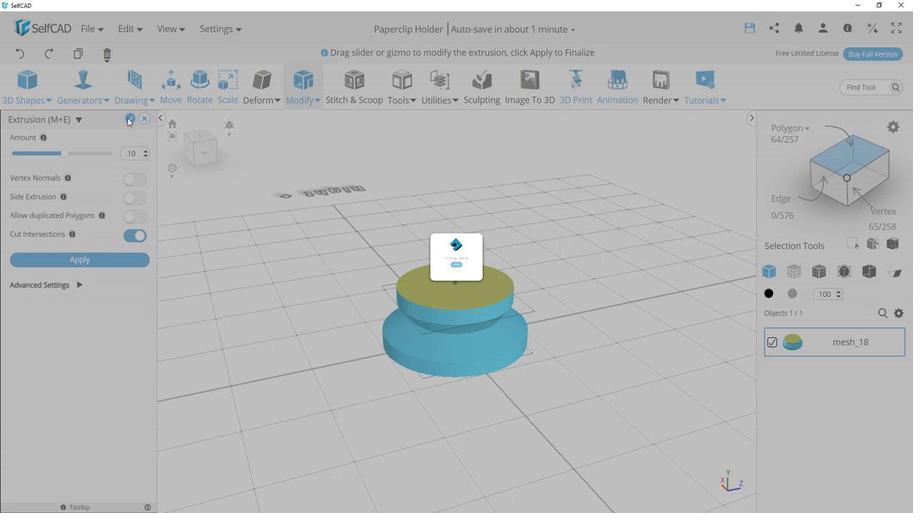 
Action: Mouse moved to (39, 522)
Screenshot: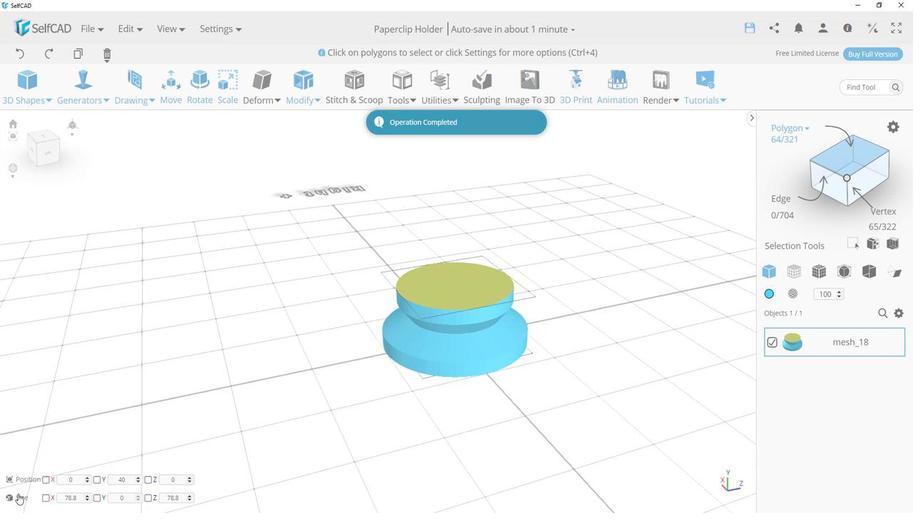 
Action: Mouse pressed left at (39, 522)
Screenshot: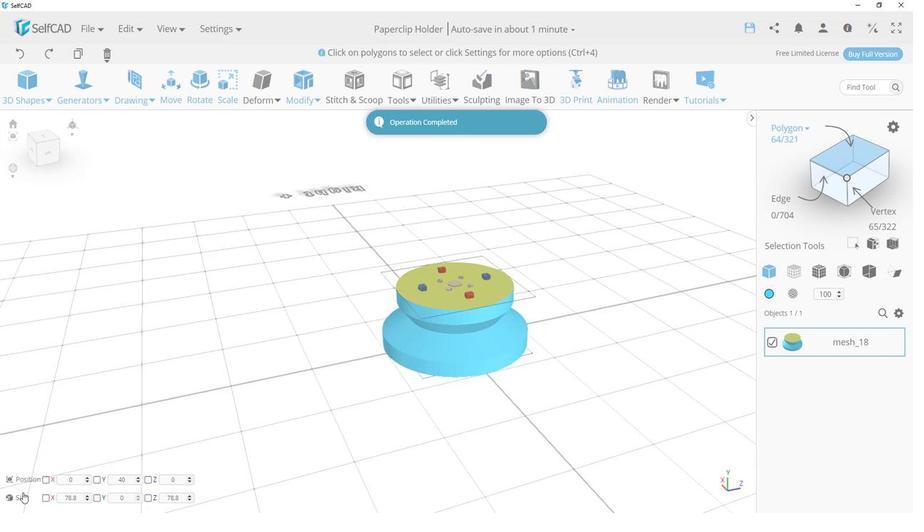 
Action: Mouse moved to (415, 293)
Screenshot: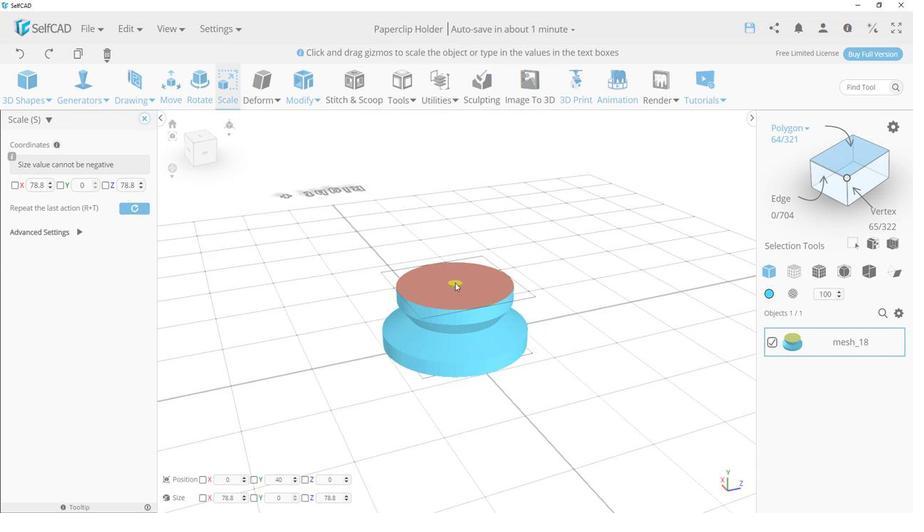 
Action: Mouse pressed left at (415, 293)
Screenshot: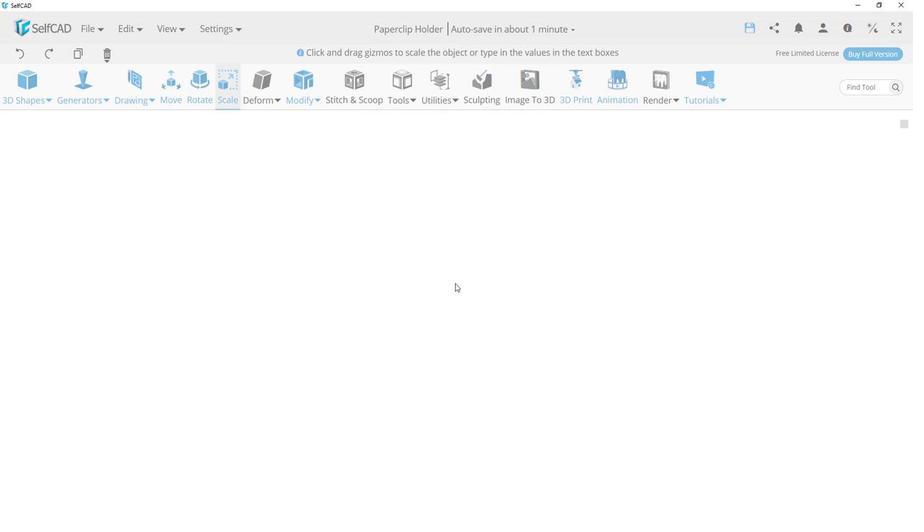 
Action: Mouse moved to (524, 328)
Screenshot: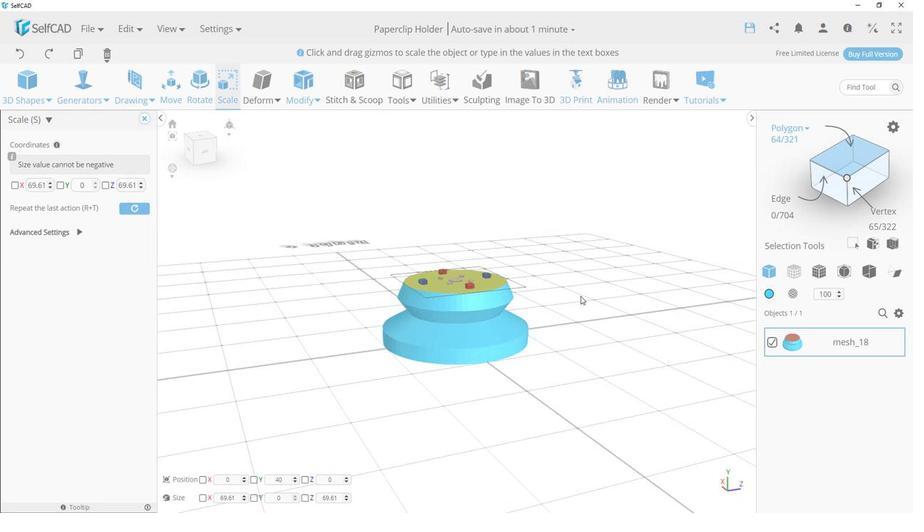 
Action: Mouse pressed left at (524, 328)
Screenshot: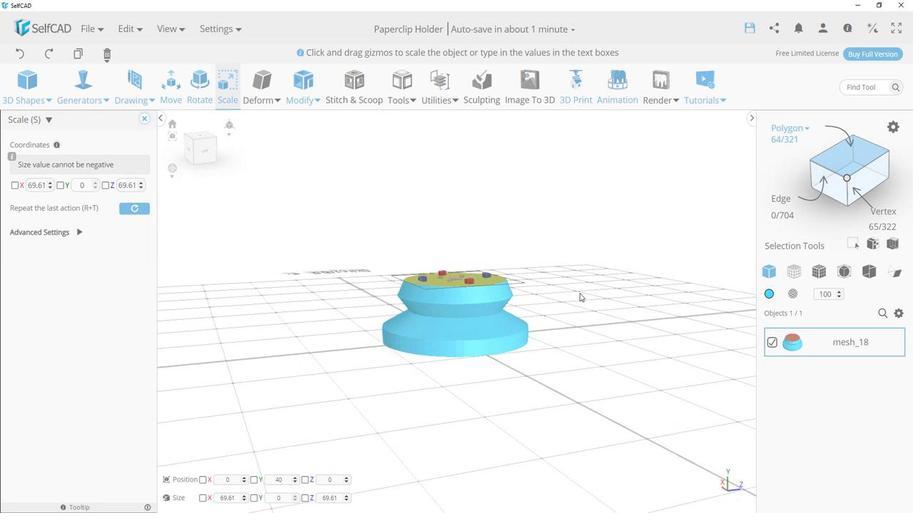 
Action: Mouse moved to (226, 261)
Screenshot: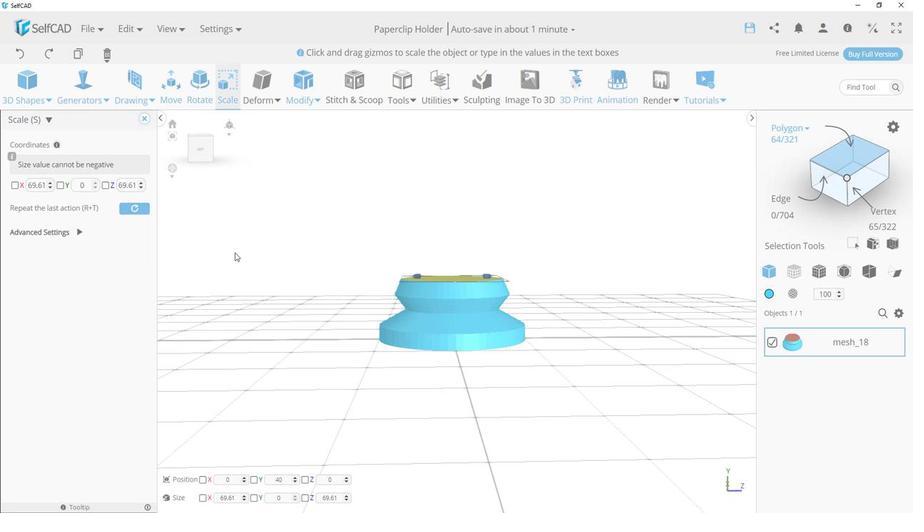 
Action: Mouse pressed left at (226, 261)
Screenshot: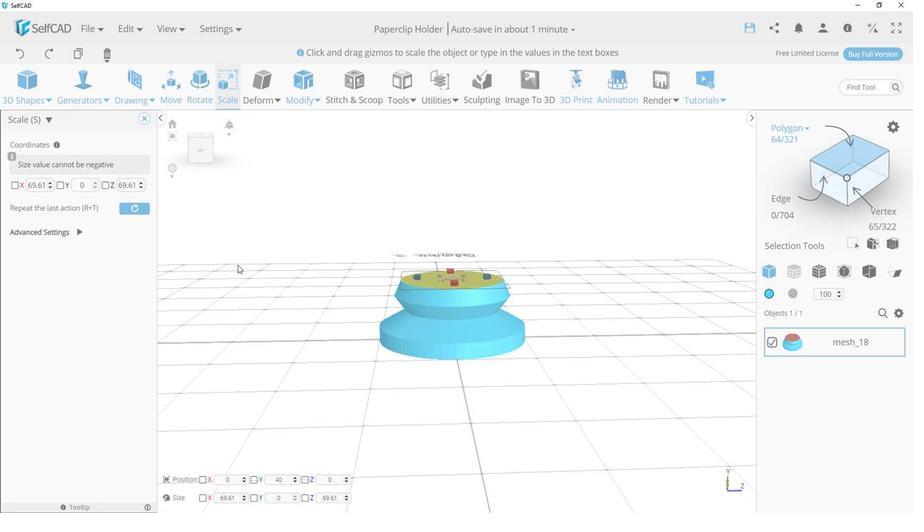 
Action: Mouse moved to (299, 137)
Screenshot: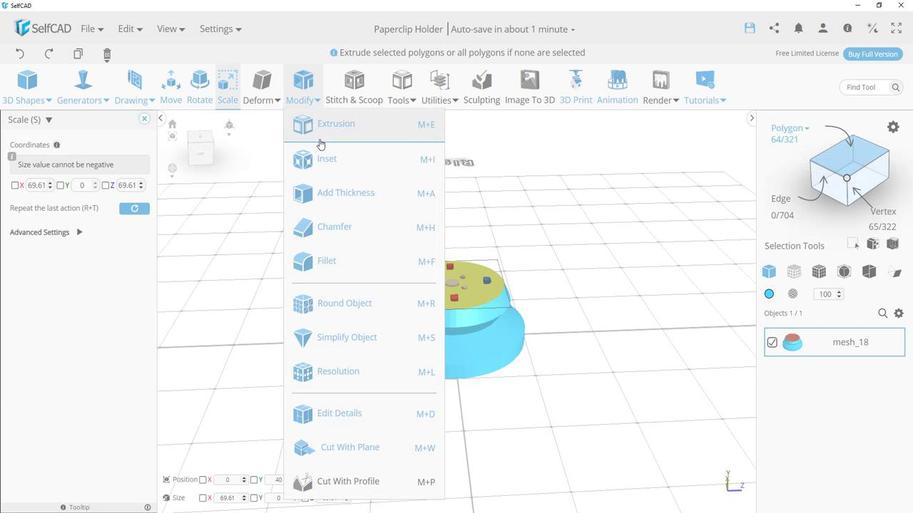
Action: Mouse pressed left at (299, 137)
Screenshot: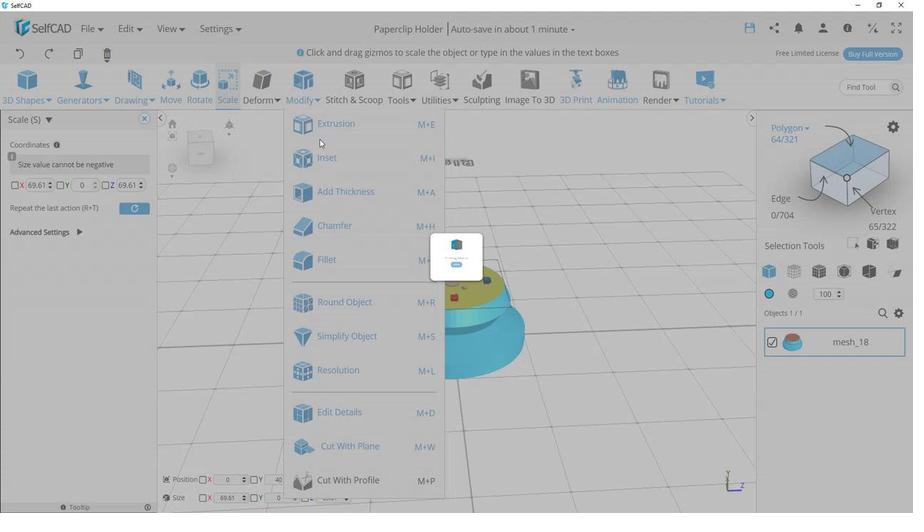 
Action: Mouse moved to (237, 256)
Screenshot: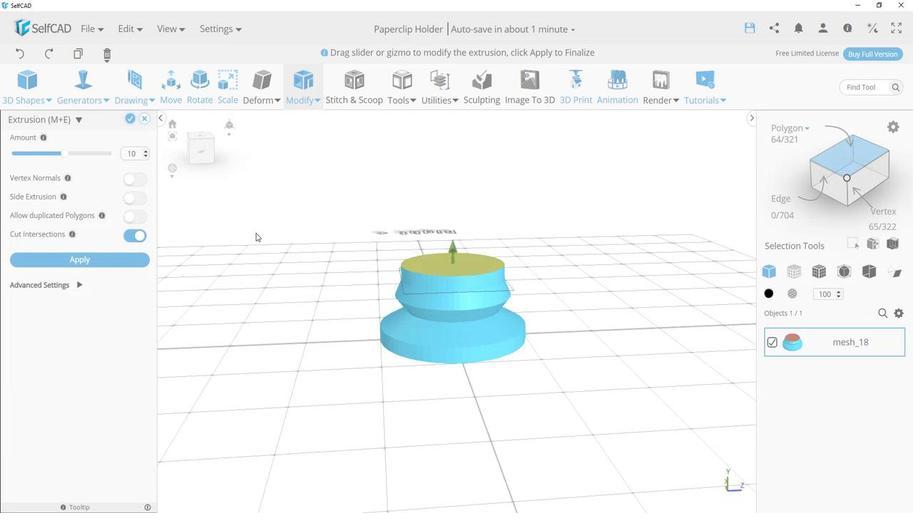 
Action: Mouse pressed left at (237, 256)
Screenshot: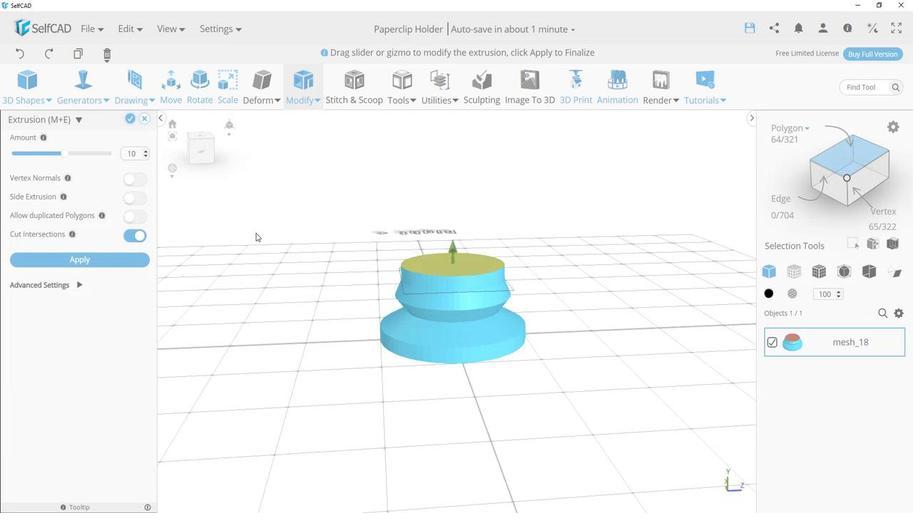 
Action: Mouse moved to (248, 265)
Screenshot: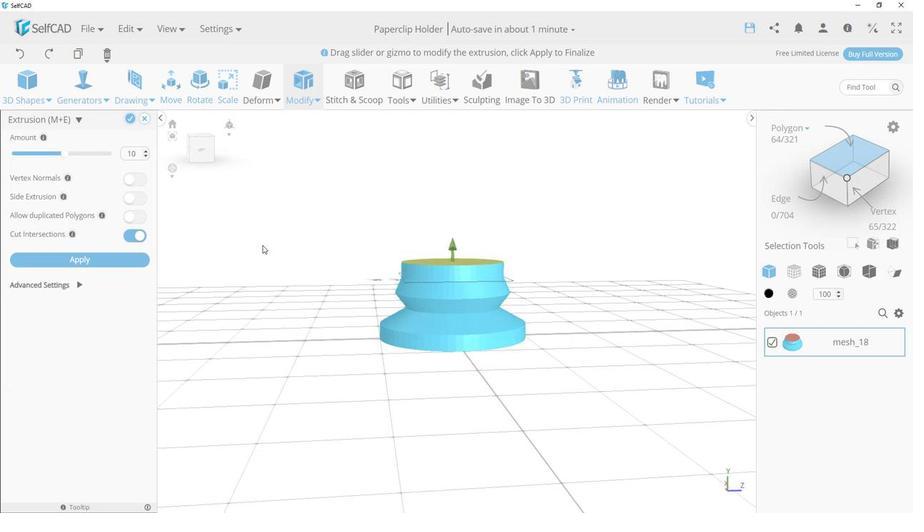
Action: Mouse pressed left at (248, 265)
Screenshot: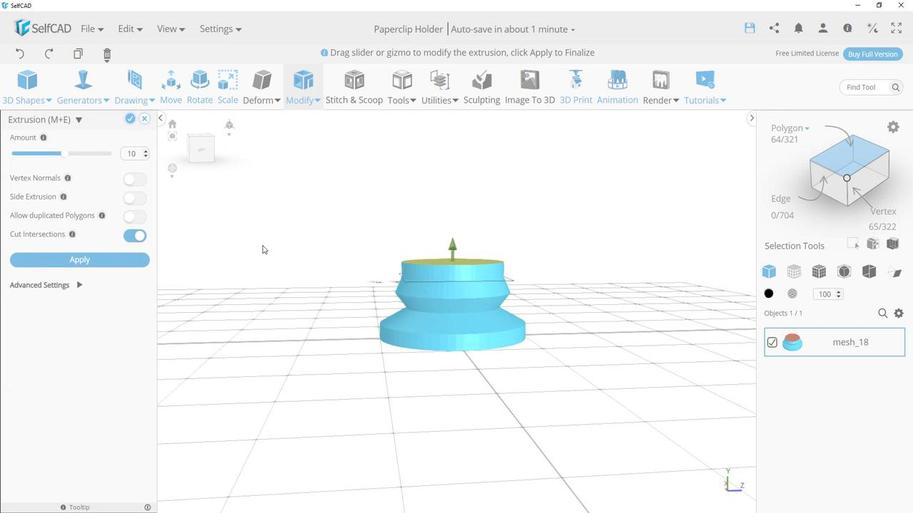 
Action: Mouse moved to (136, 118)
Screenshot: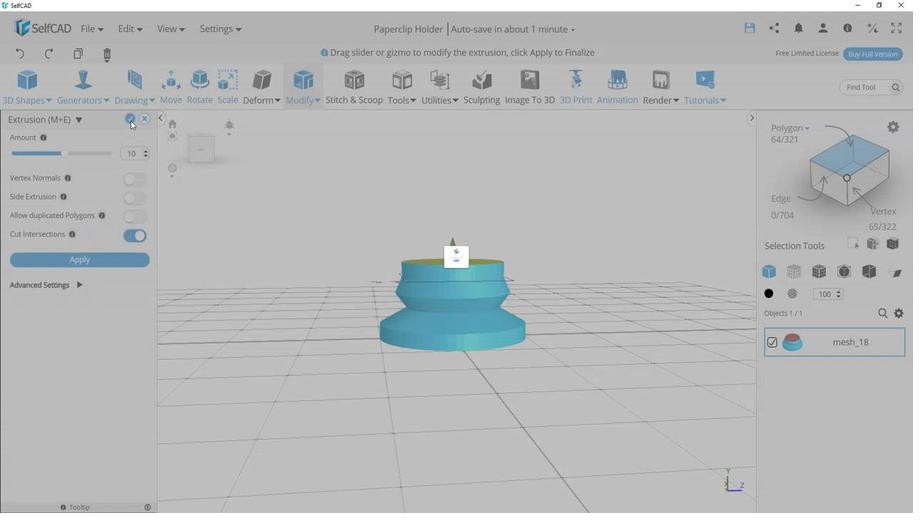 
Action: Mouse pressed left at (136, 118)
Screenshot: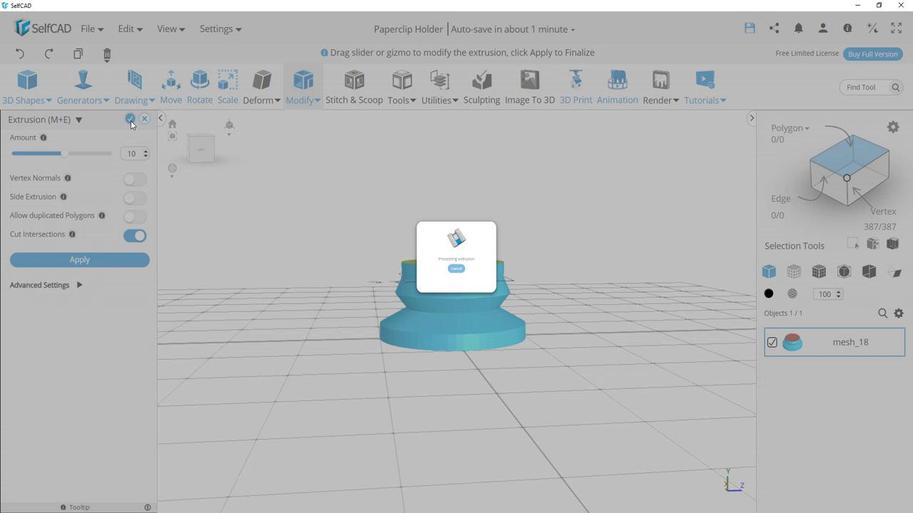 
Action: Mouse moved to (41, 527)
Screenshot: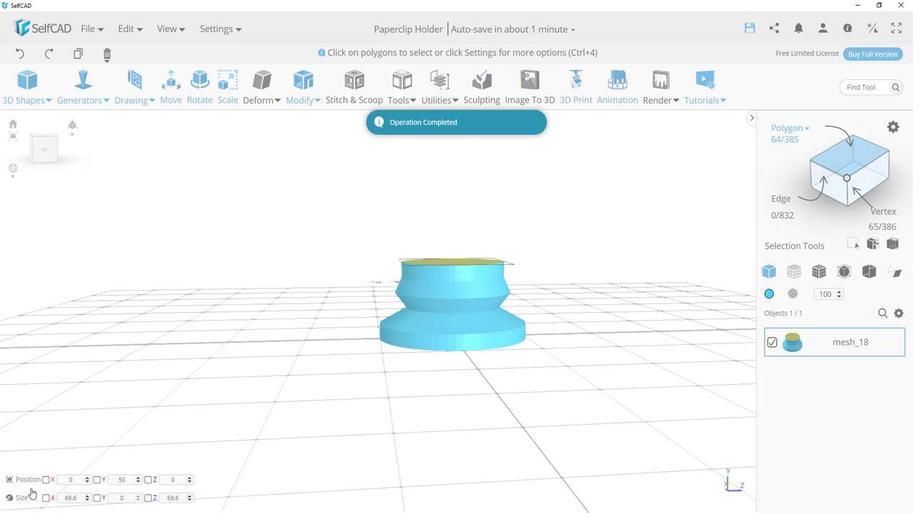 
Action: Mouse pressed left at (41, 527)
Screenshot: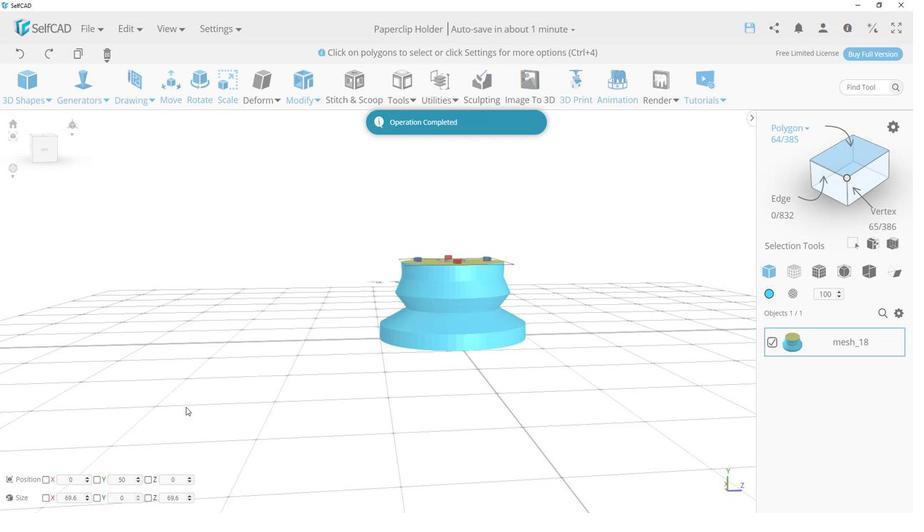 
Action: Mouse moved to (208, 414)
Screenshot: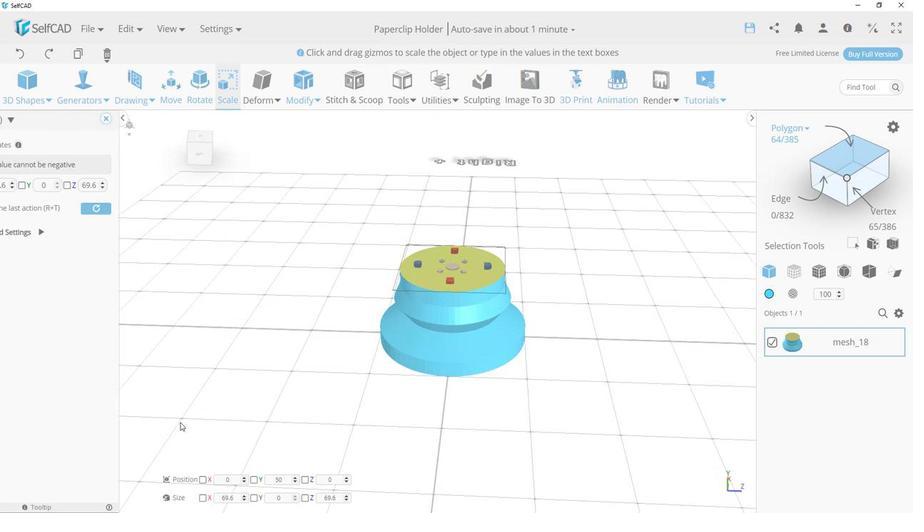 
Action: Mouse pressed left at (208, 414)
Screenshot: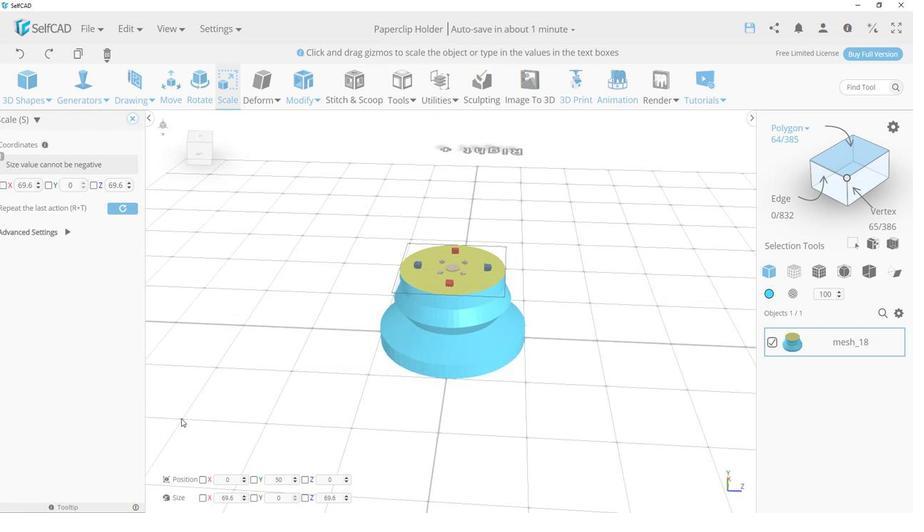 
Action: Mouse moved to (410, 276)
Screenshot: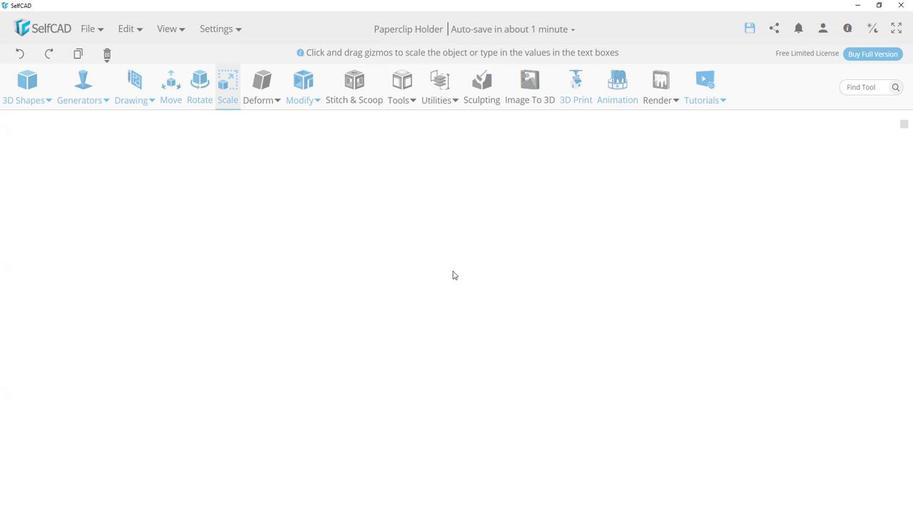 
Action: Mouse pressed left at (410, 276)
Screenshot: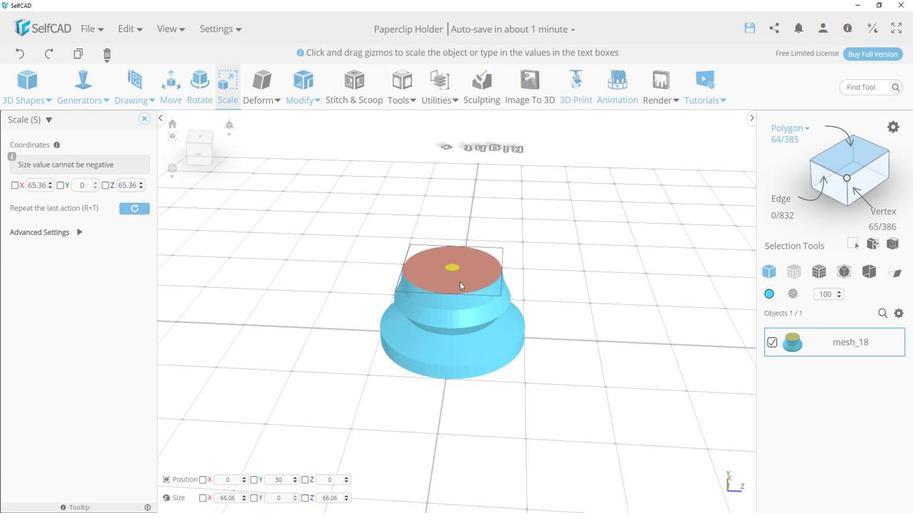 
Action: Mouse moved to (280, 362)
Screenshot: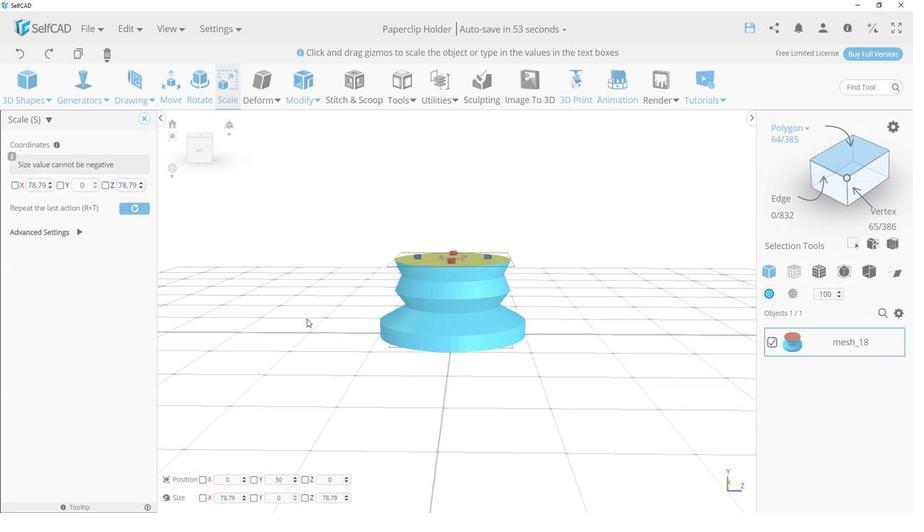 
Action: Mouse pressed left at (280, 362)
Screenshot: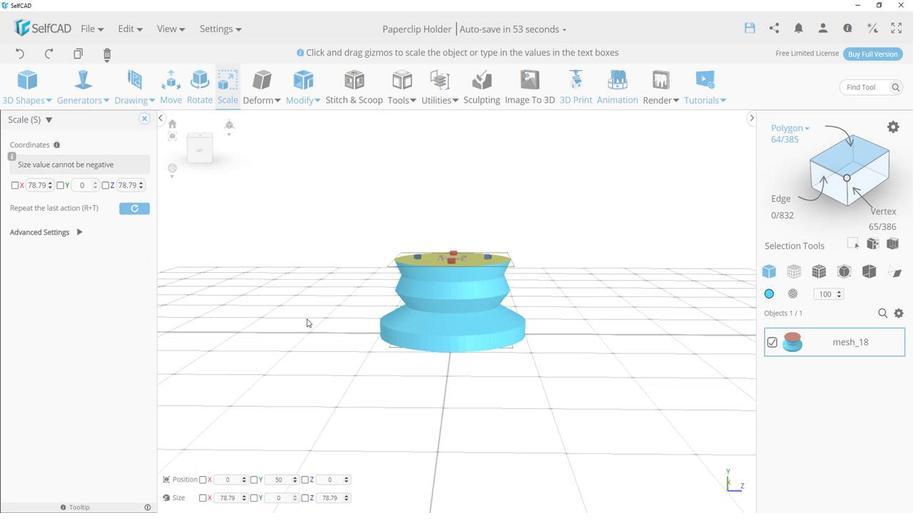 
Action: Mouse moved to (327, 334)
Screenshot: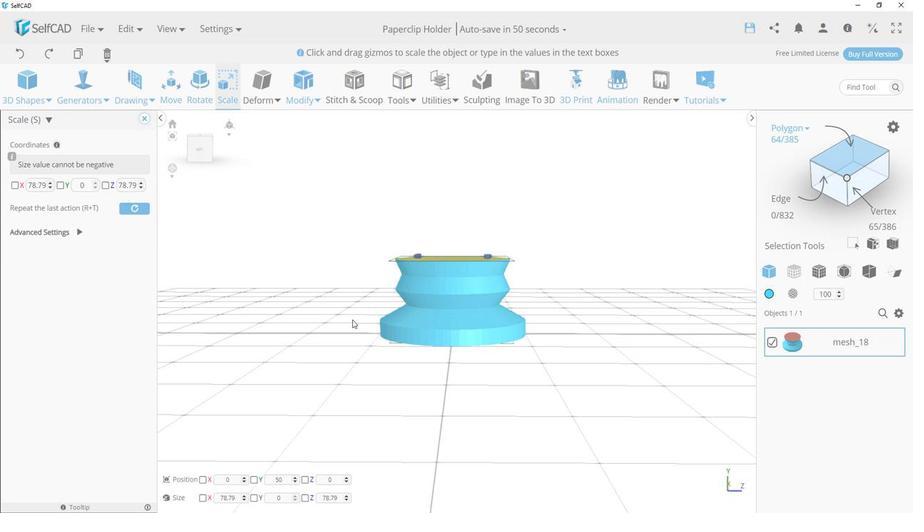 
Action: Mouse pressed left at (327, 334)
Screenshot: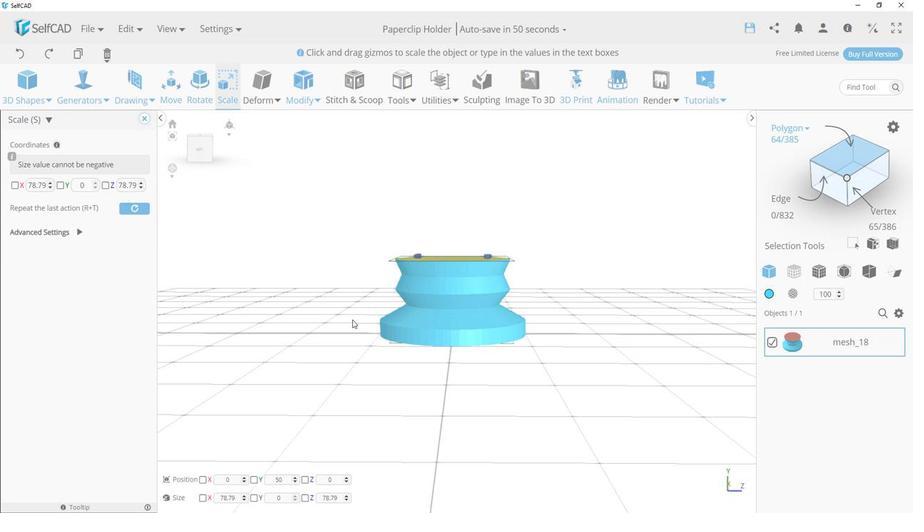 
Action: Mouse moved to (178, 525)
Screenshot: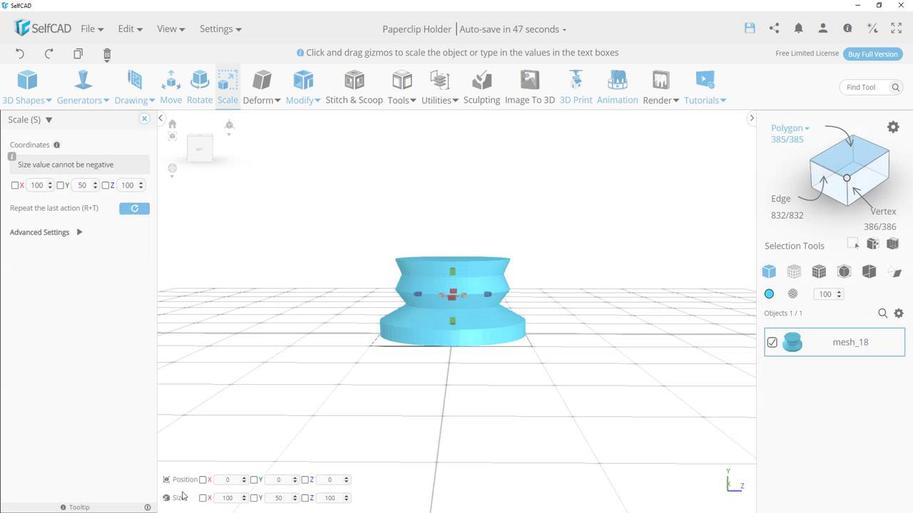 
Action: Mouse pressed left at (178, 525)
Screenshot: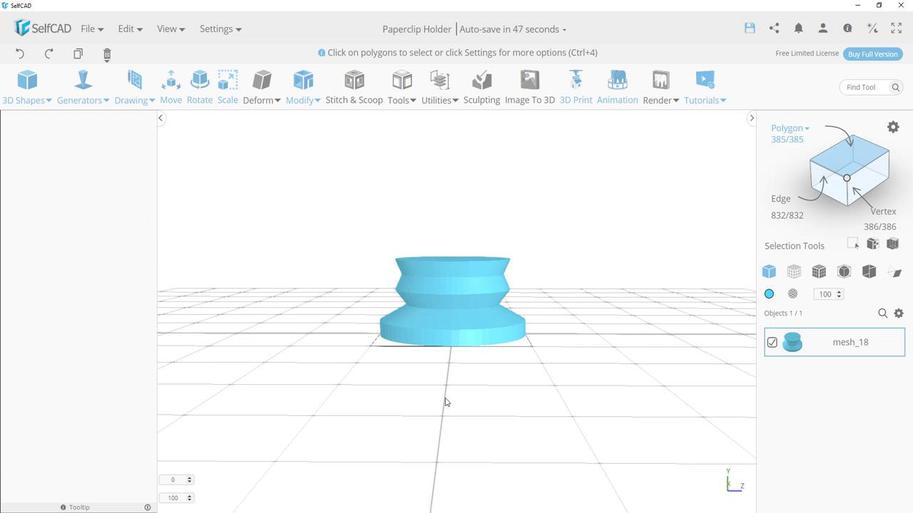 
Action: Mouse moved to (48, 529)
Screenshot: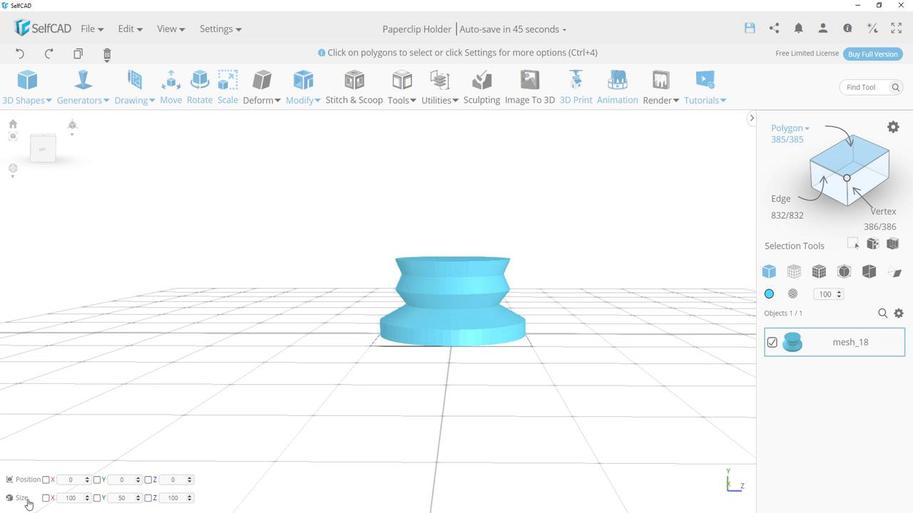 
Action: Mouse pressed left at (48, 529)
Screenshot: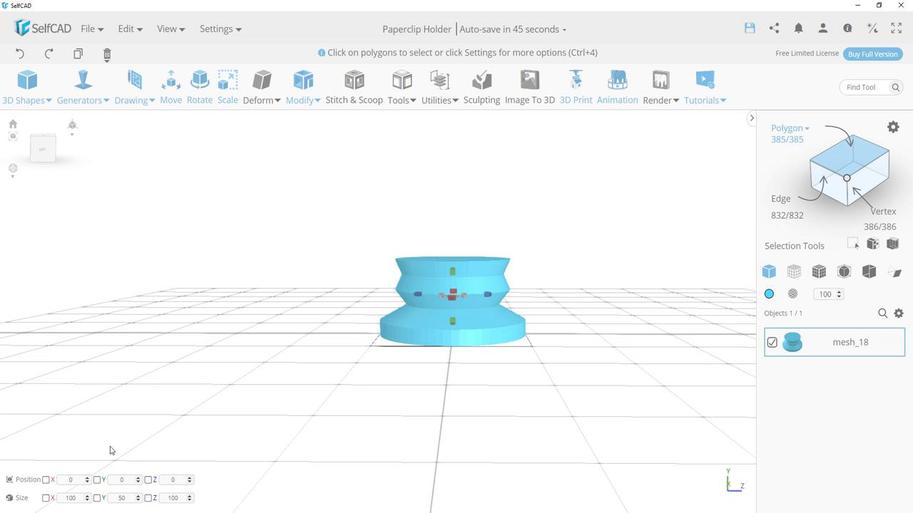 
Action: Mouse moved to (414, 283)
Screenshot: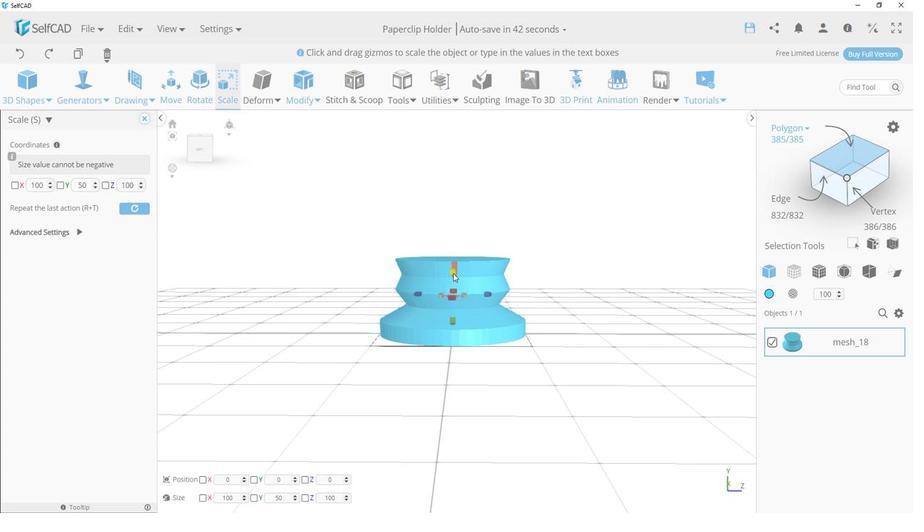 
Action: Mouse pressed left at (414, 283)
Screenshot: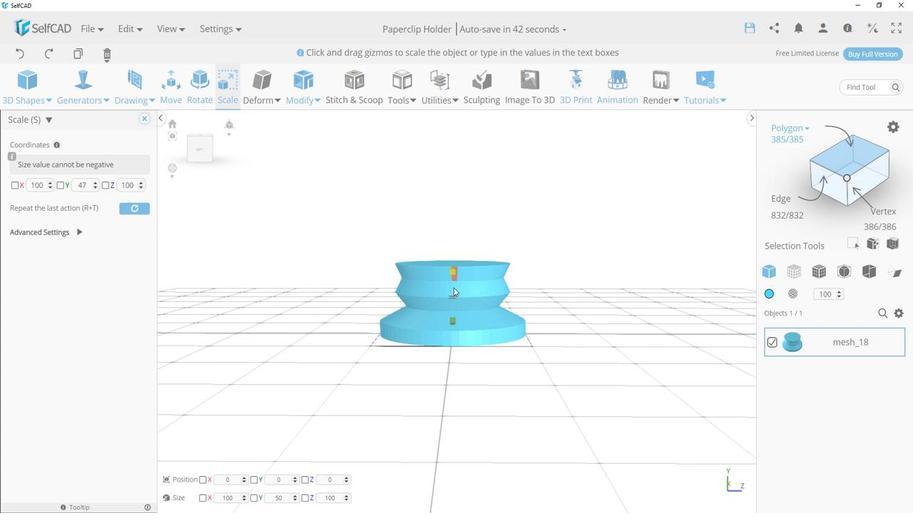 
Action: Mouse moved to (204, 284)
Screenshot: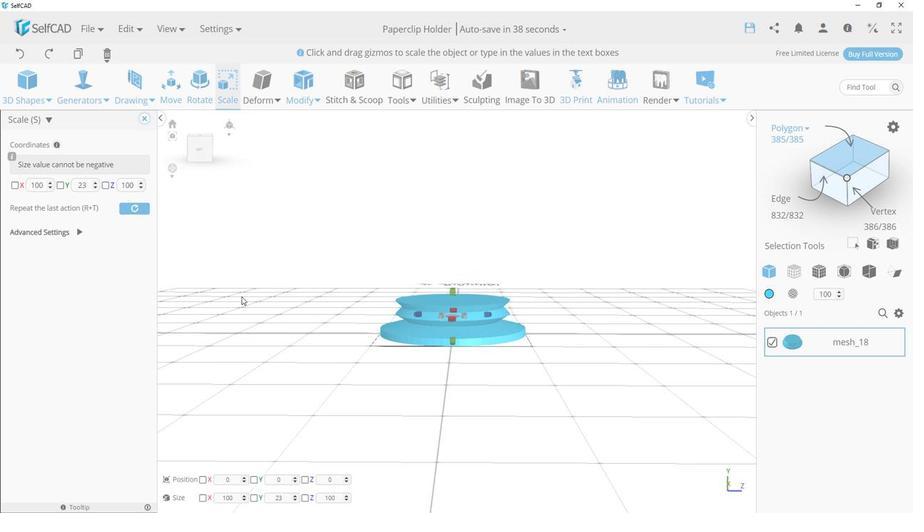 
Action: Mouse pressed left at (204, 284)
Screenshot: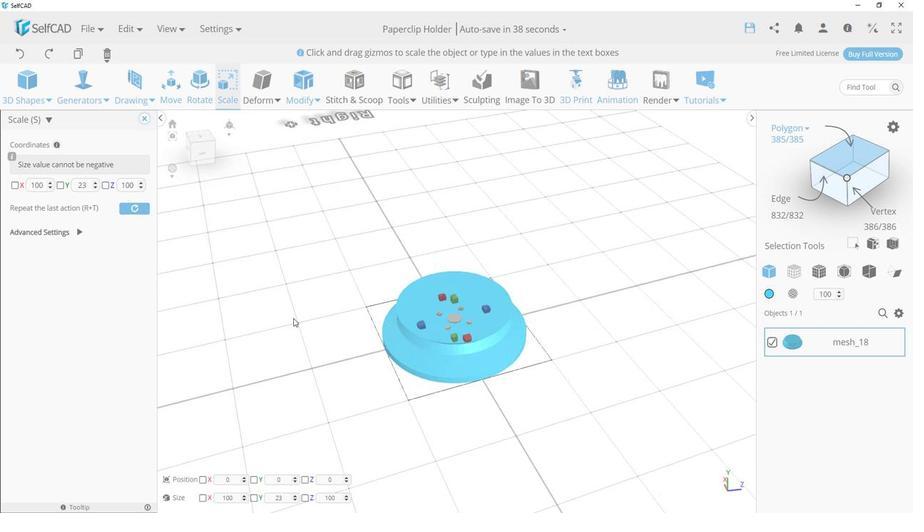 
Action: Mouse moved to (417, 302)
Screenshot: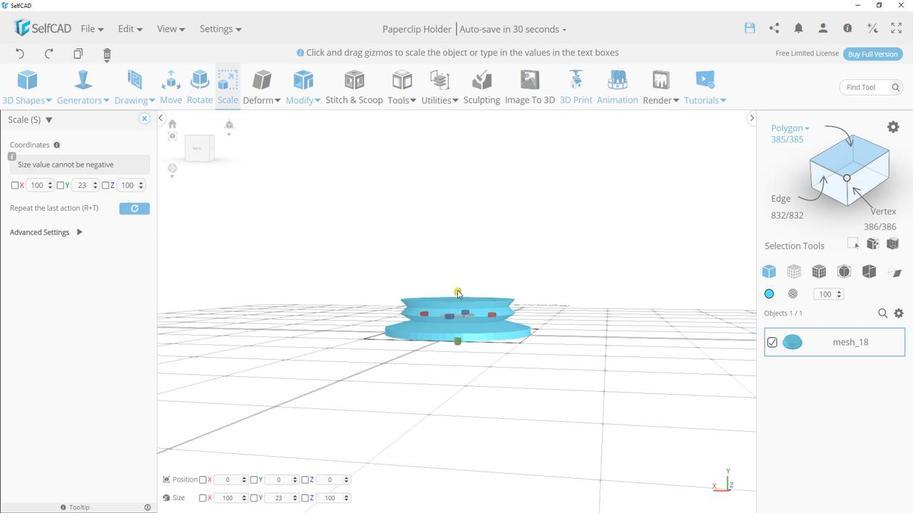 
Action: Mouse pressed left at (417, 302)
Screenshot: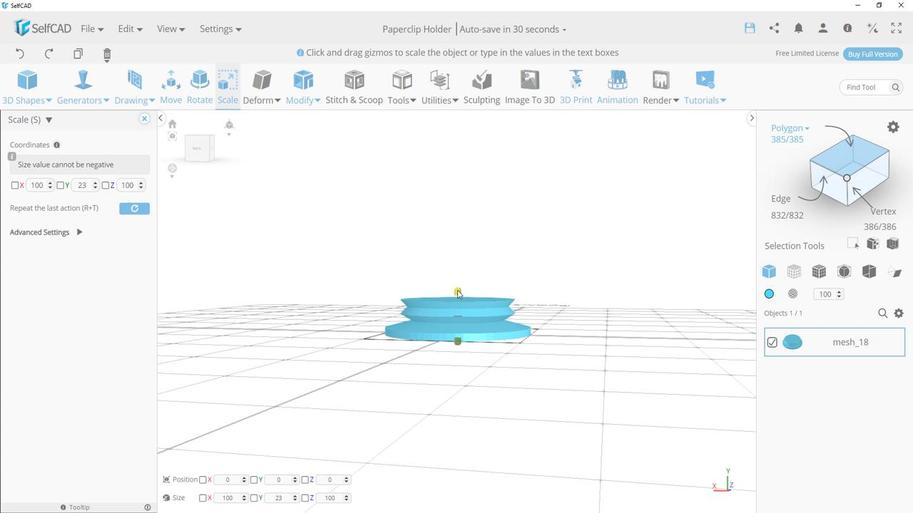 
Action: Mouse moved to (283, 294)
Screenshot: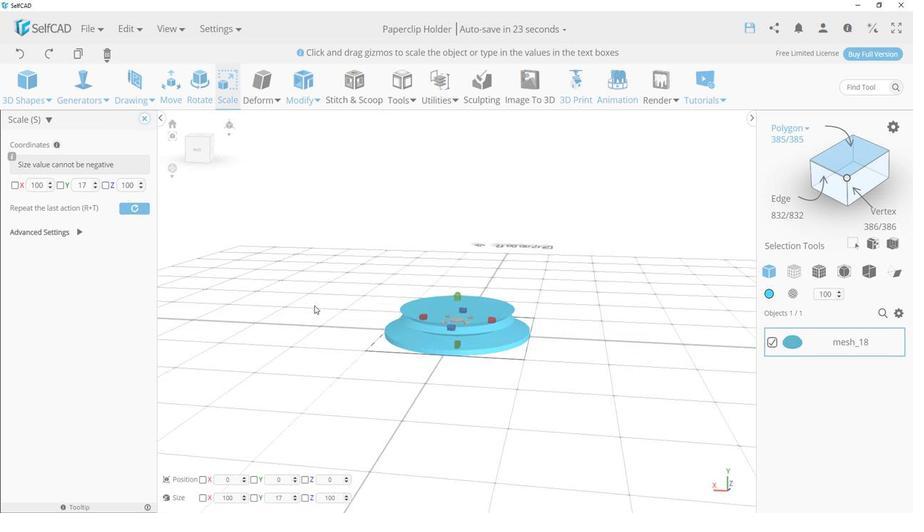 
Action: Mouse pressed left at (283, 294)
Screenshot: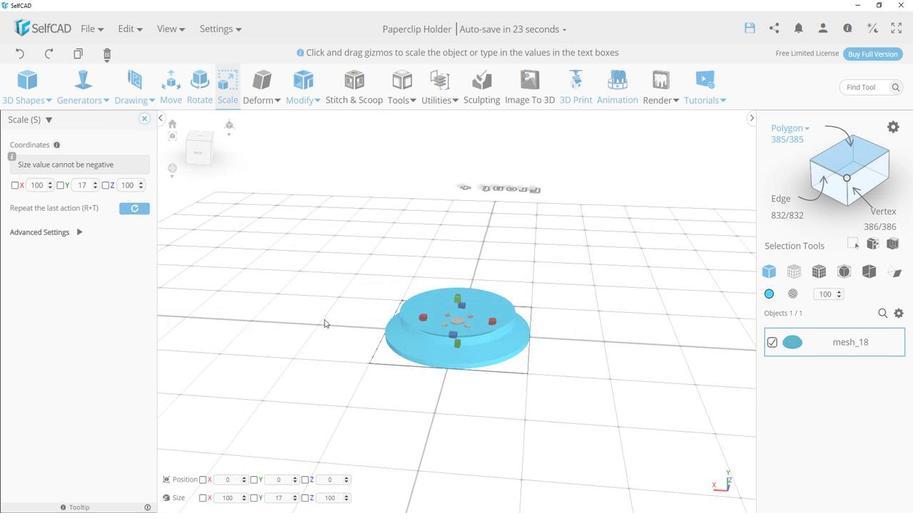 
Action: Mouse moved to (475, 271)
Screenshot: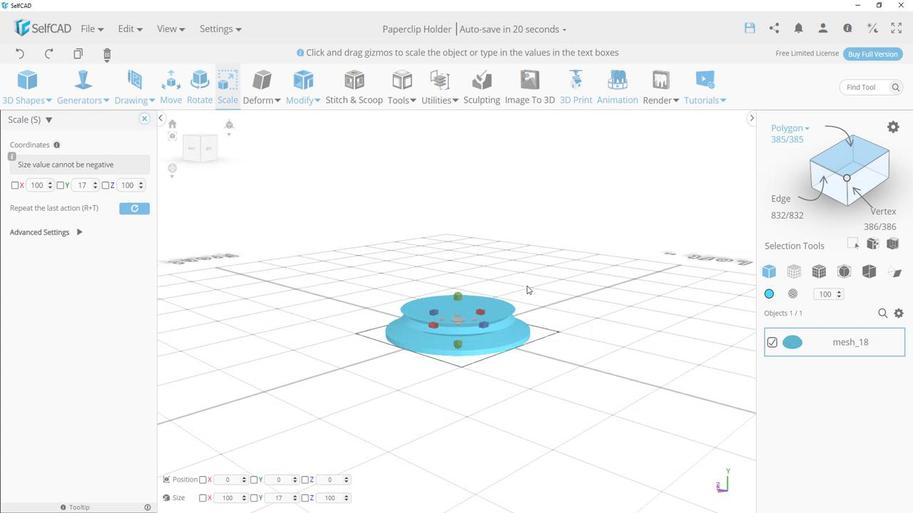 
Action: Mouse pressed left at (475, 271)
Screenshot: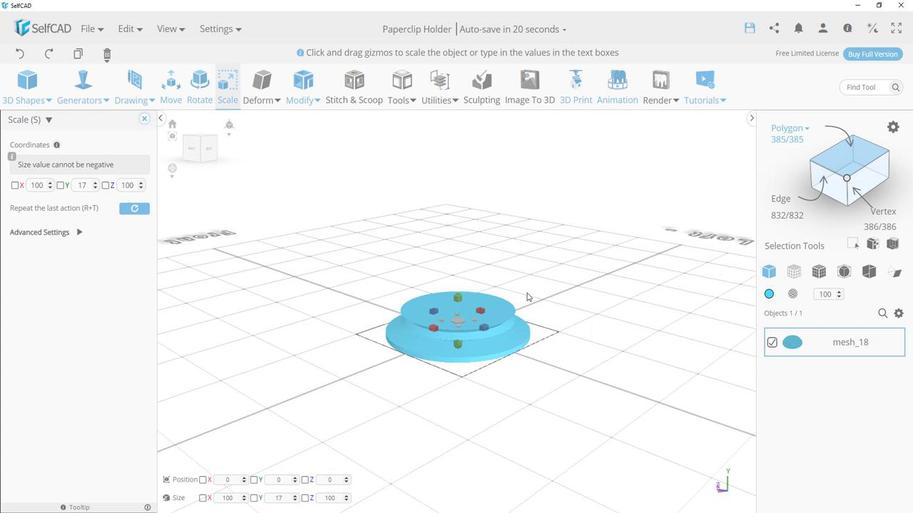 
Action: Mouse moved to (460, 318)
Screenshot: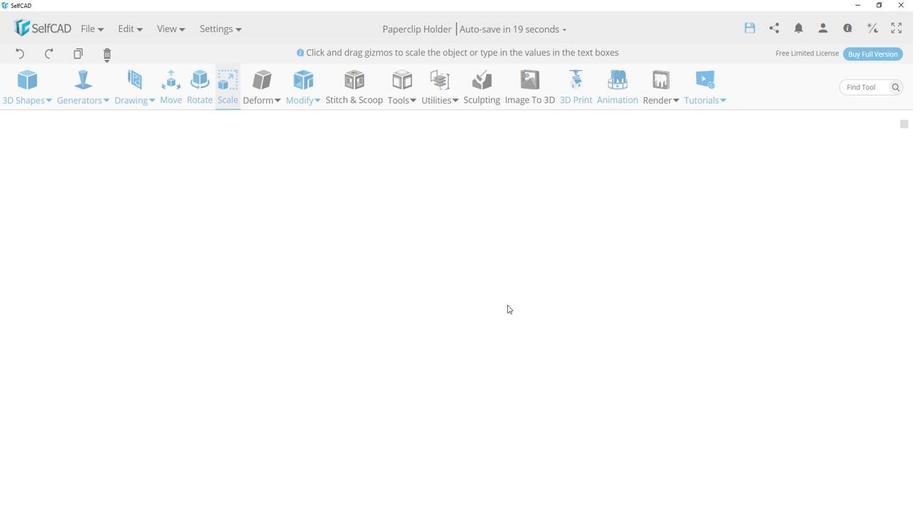 
Action: Mouse pressed left at (460, 318)
Screenshot: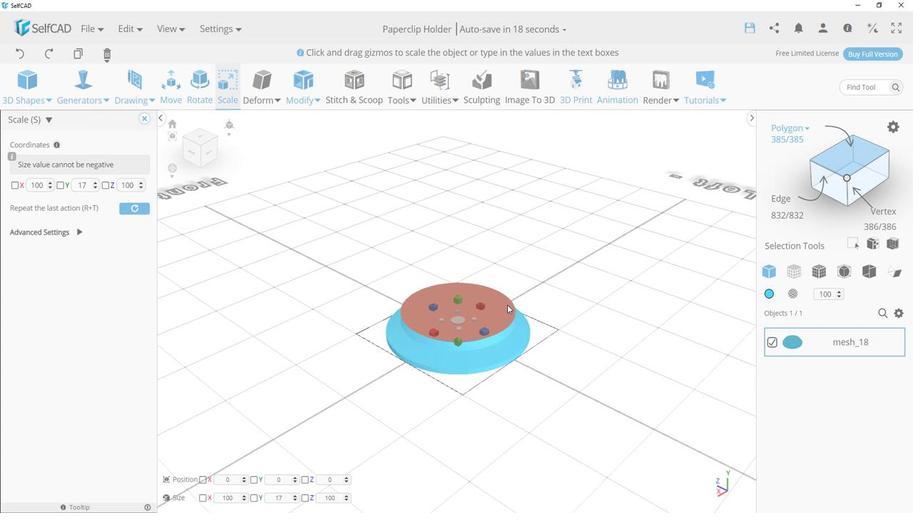 
Action: Mouse moved to (522, 343)
Screenshot: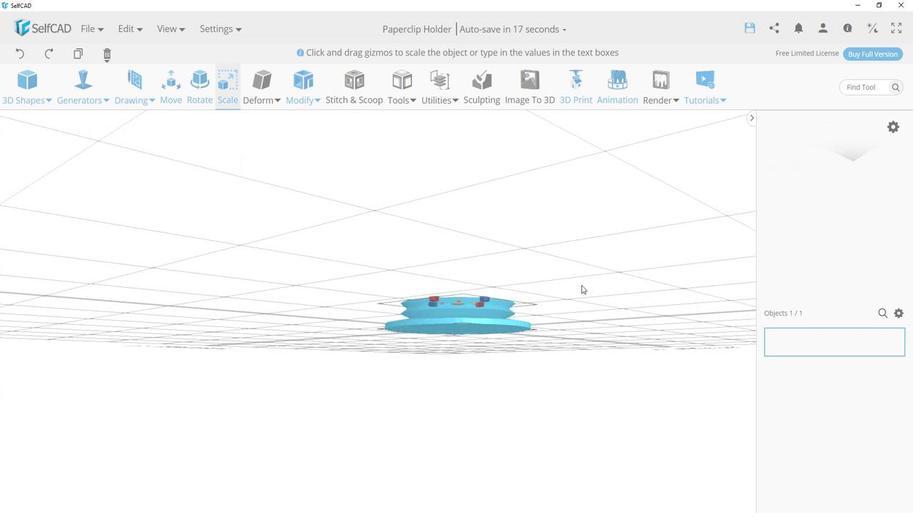 
Action: Mouse pressed left at (522, 343)
Screenshot: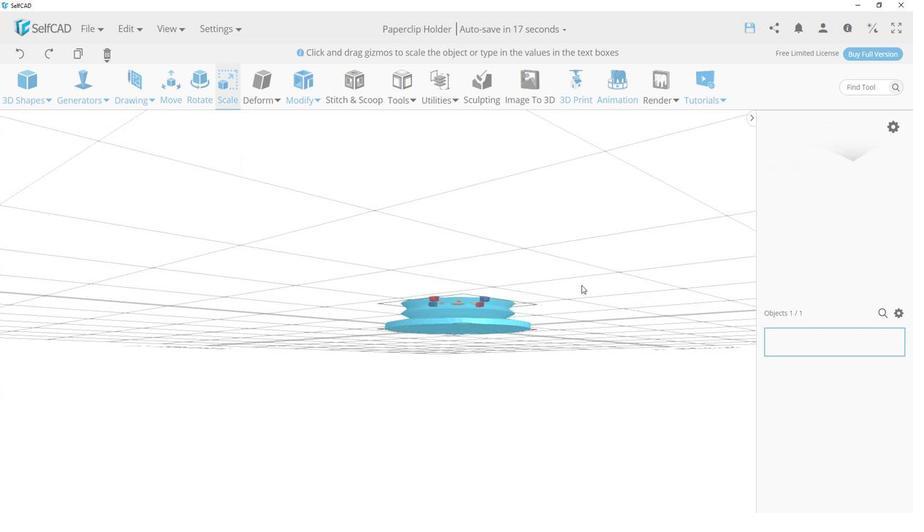 
Action: Mouse moved to (305, 124)
Screenshot: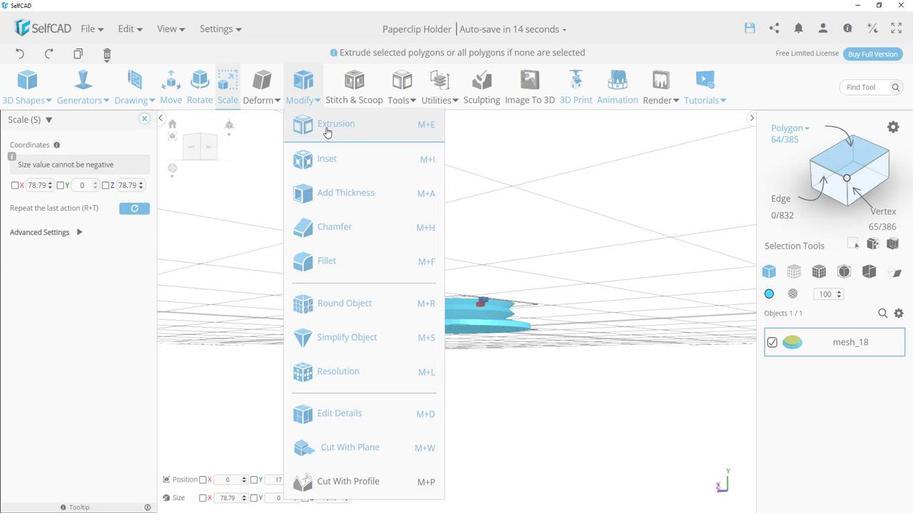 
Action: Mouse pressed left at (305, 124)
Screenshot: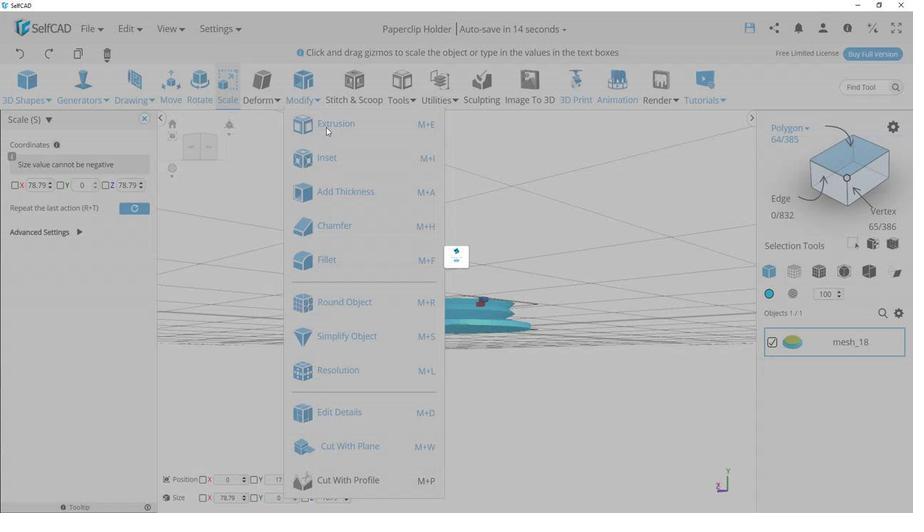 
Action: Mouse moved to (418, 281)
Screenshot: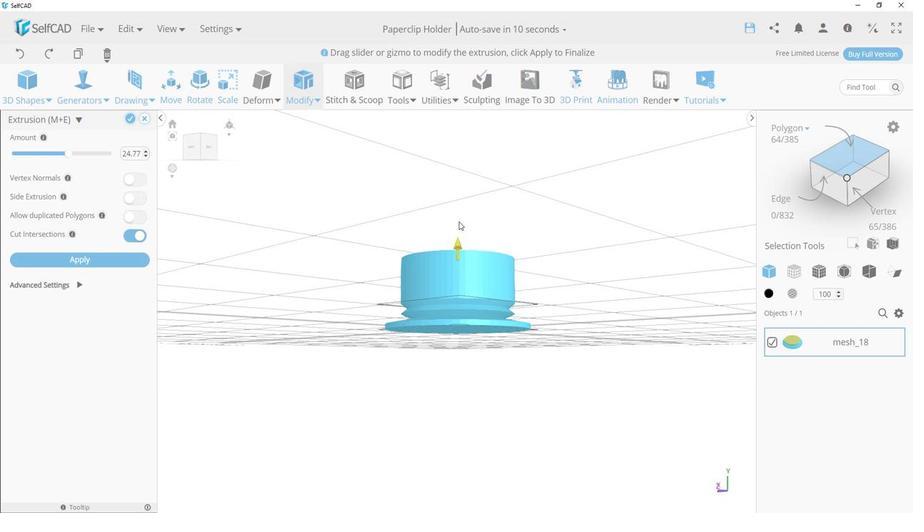 
Action: Mouse pressed left at (418, 281)
Screenshot: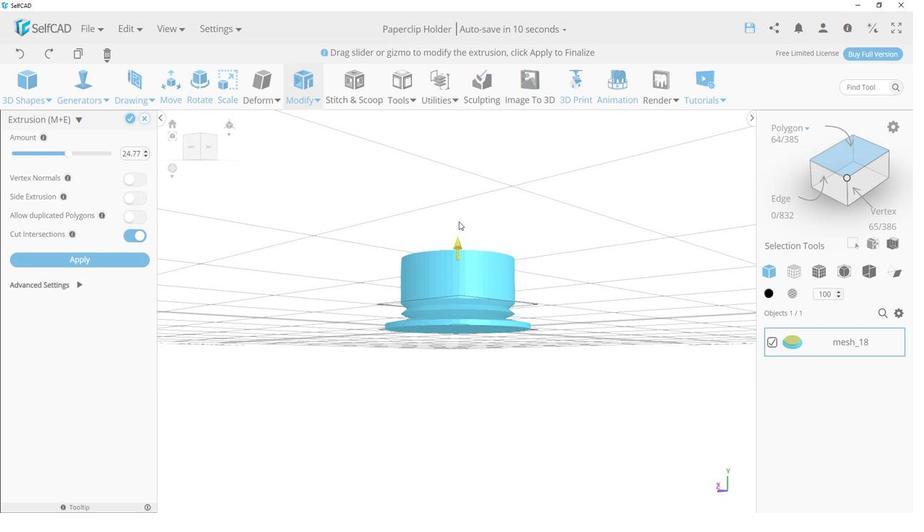 
Action: Mouse moved to (504, 189)
Screenshot: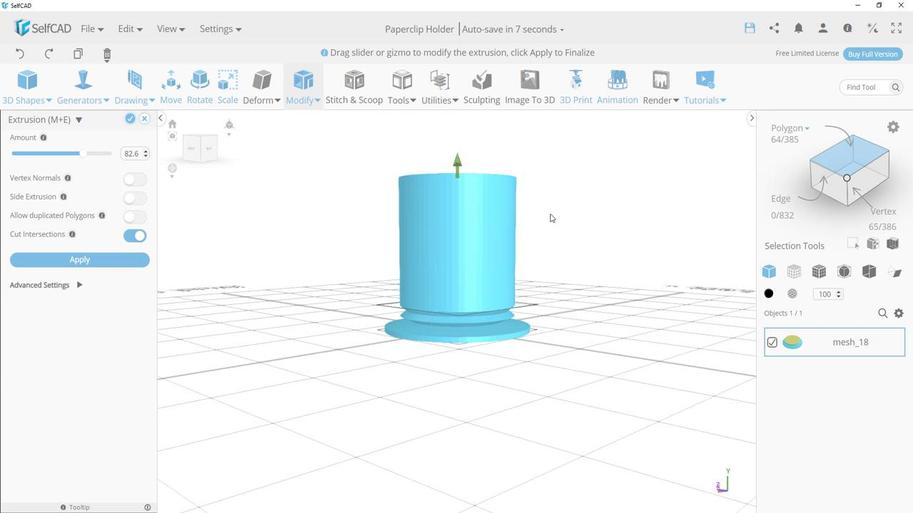 
Action: Mouse pressed left at (504, 189)
Screenshot: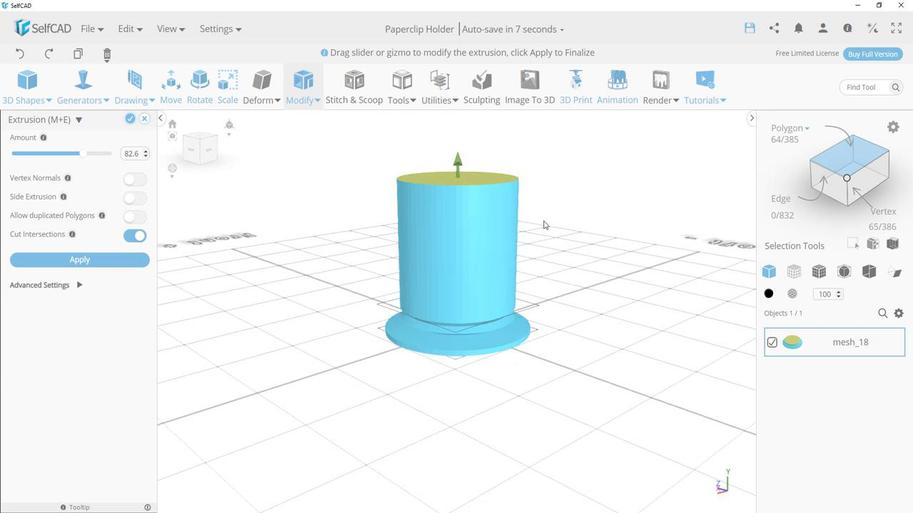 
Action: Mouse moved to (151, 155)
Screenshot: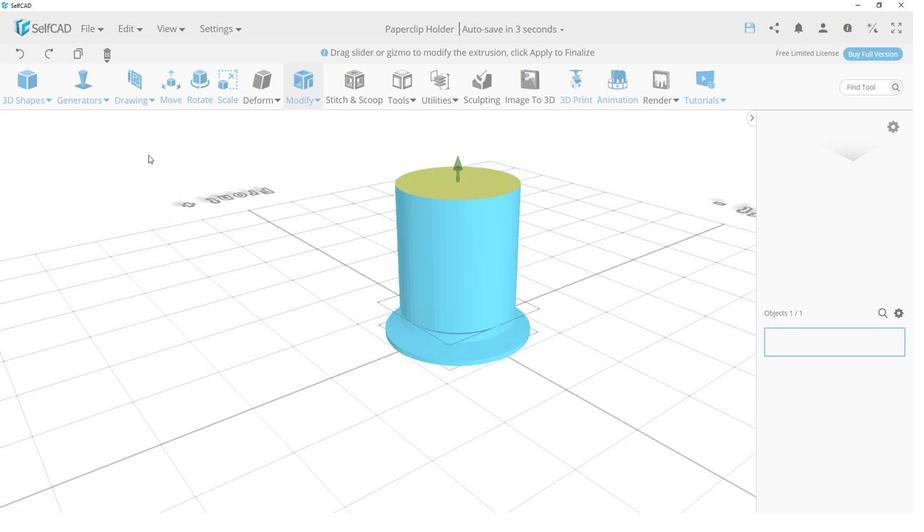 
Action: Mouse pressed left at (151, 155)
Screenshot: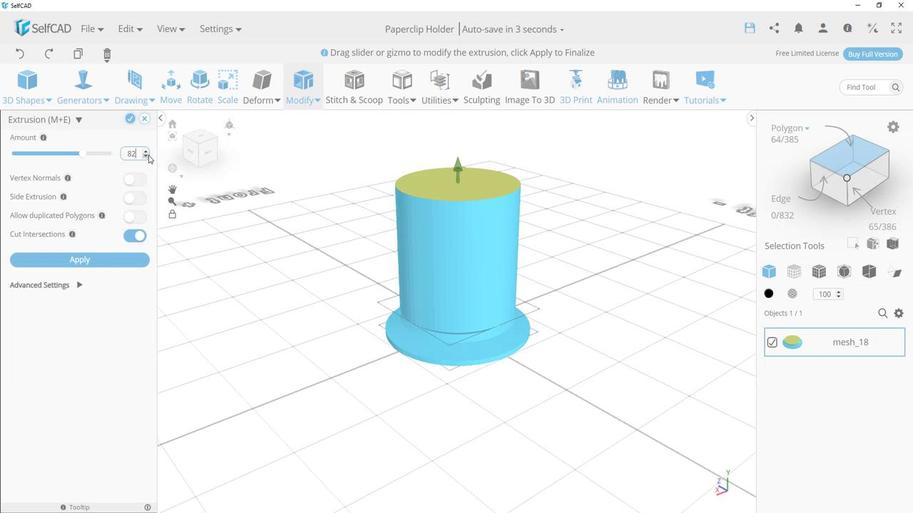 
Action: Mouse pressed left at (151, 155)
Screenshot: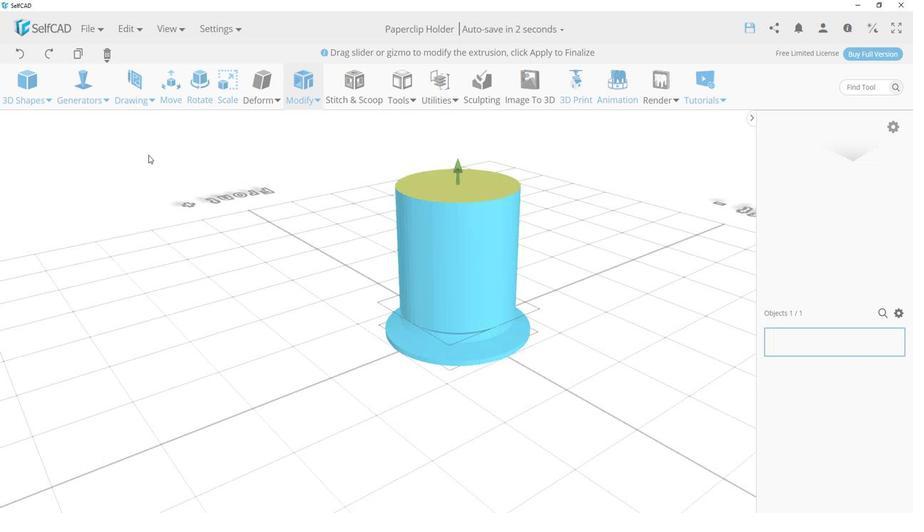 
Action: Mouse pressed left at (151, 155)
Screenshot: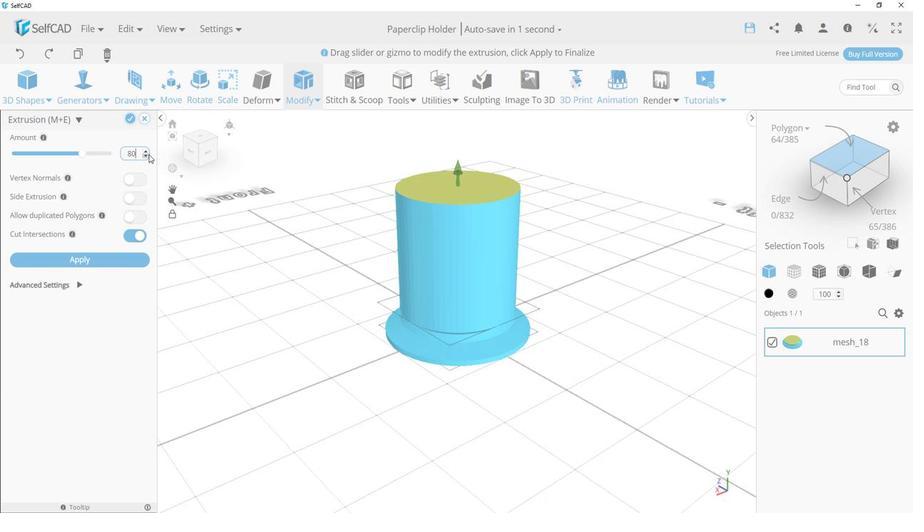 
Action: Mouse moved to (260, 252)
Screenshot: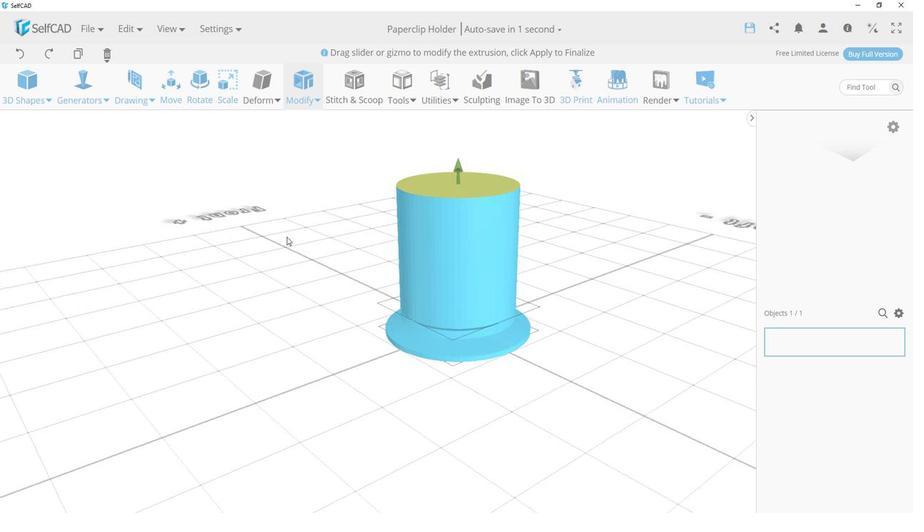 
Action: Mouse pressed left at (260, 252)
Screenshot: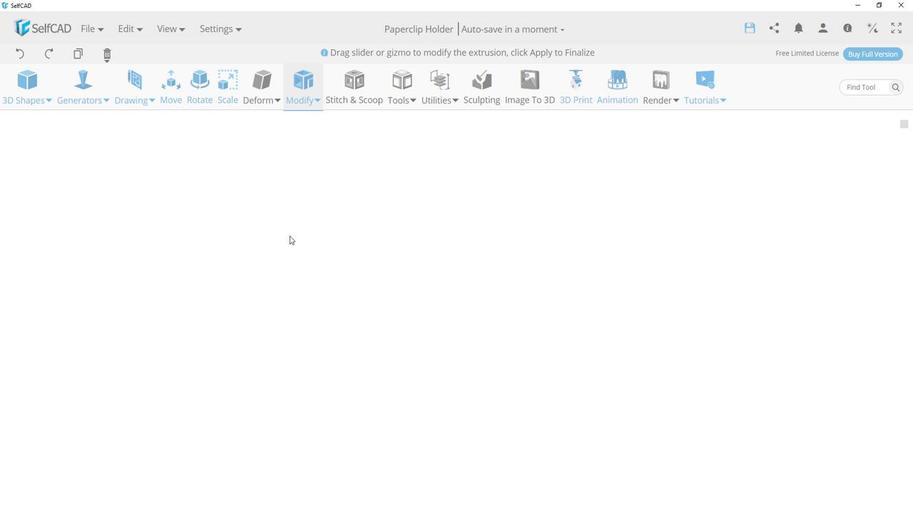 
Action: Mouse moved to (137, 116)
Screenshot: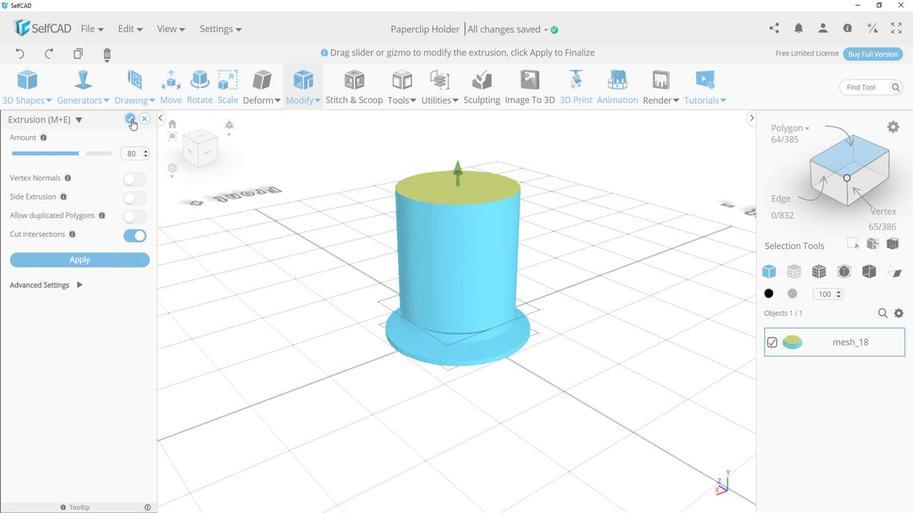 
Action: Mouse pressed left at (137, 116)
Screenshot: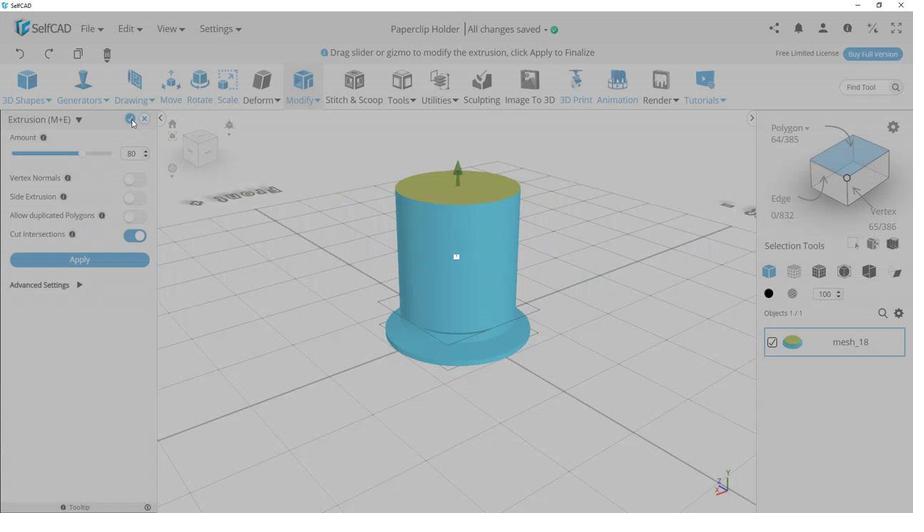 
Action: Mouse moved to (293, 226)
Screenshot: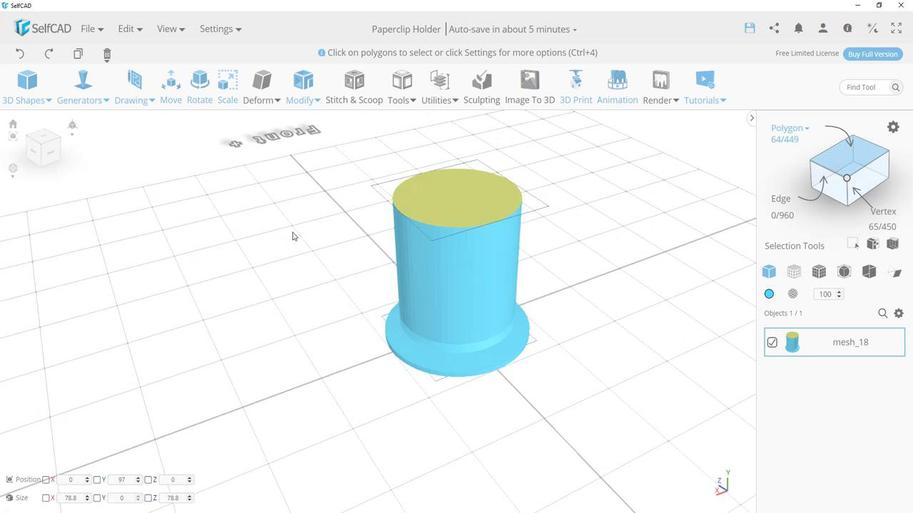 
Action: Mouse pressed left at (293, 226)
Screenshot: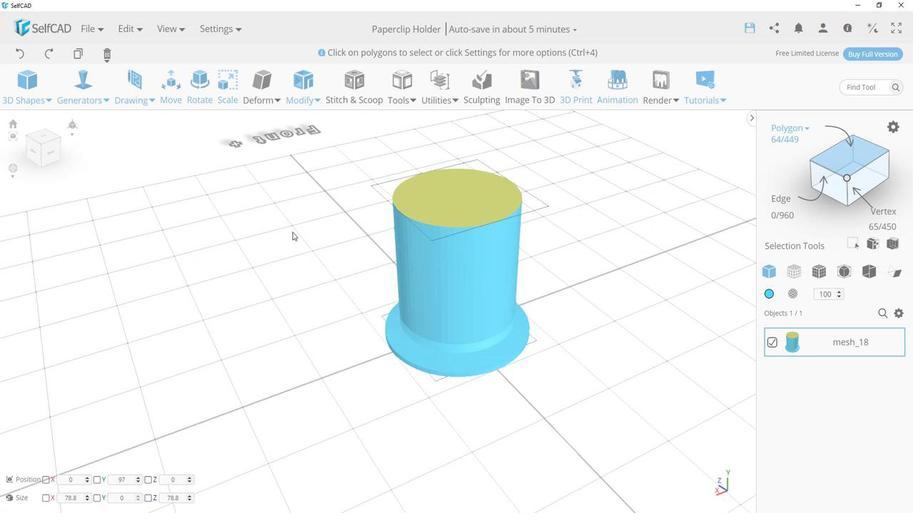
Action: Mouse moved to (298, 119)
Screenshot: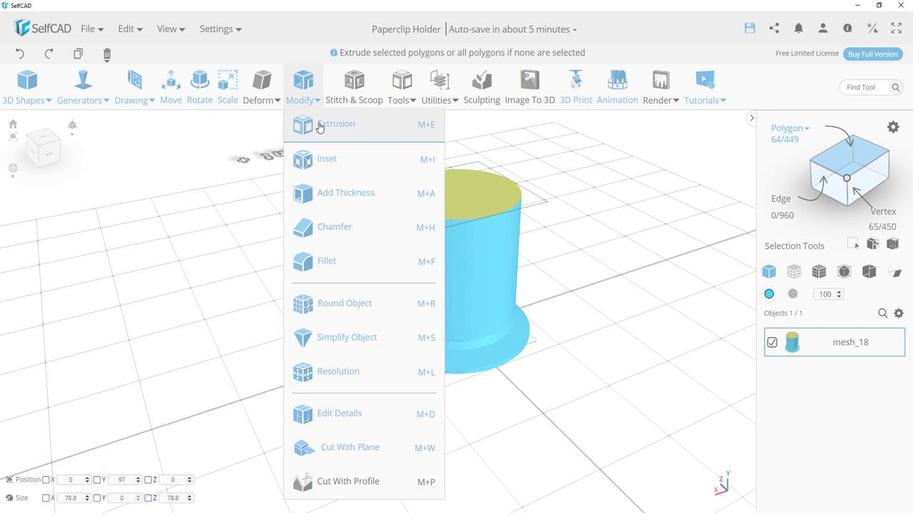 
Action: Mouse pressed left at (298, 119)
Screenshot: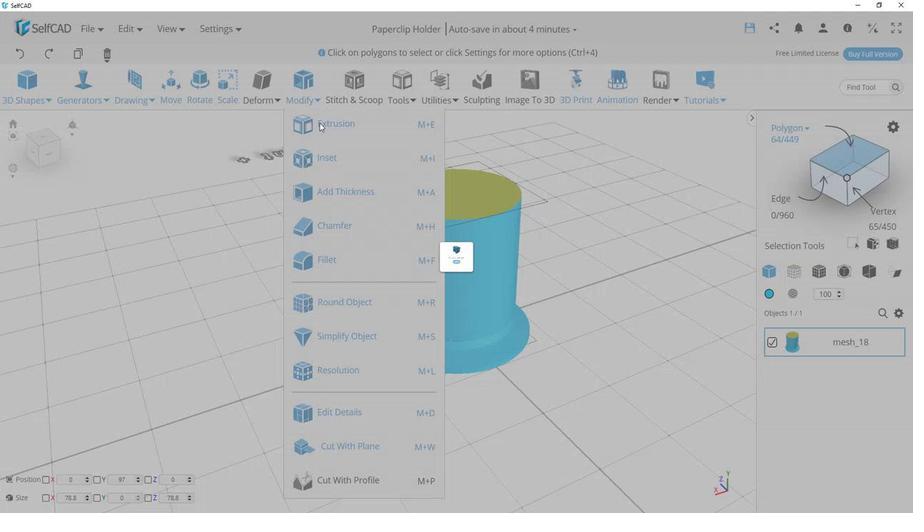 
Action: Mouse moved to (97, 152)
Screenshot: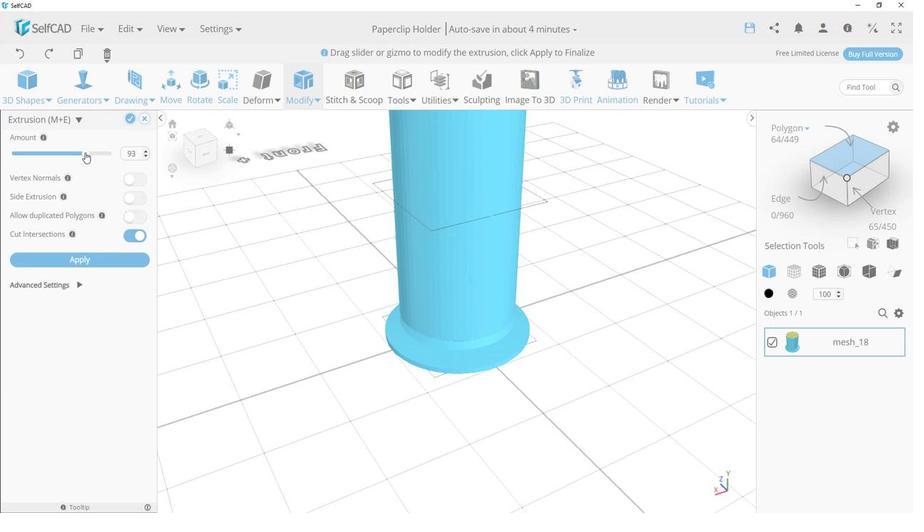 
Action: Mouse pressed left at (97, 152)
Screenshot: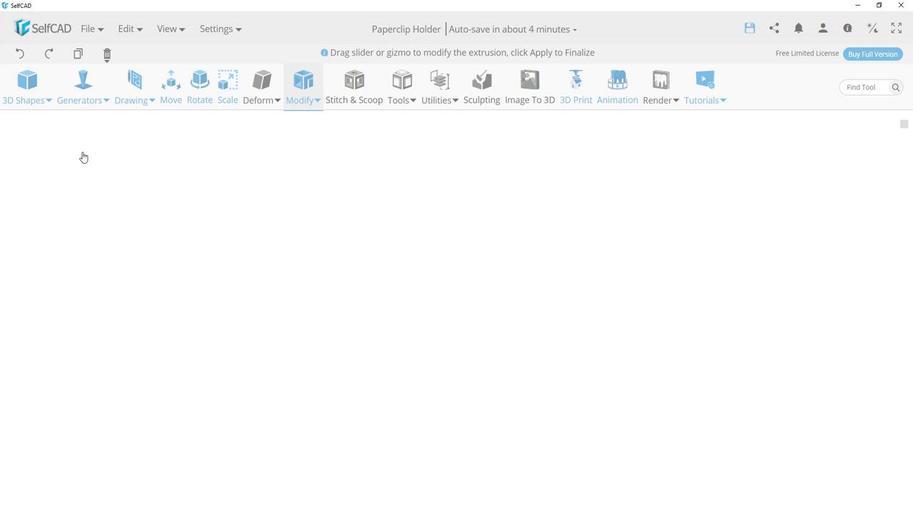 
Action: Mouse moved to (150, 153)
Screenshot: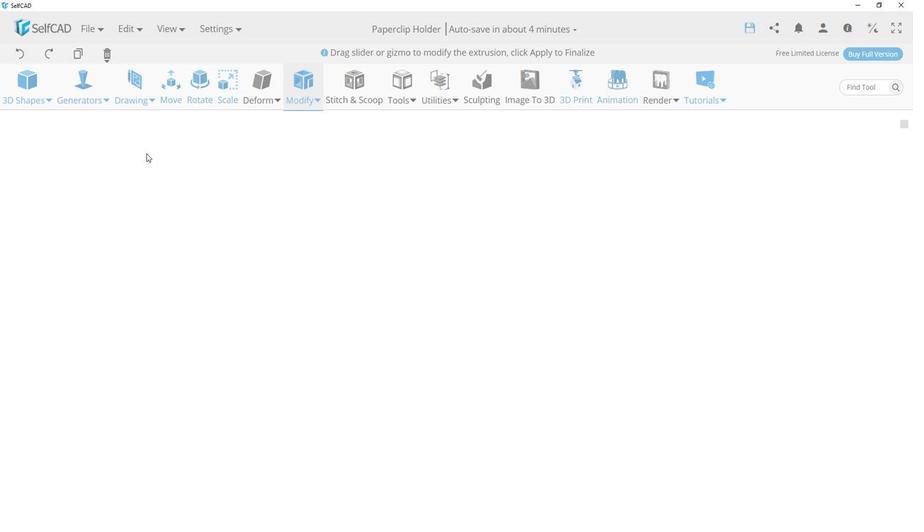 
Action: Mouse pressed left at (150, 153)
Screenshot: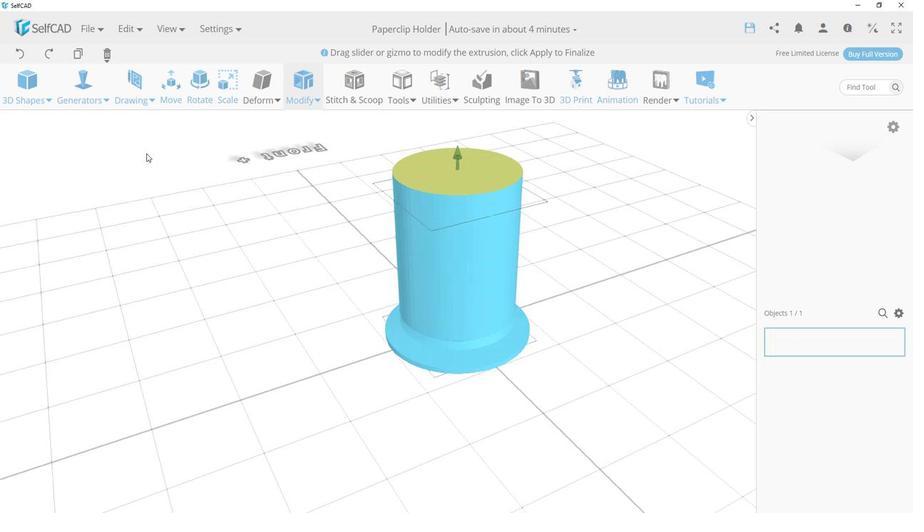 
Action: Mouse pressed left at (150, 153)
Screenshot: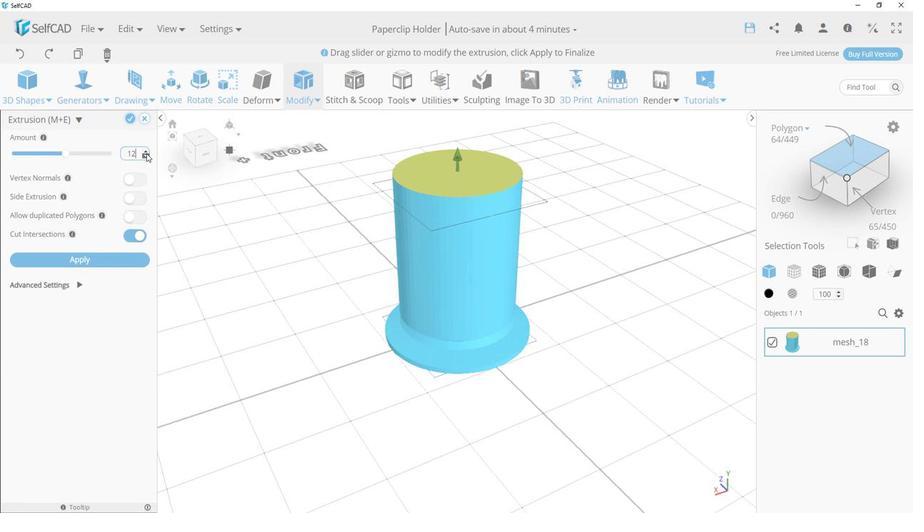 
Action: Mouse pressed left at (150, 153)
Screenshot: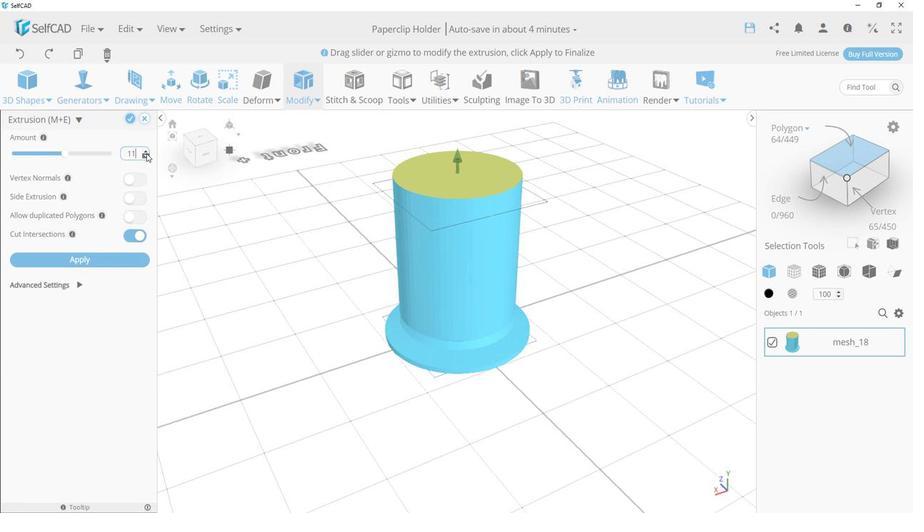 
Action: Mouse pressed left at (150, 153)
Screenshot: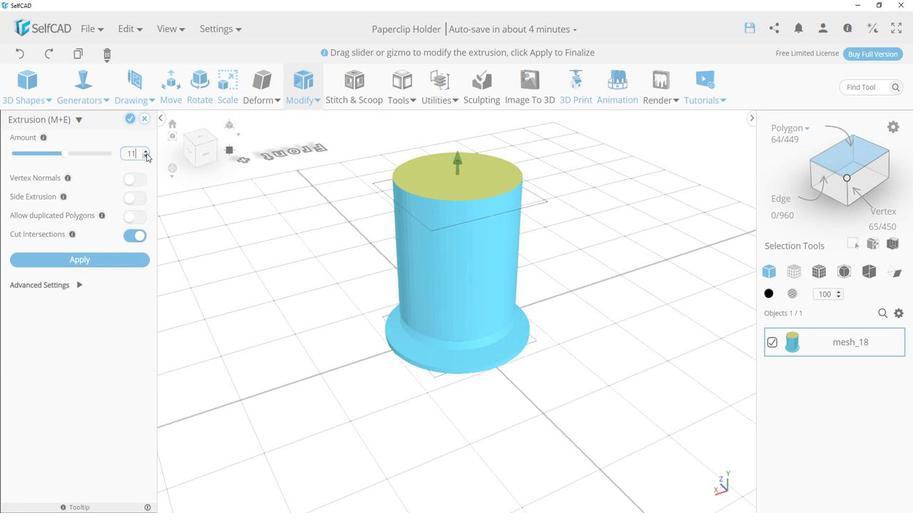 
Action: Mouse pressed left at (150, 153)
Screenshot: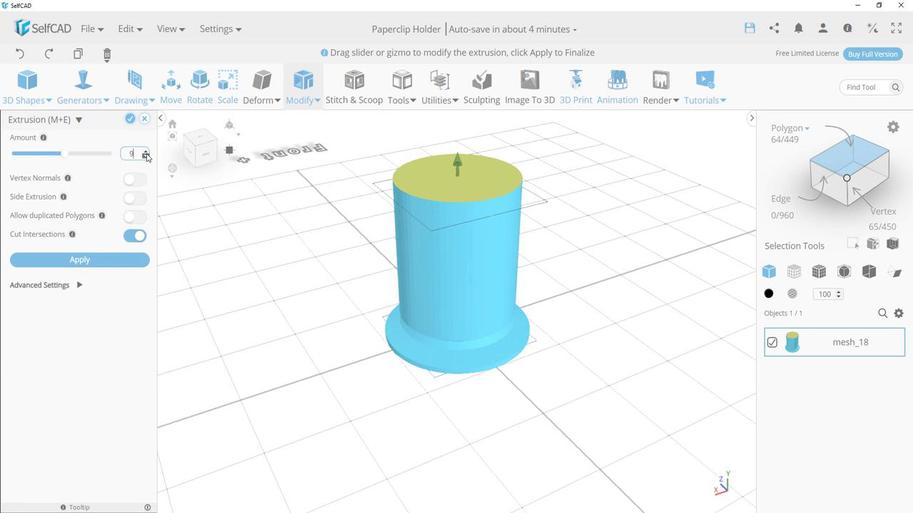 
Action: Mouse pressed left at (150, 153)
Screenshot: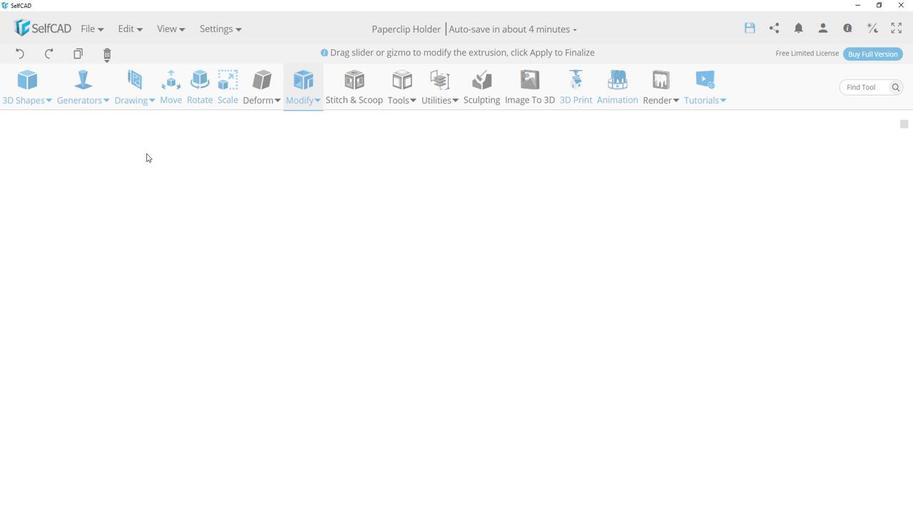 
Action: Mouse pressed left at (150, 153)
Screenshot: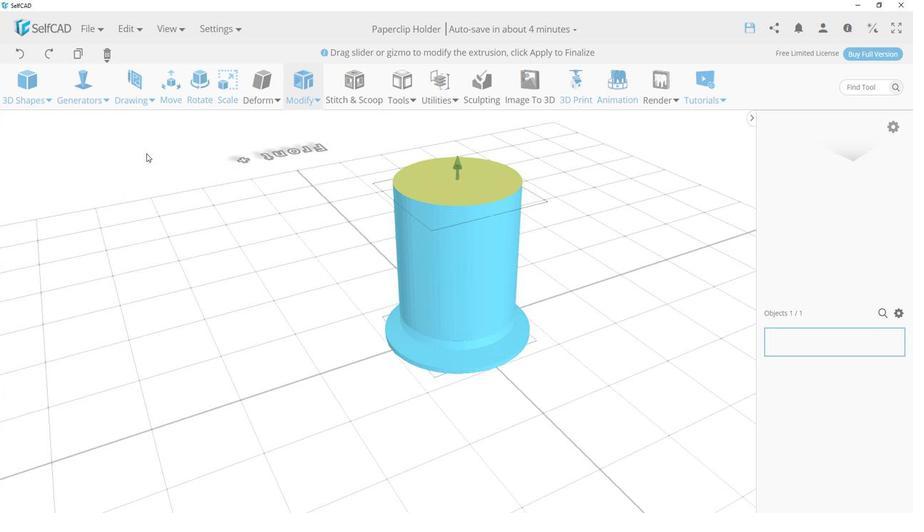 
Action: Mouse pressed left at (150, 153)
Screenshot: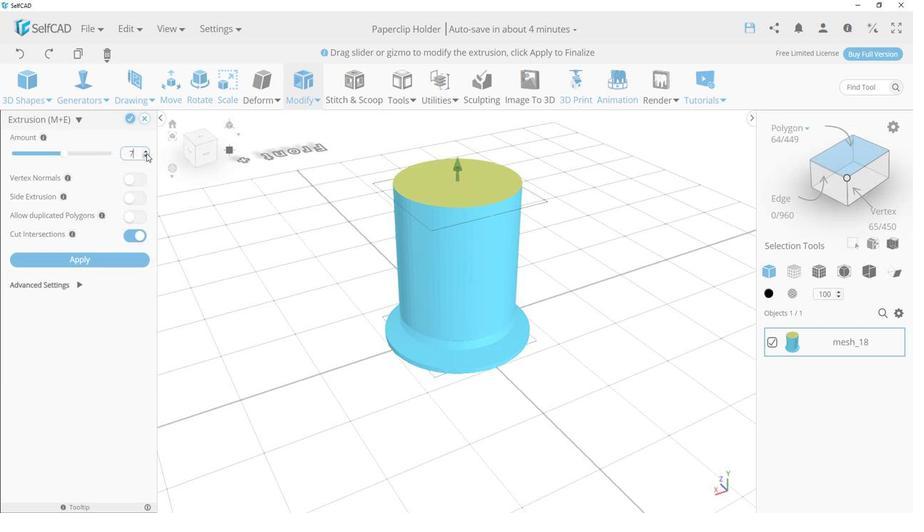 
Action: Mouse pressed left at (150, 153)
Screenshot: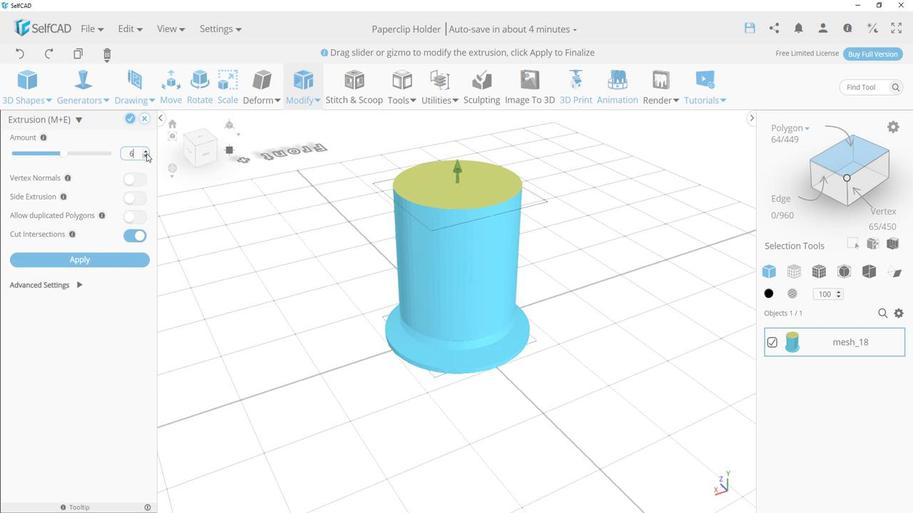 
Action: Mouse pressed left at (150, 153)
Screenshot: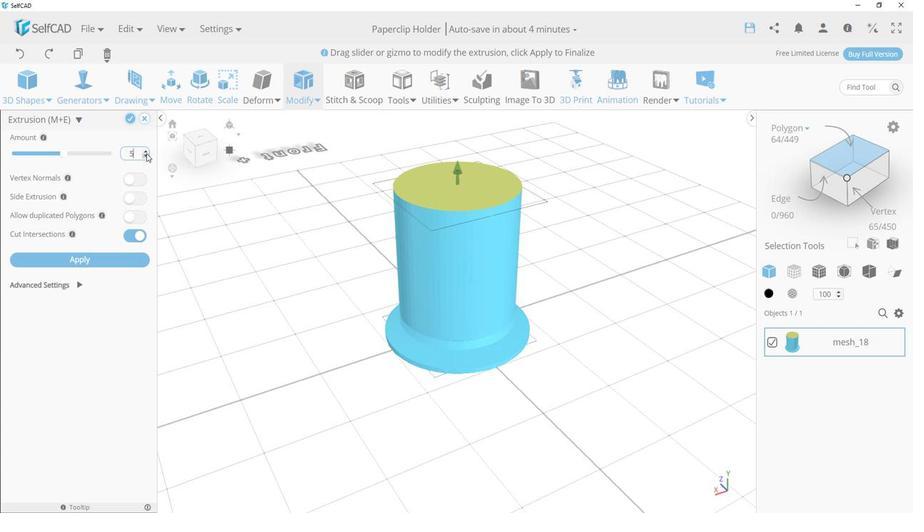 
Action: Mouse moved to (134, 115)
Screenshot: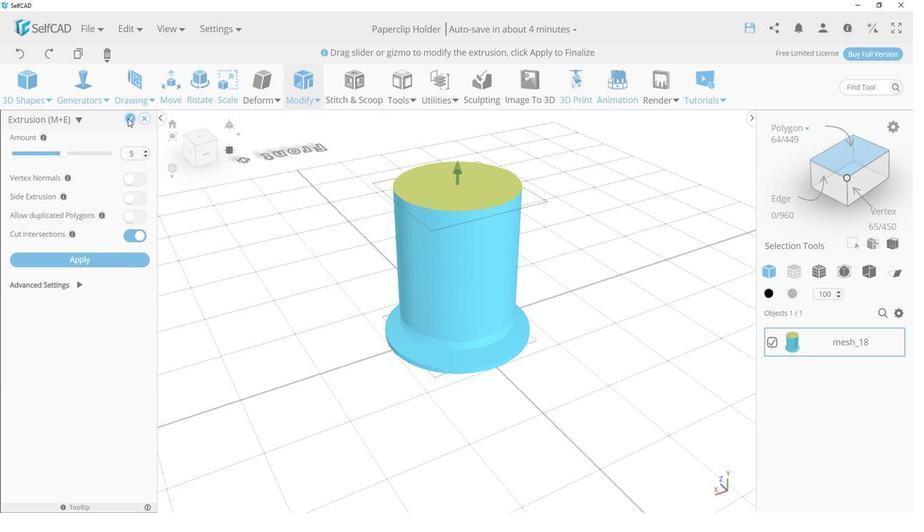 
Action: Mouse pressed left at (134, 115)
Screenshot: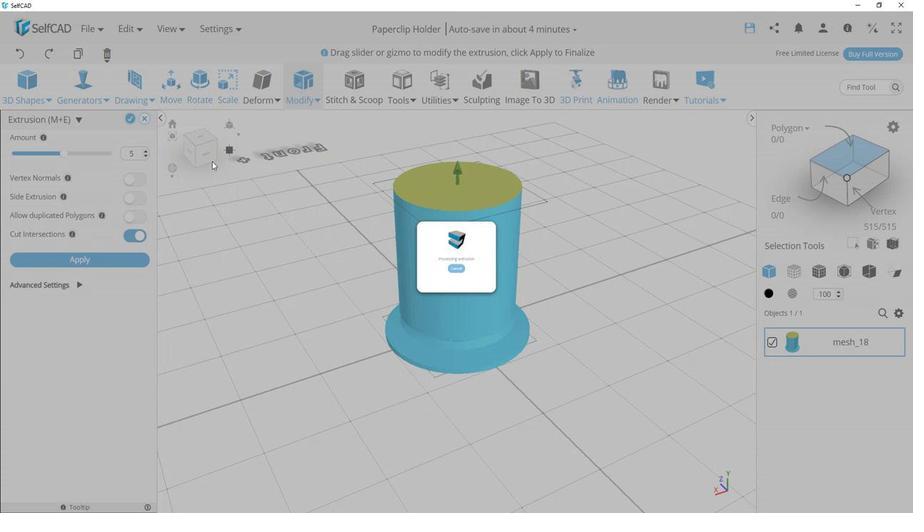 
Action: Mouse moved to (47, 525)
Screenshot: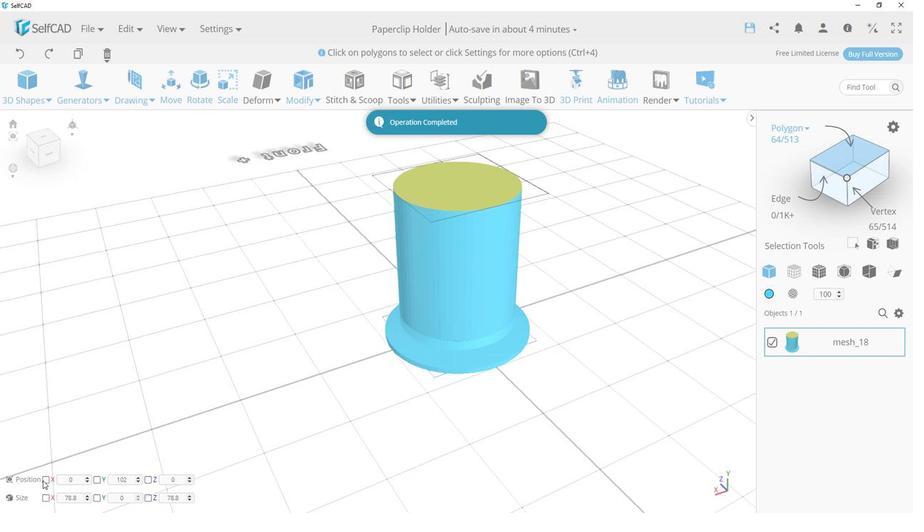 
Action: Mouse pressed left at (47, 525)
Screenshot: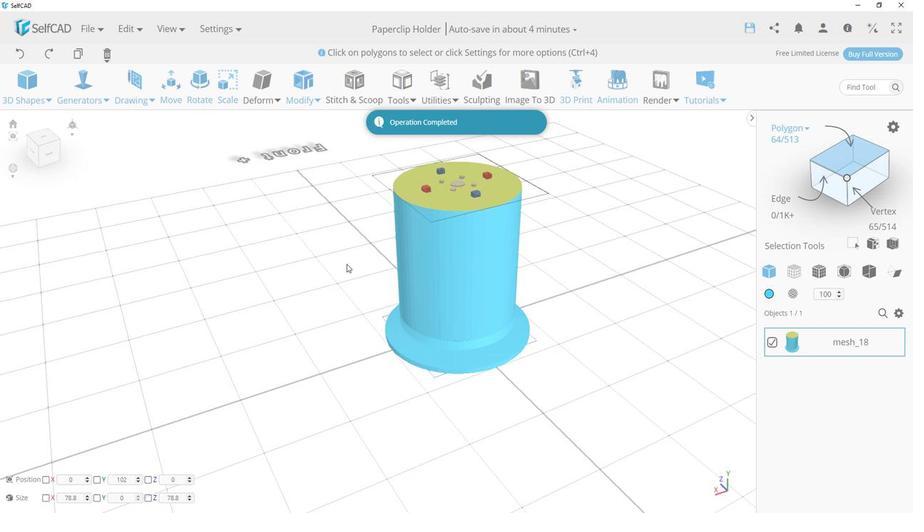 
Action: Mouse moved to (419, 185)
Screenshot: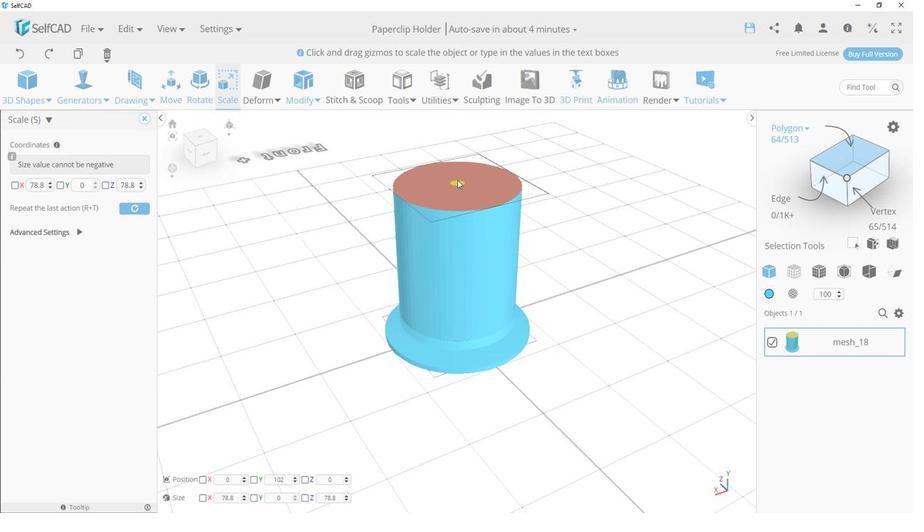 
Action: Mouse pressed left at (419, 185)
Screenshot: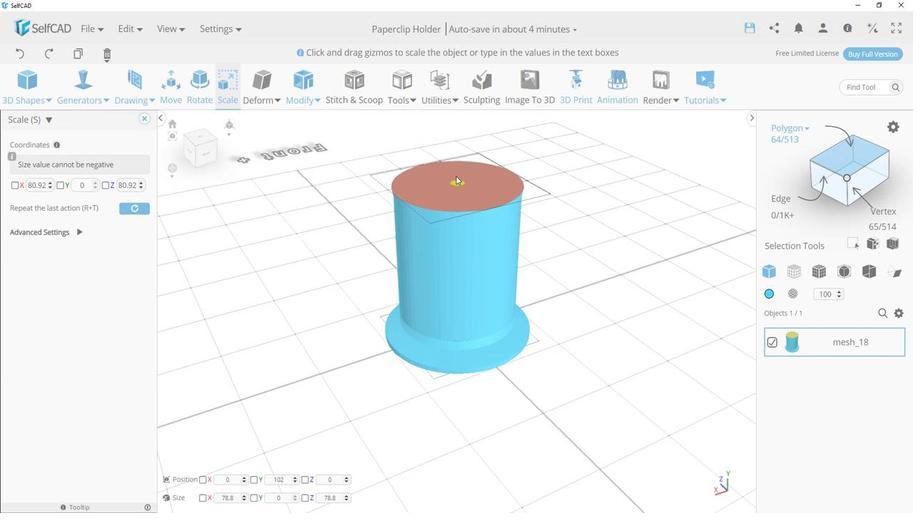 
Action: Mouse moved to (306, 266)
Screenshot: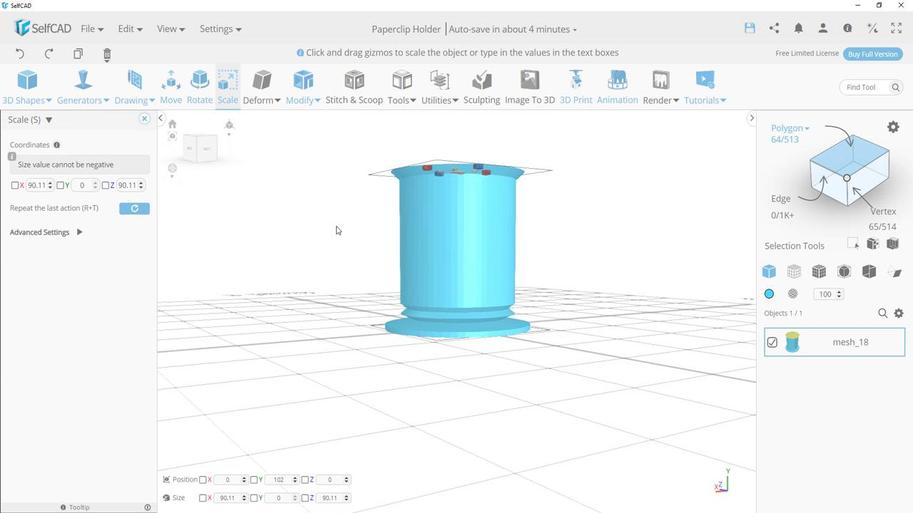 
Action: Mouse pressed left at (305, 267)
Screenshot: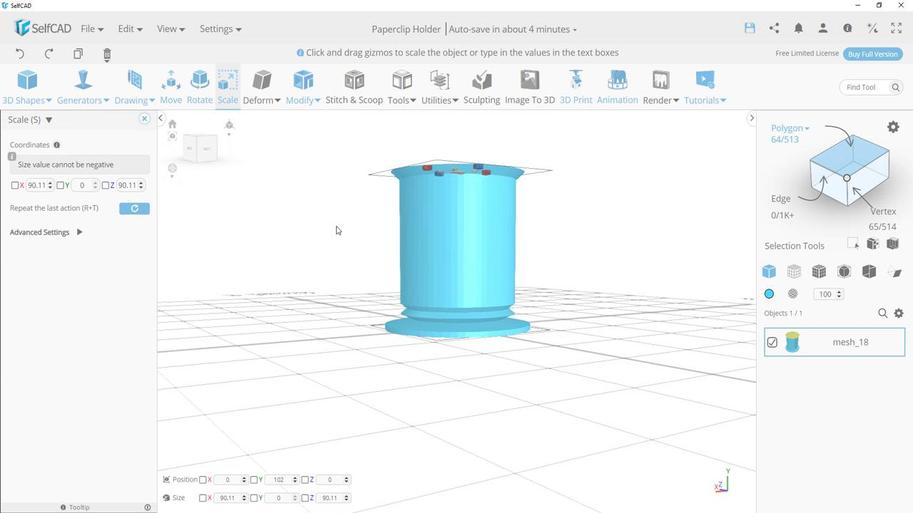 
Action: Mouse moved to (295, 121)
Screenshot: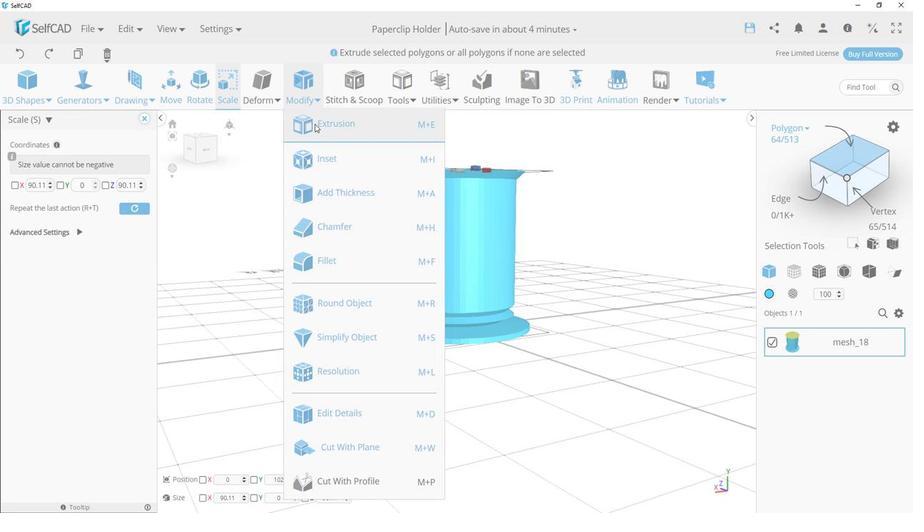 
Action: Mouse pressed left at (295, 121)
Screenshot: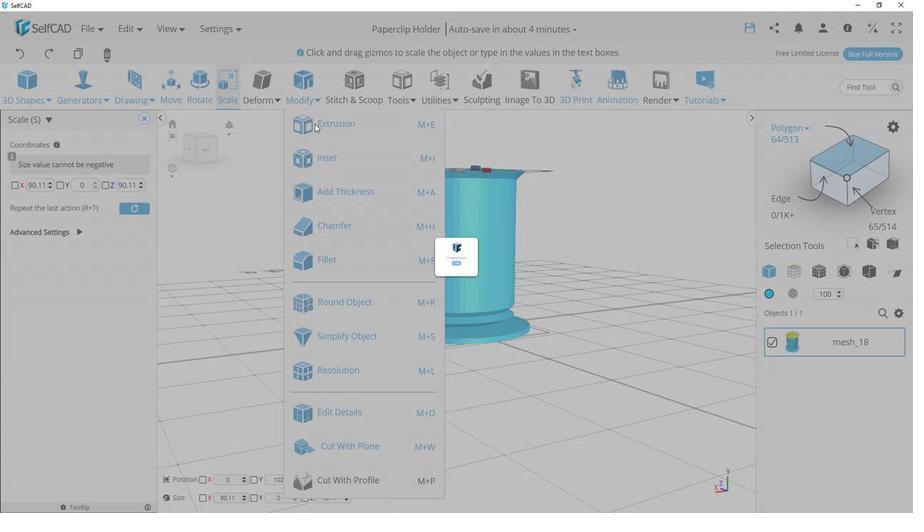 
Action: Mouse moved to (135, 111)
Screenshot: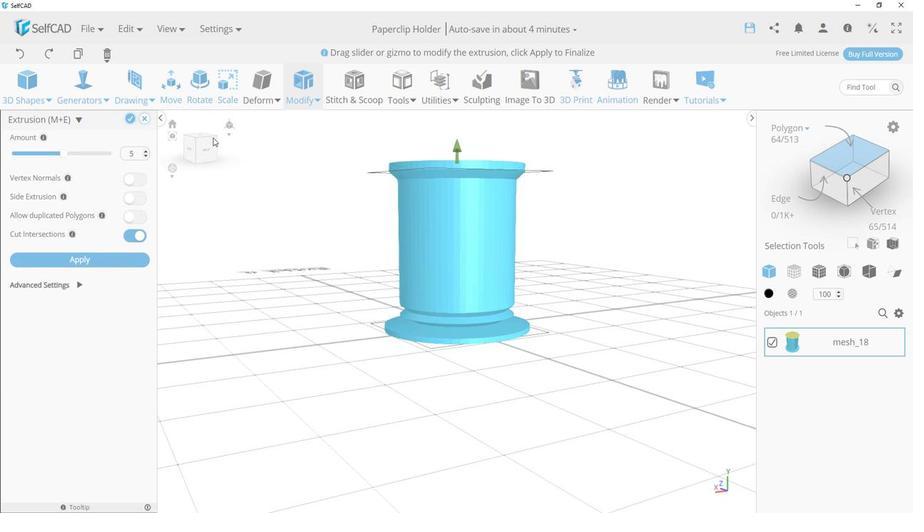 
Action: Mouse pressed left at (135, 111)
Screenshot: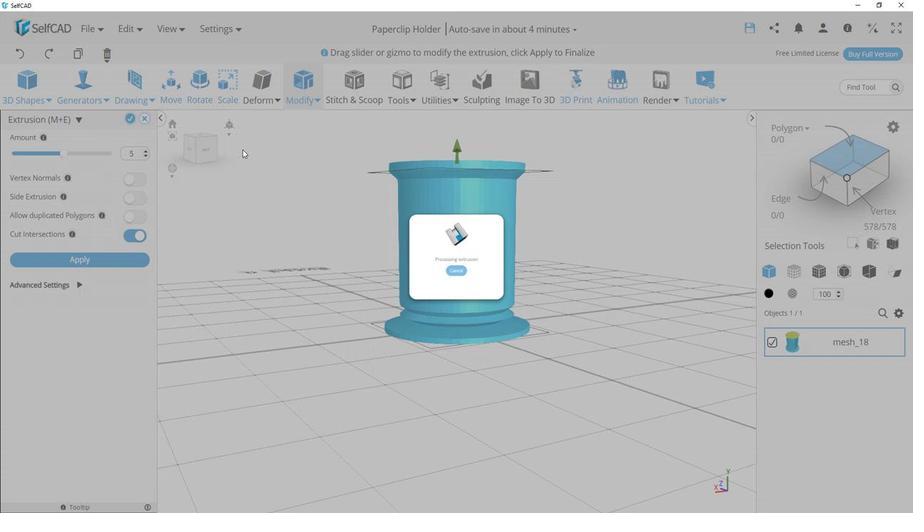 
Action: Mouse moved to (233, 149)
Screenshot: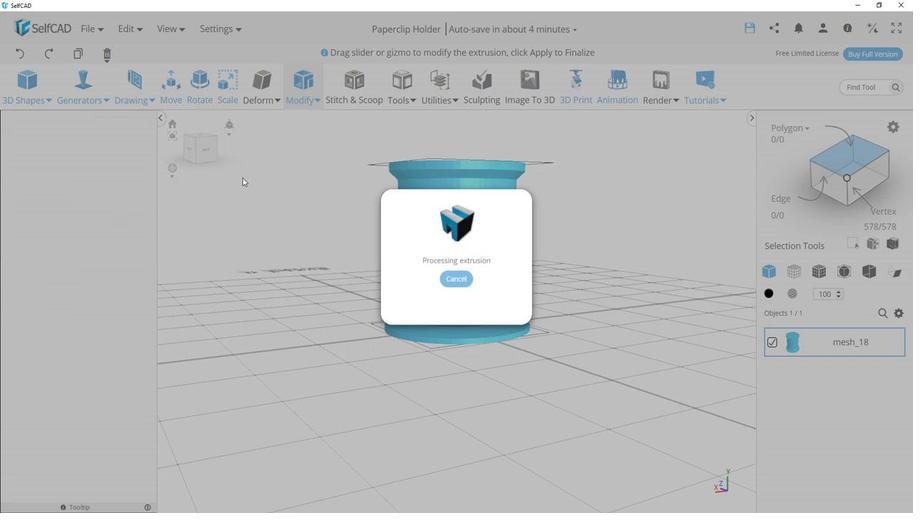 
Action: Mouse pressed left at (233, 149)
Screenshot: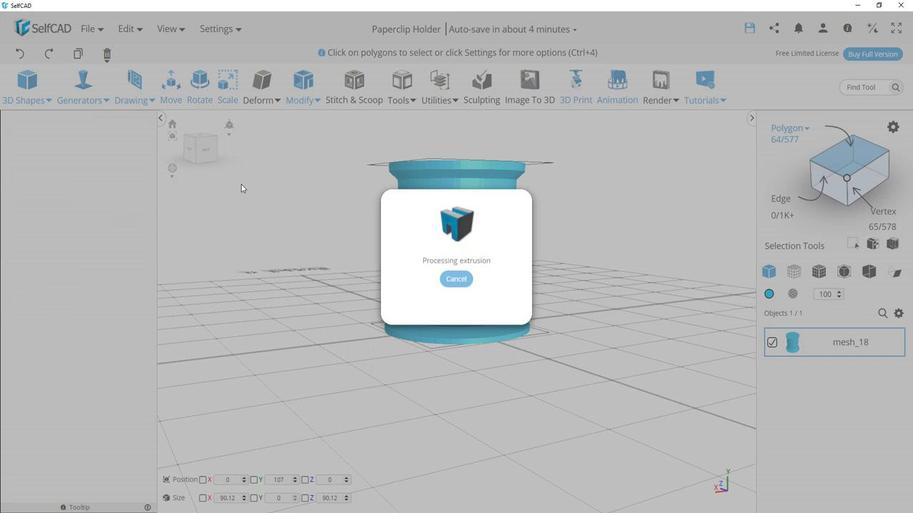 
Action: Mouse moved to (269, 174)
Screenshot: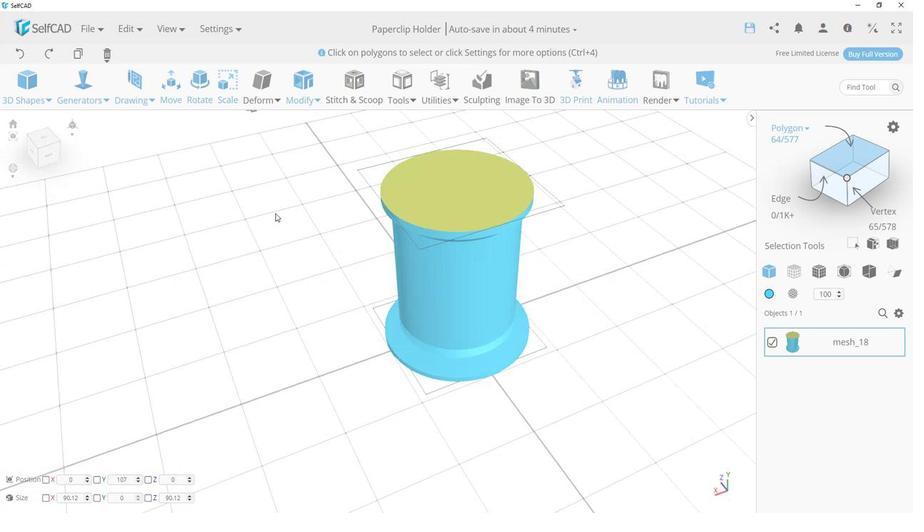 
Action: Mouse pressed left at (269, 174)
Screenshot: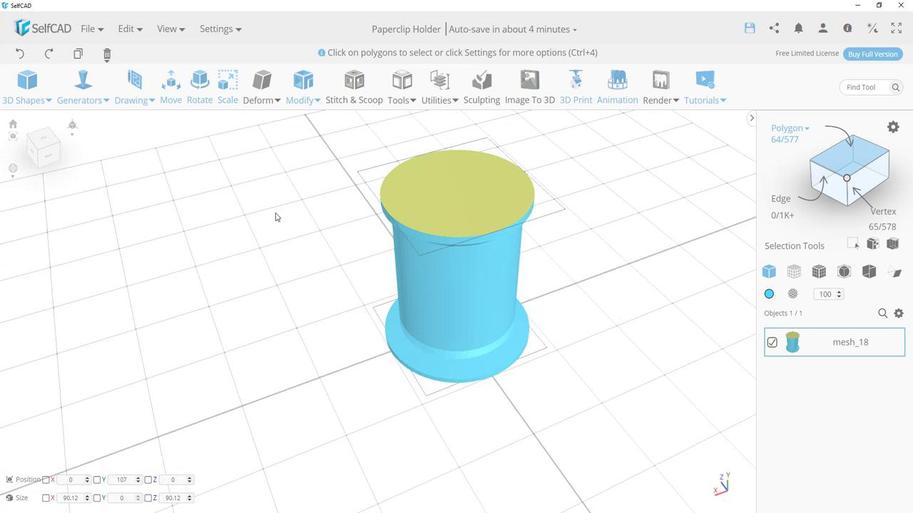 
Action: Mouse moved to (43, 527)
Screenshot: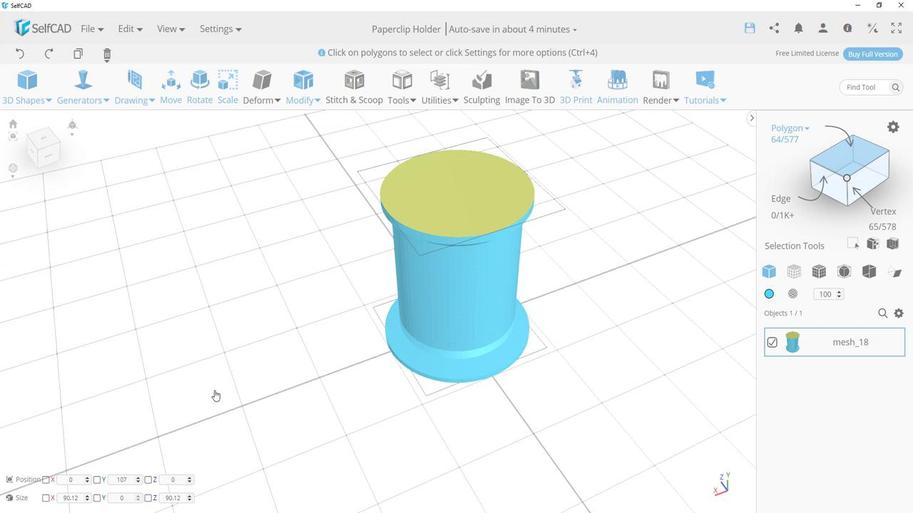 
Action: Mouse pressed left at (43, 527)
Screenshot: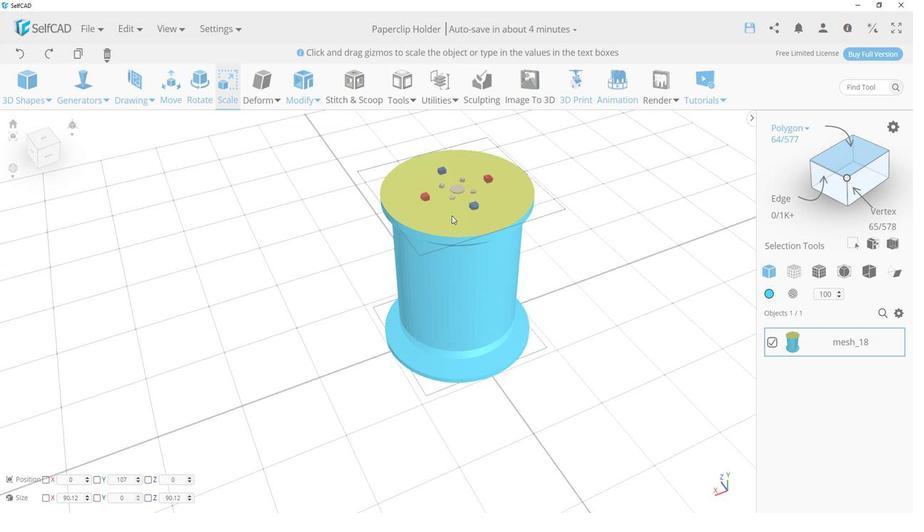 
Action: Mouse moved to (417, 194)
Screenshot: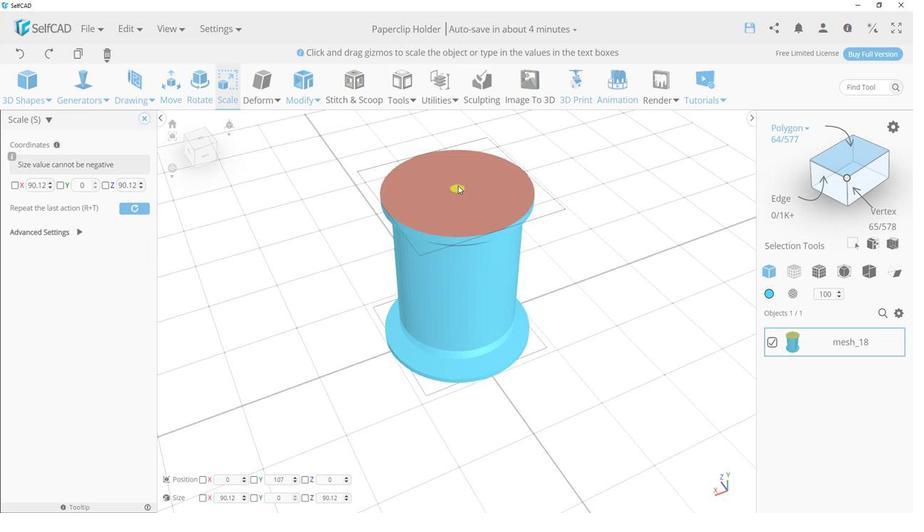 
Action: Mouse pressed left at (417, 194)
Screenshot: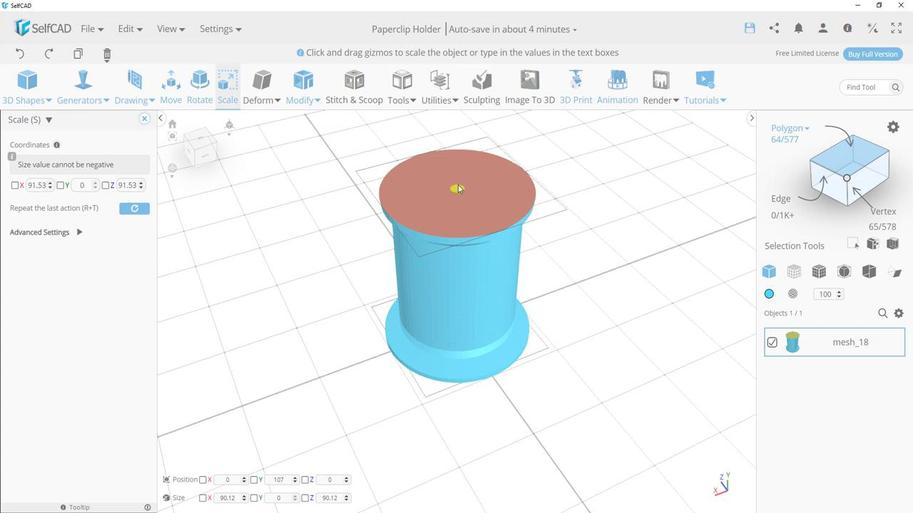 
Action: Mouse moved to (325, 266)
Screenshot: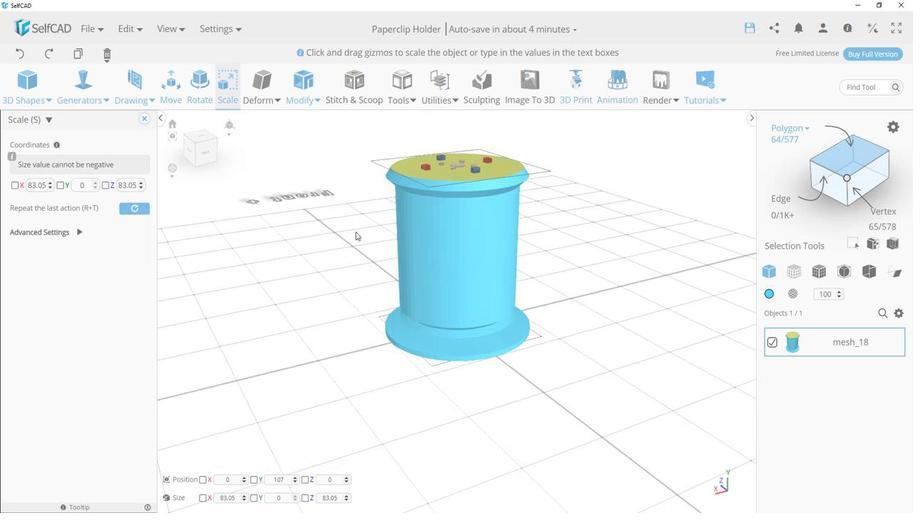 
Action: Mouse pressed left at (325, 266)
Screenshot: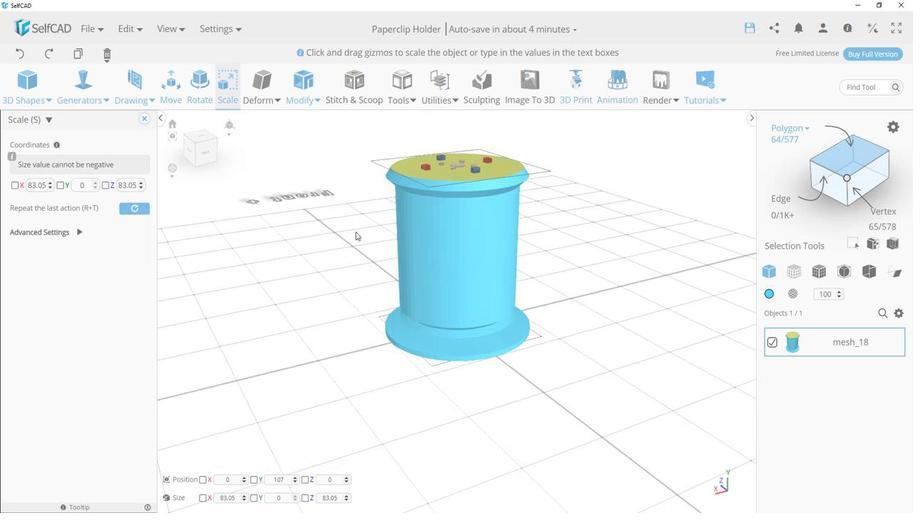 
Action: Mouse moved to (313, 126)
Screenshot: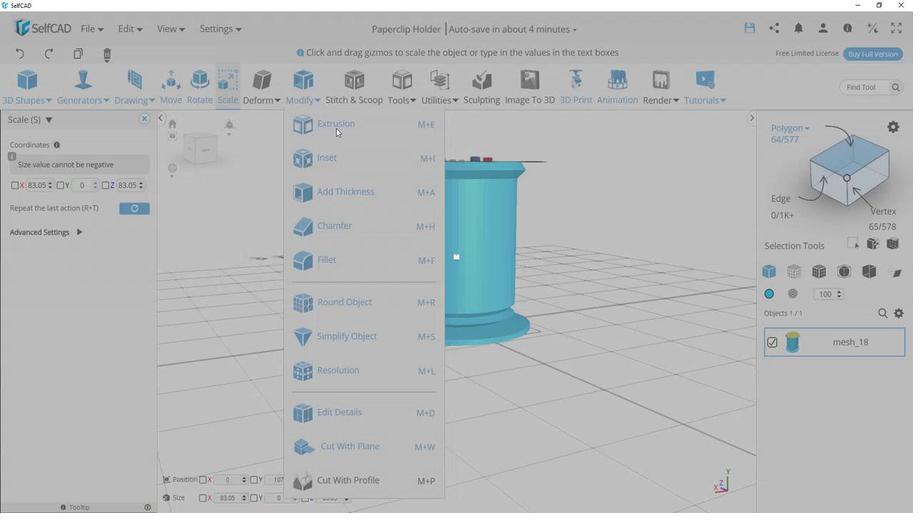 
Action: Mouse pressed left at (313, 126)
Screenshot: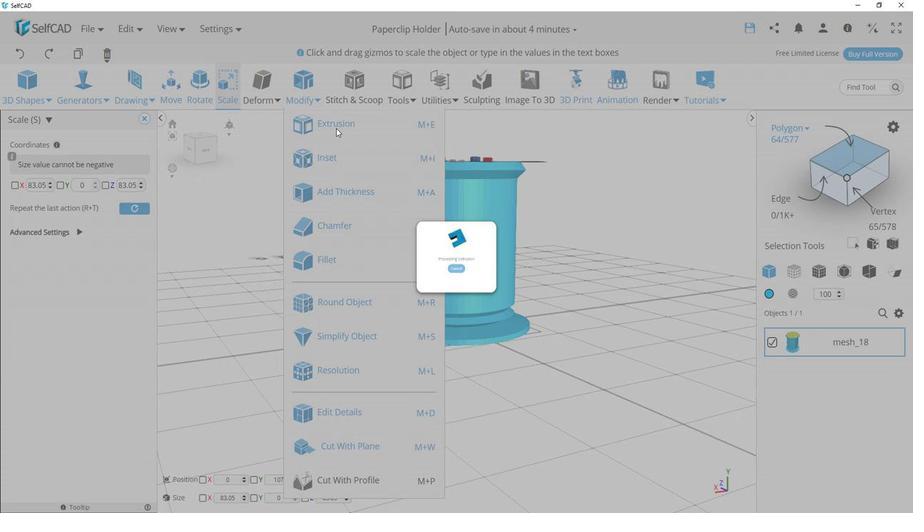 
Action: Mouse moved to (136, 117)
Screenshot: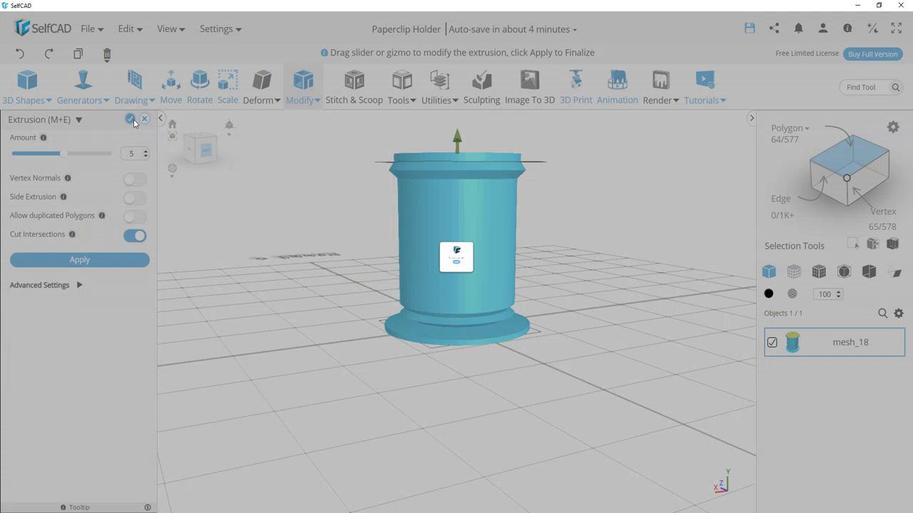 
Action: Mouse pressed left at (136, 117)
Screenshot: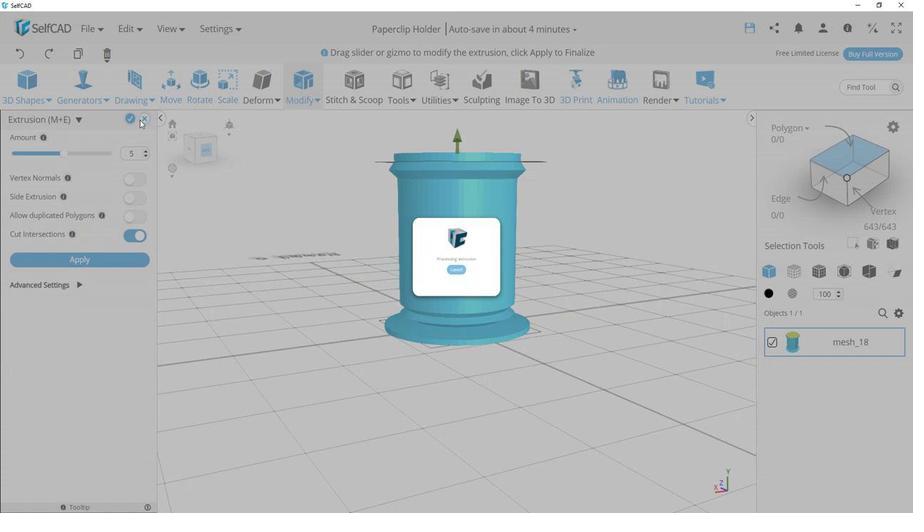 
Action: Mouse moved to (43, 526)
Screenshot: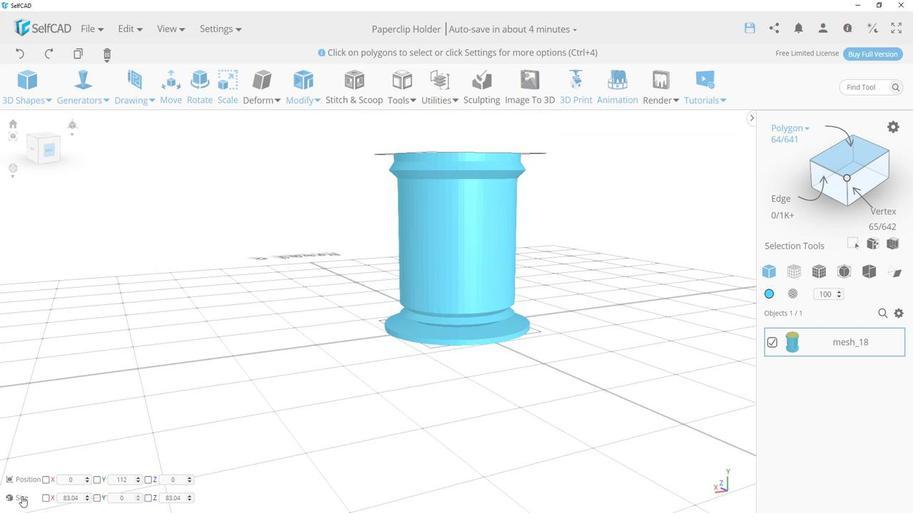 
Action: Mouse pressed left at (43, 526)
Screenshot: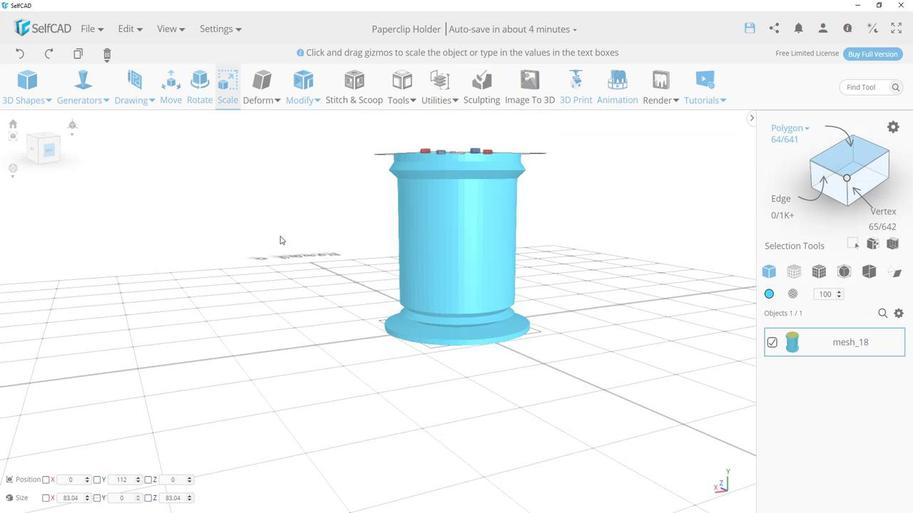 
Action: Mouse moved to (271, 228)
Screenshot: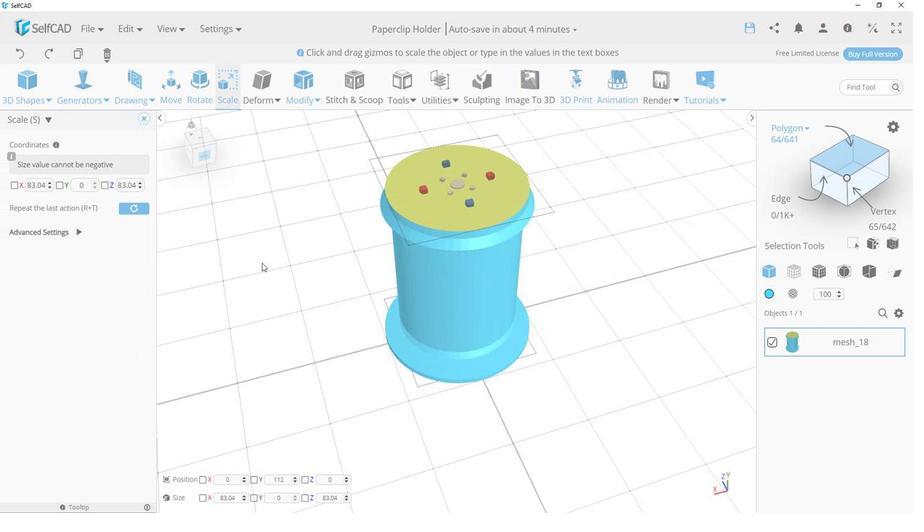 
Action: Mouse pressed left at (271, 228)
Screenshot: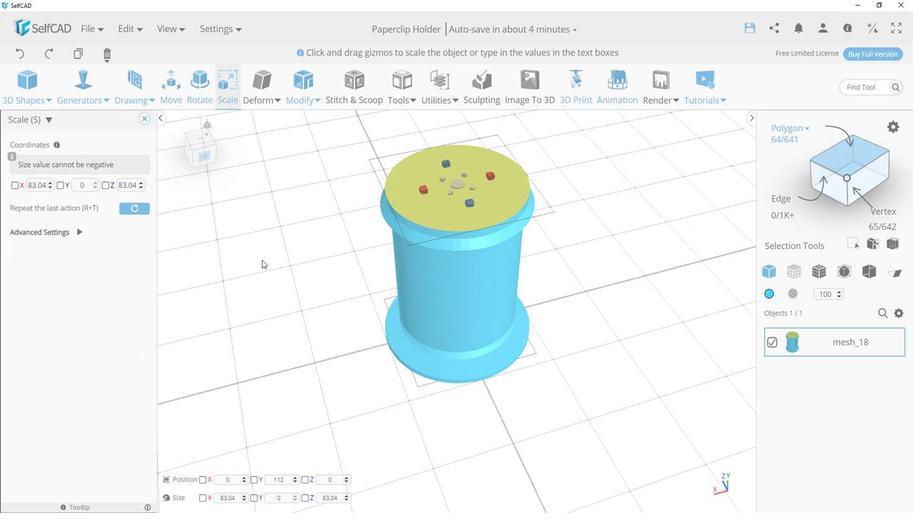 
Action: Mouse moved to (419, 186)
Screenshot: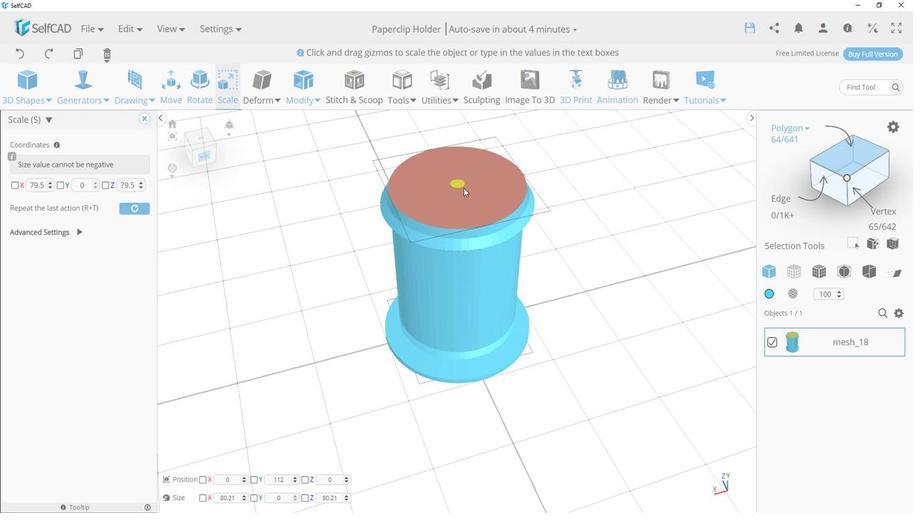 
Action: Mouse pressed left at (419, 186)
Screenshot: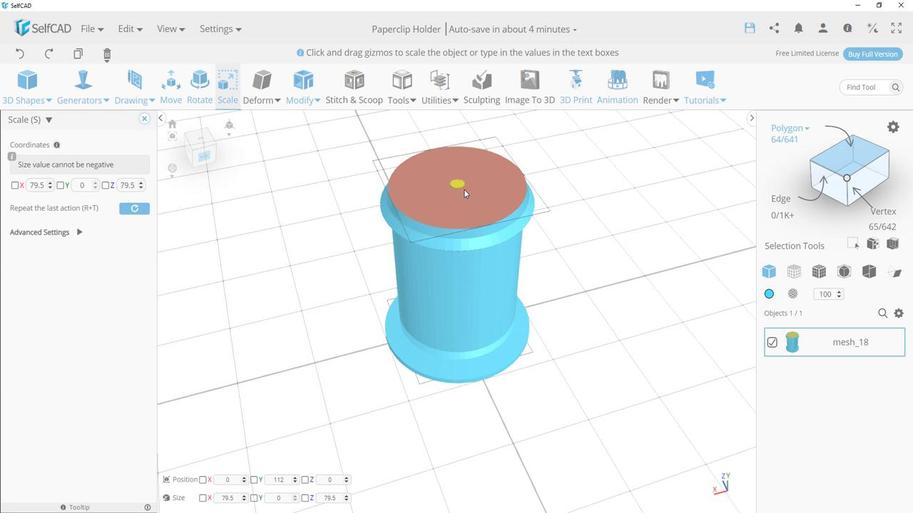 
Action: Mouse moved to (299, 261)
